 Task: Find connections with filter location Esbjerg with filter topic #aviationwith filter profile language English with filter current company House of Anita Dongre Limited with filter school Ganpat University with filter industry Sporting Goods Manufacturing with filter service category Packaging Design with filter keywords title Bank Teller
Action: Mouse moved to (658, 90)
Screenshot: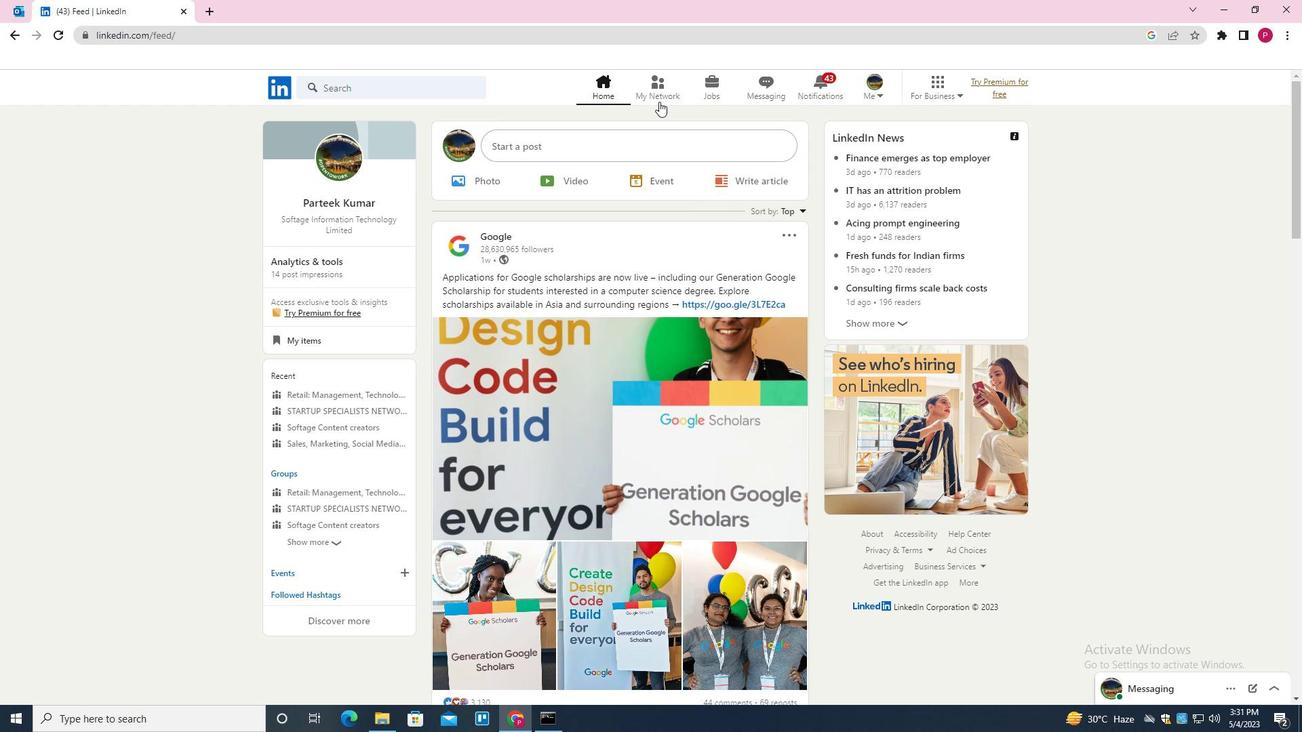 
Action: Mouse pressed left at (658, 90)
Screenshot: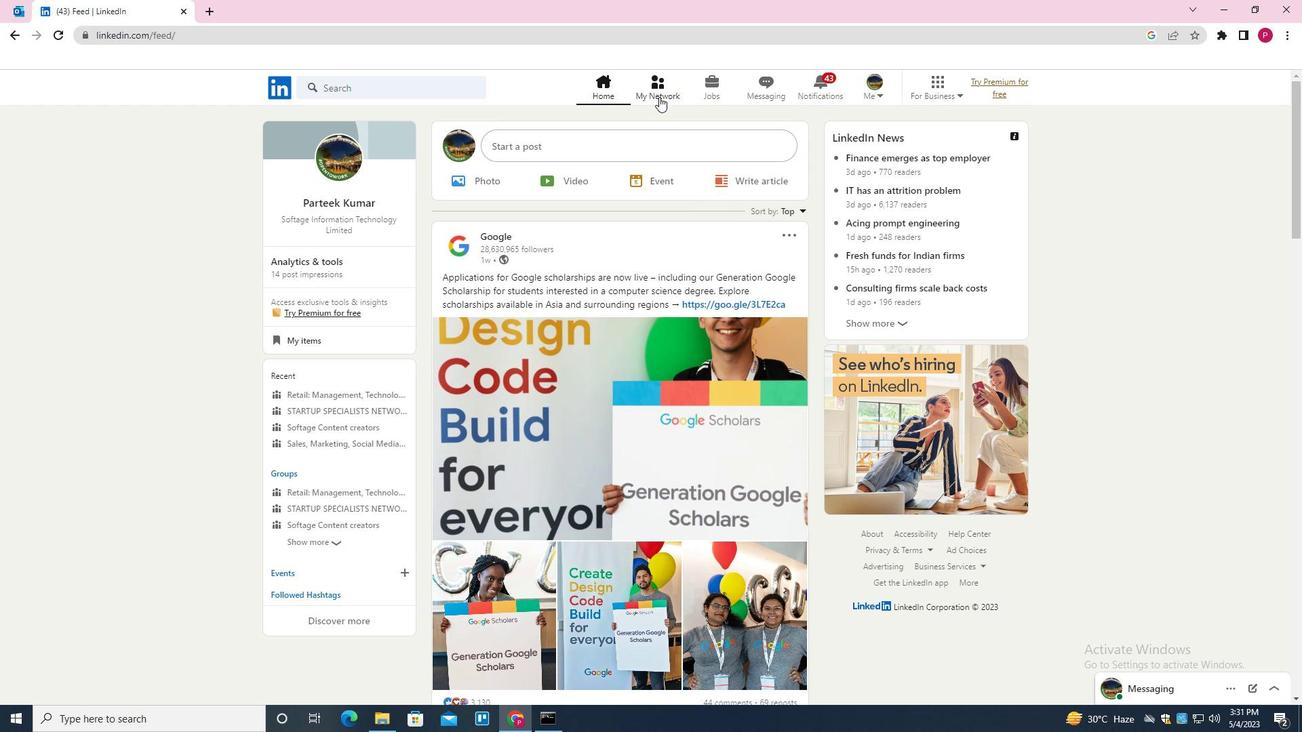 
Action: Mouse moved to (433, 159)
Screenshot: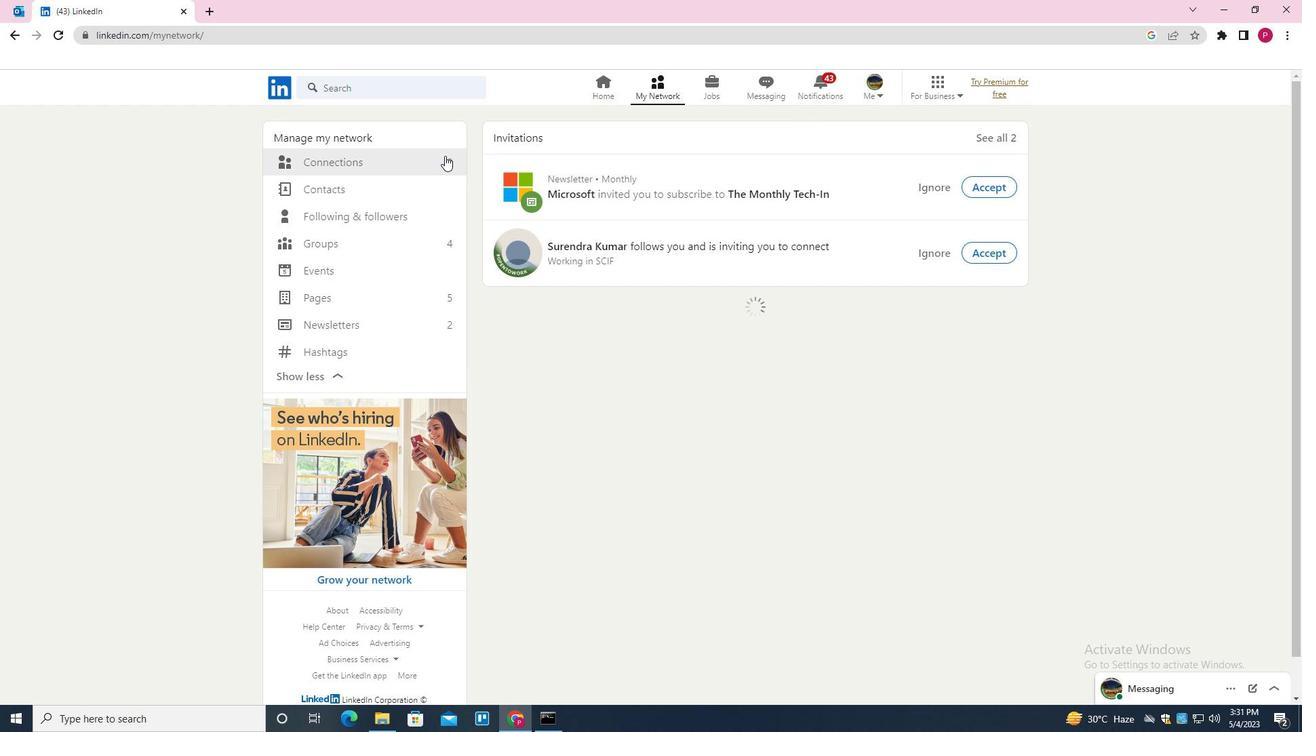 
Action: Mouse pressed left at (433, 159)
Screenshot: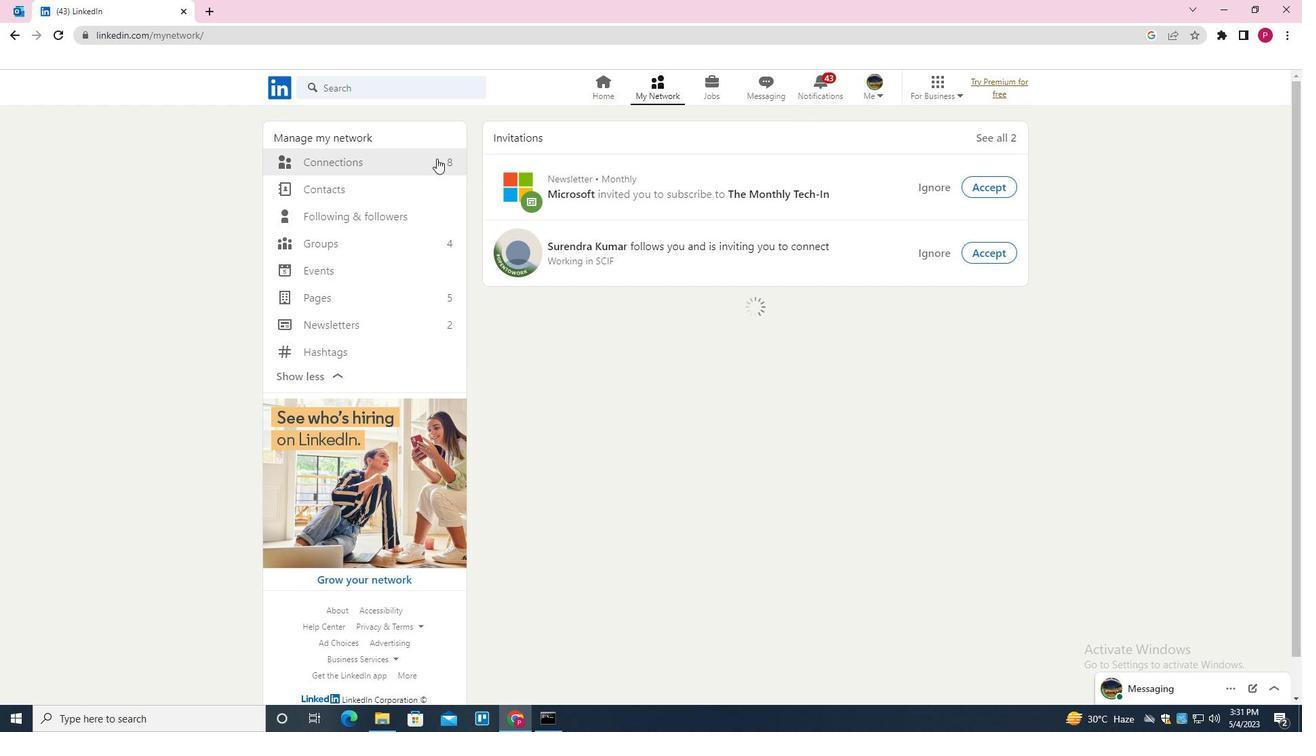 
Action: Mouse moved to (732, 167)
Screenshot: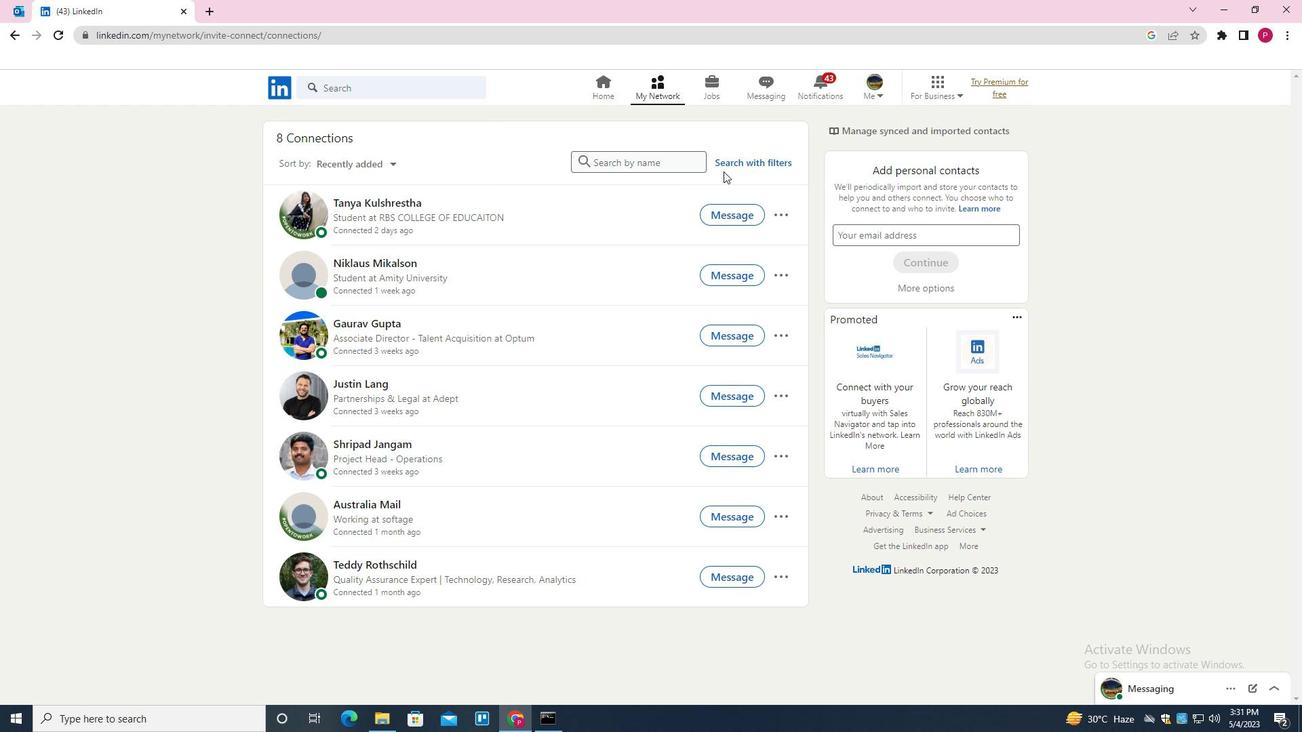 
Action: Mouse pressed left at (732, 167)
Screenshot: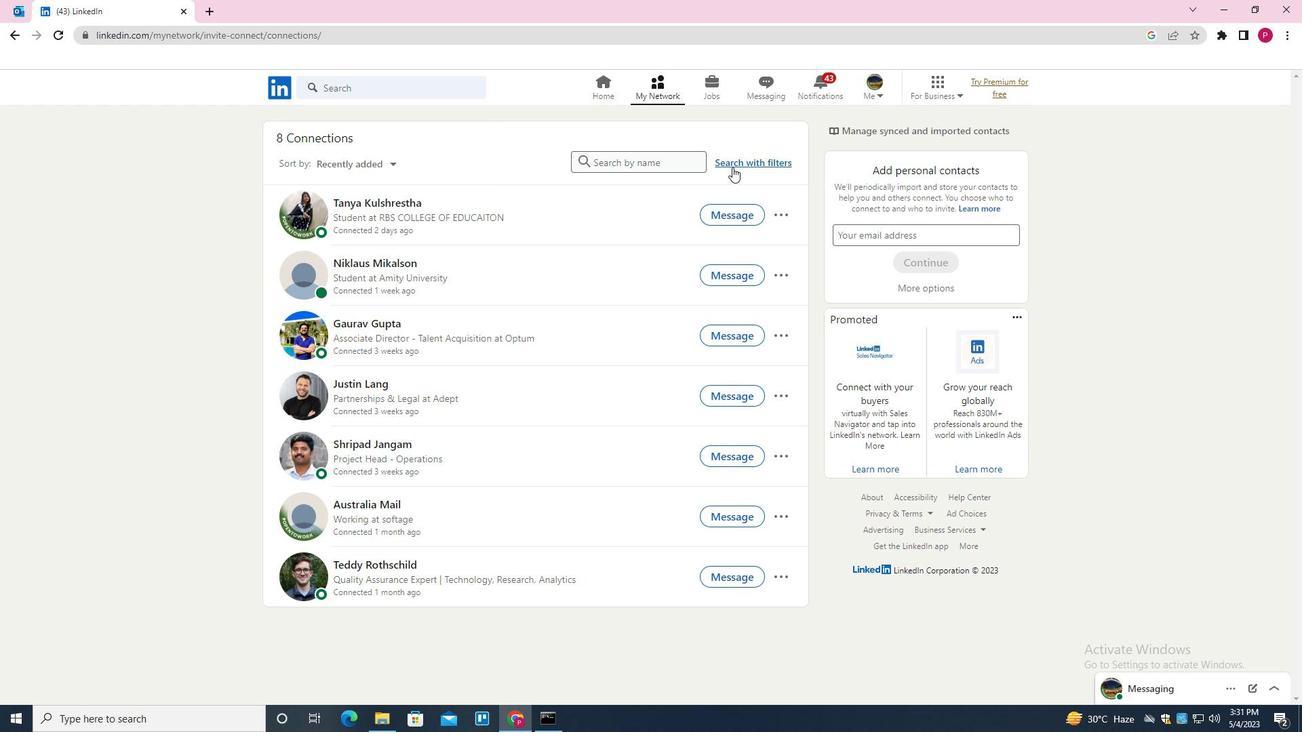 
Action: Mouse moved to (693, 127)
Screenshot: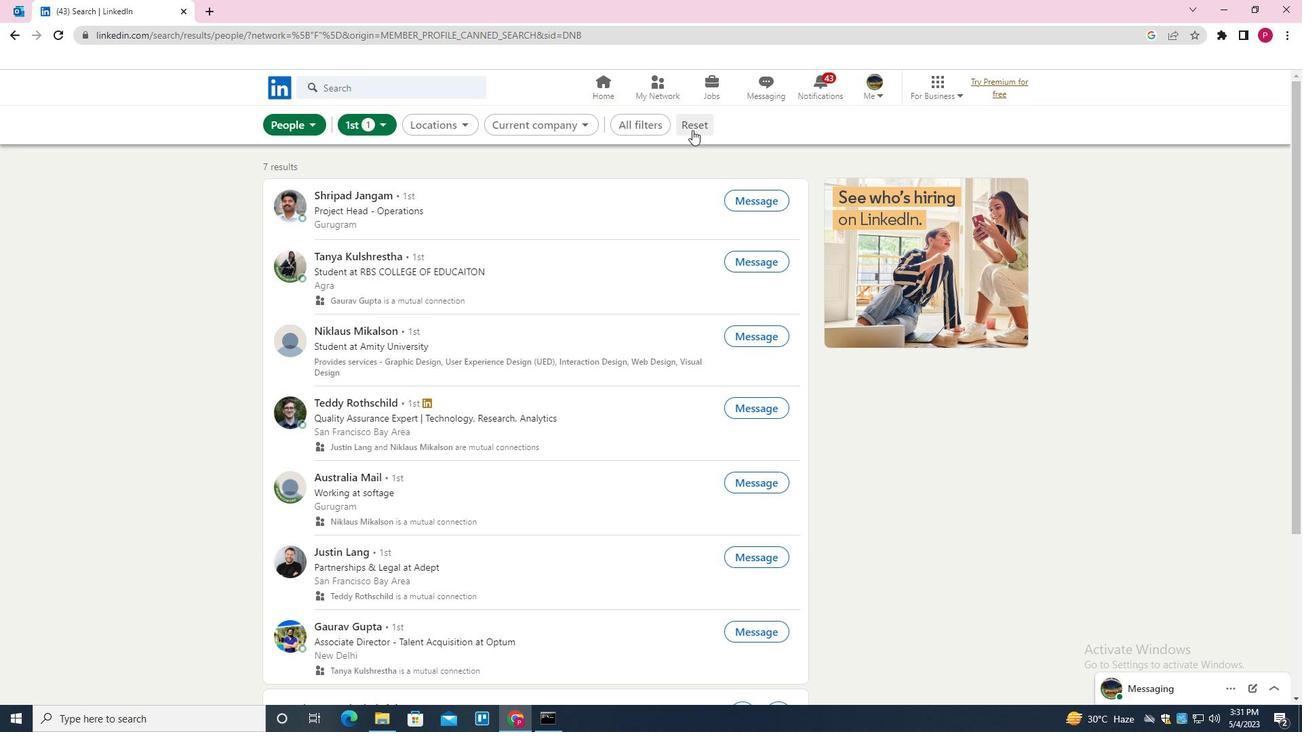 
Action: Mouse pressed left at (693, 127)
Screenshot: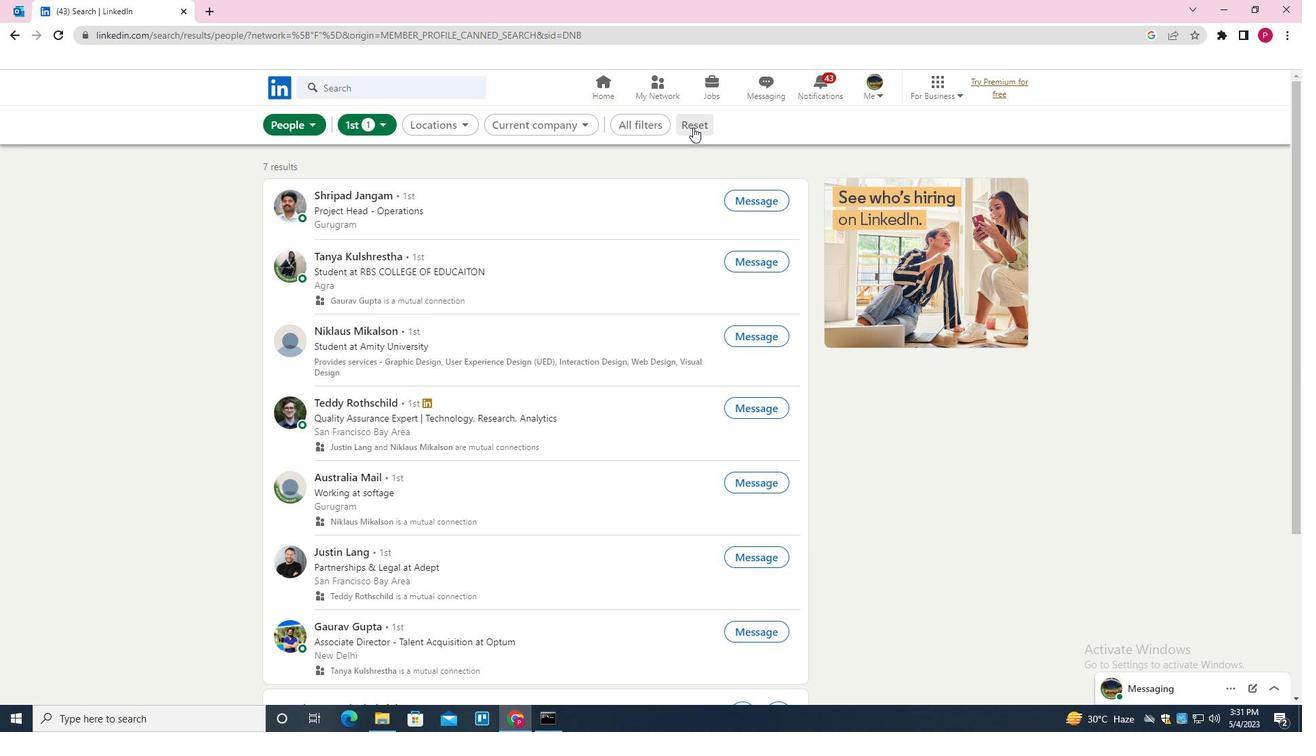 
Action: Mouse moved to (679, 128)
Screenshot: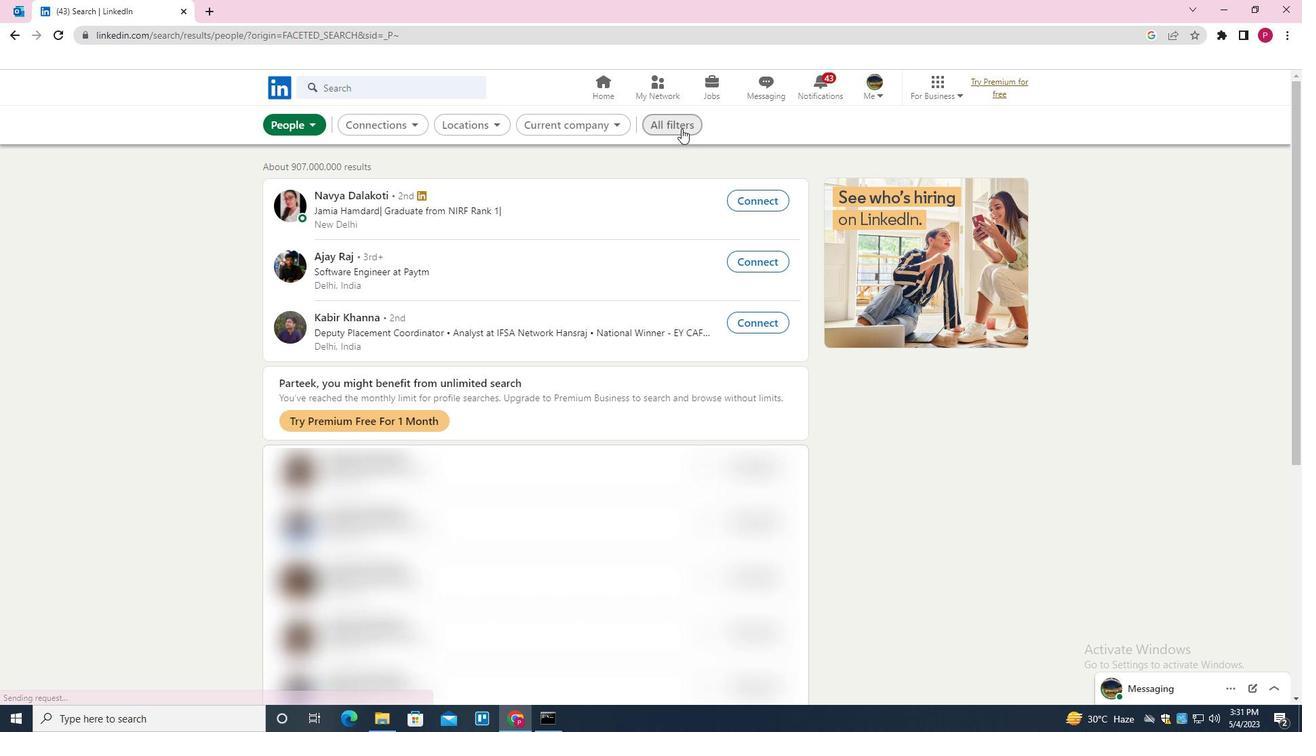 
Action: Mouse pressed left at (679, 128)
Screenshot: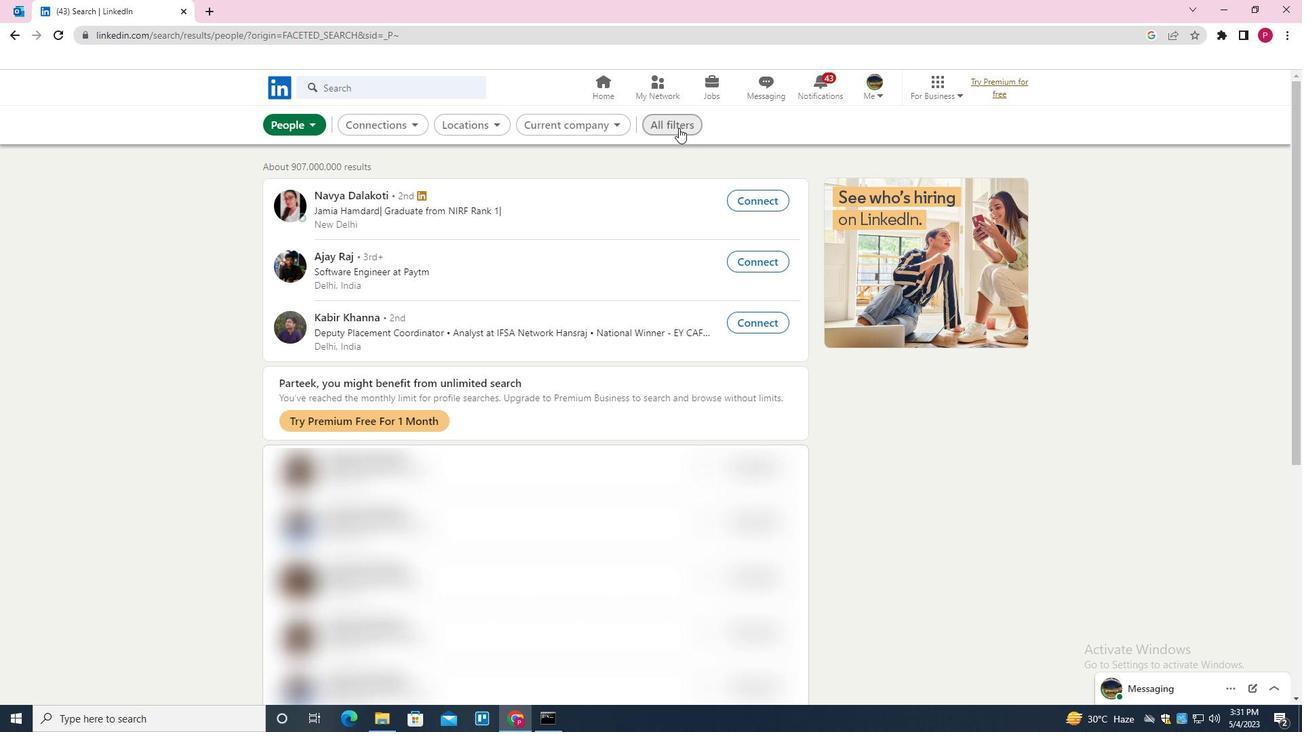 
Action: Mouse moved to (1029, 331)
Screenshot: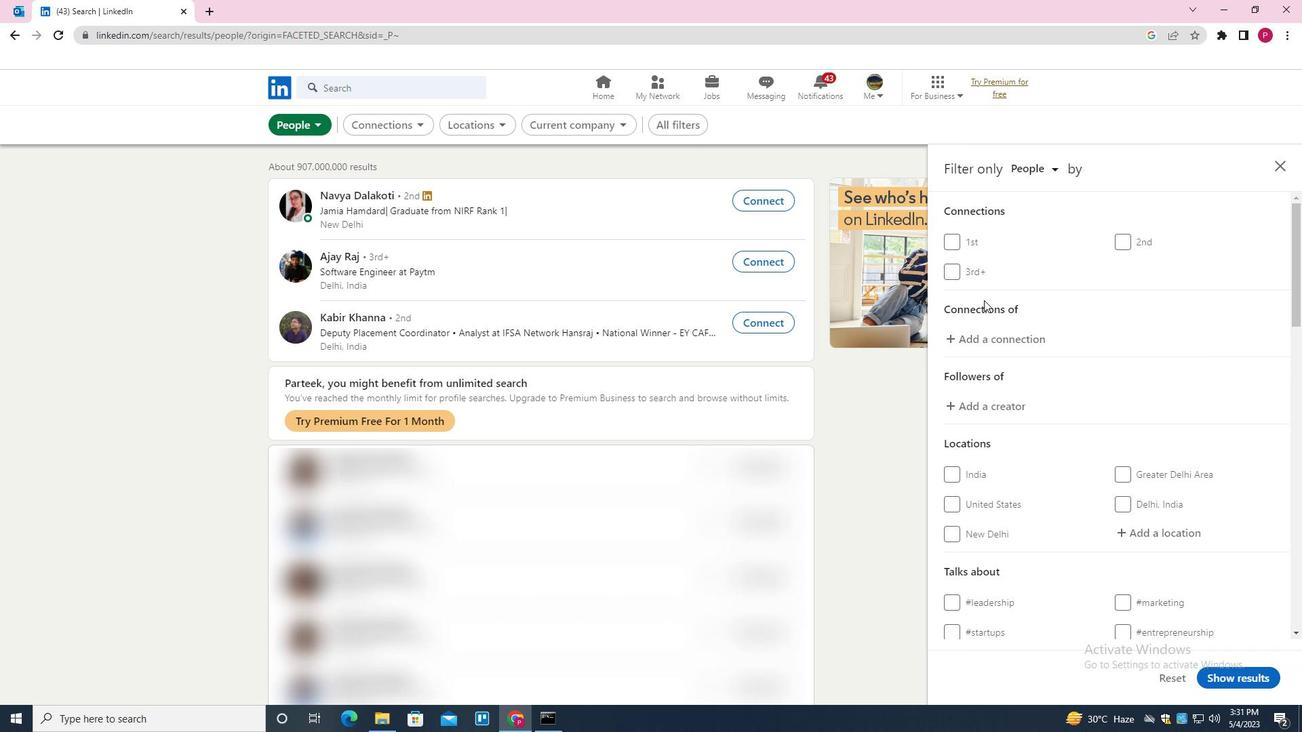 
Action: Mouse scrolled (1029, 331) with delta (0, 0)
Screenshot: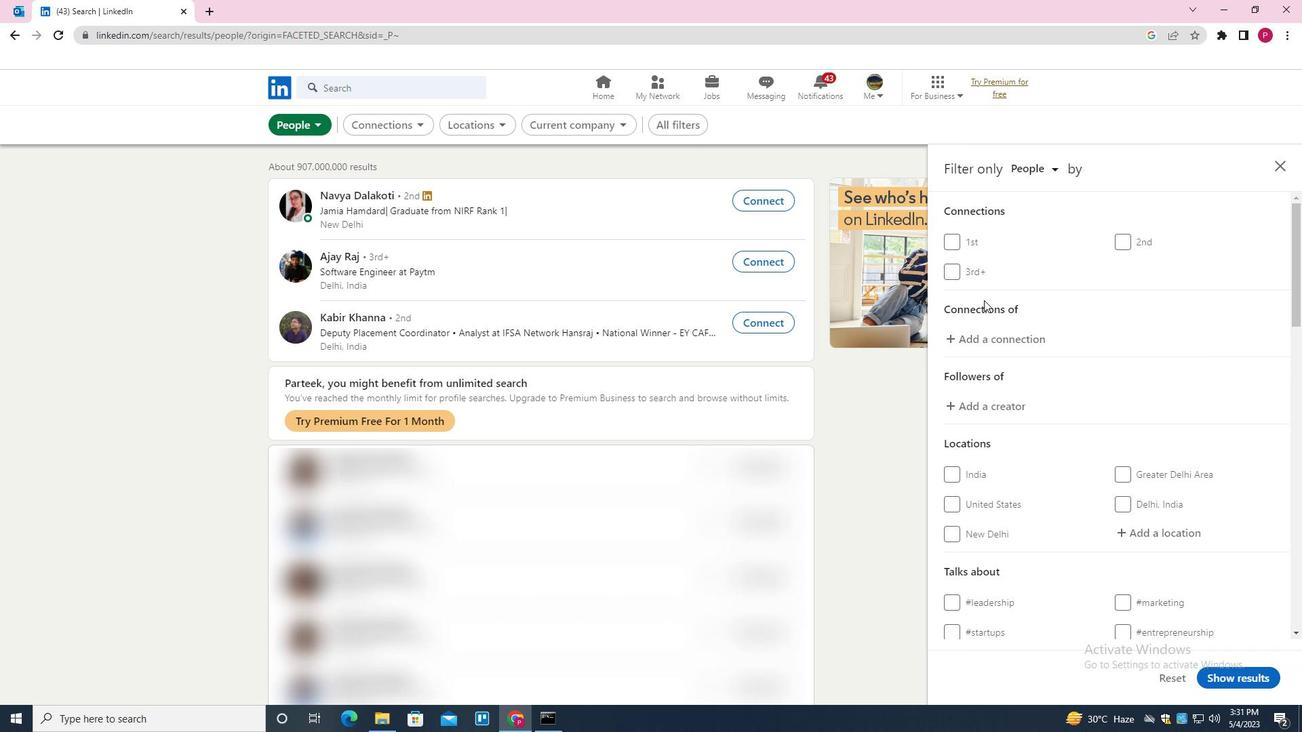 
Action: Mouse moved to (1069, 354)
Screenshot: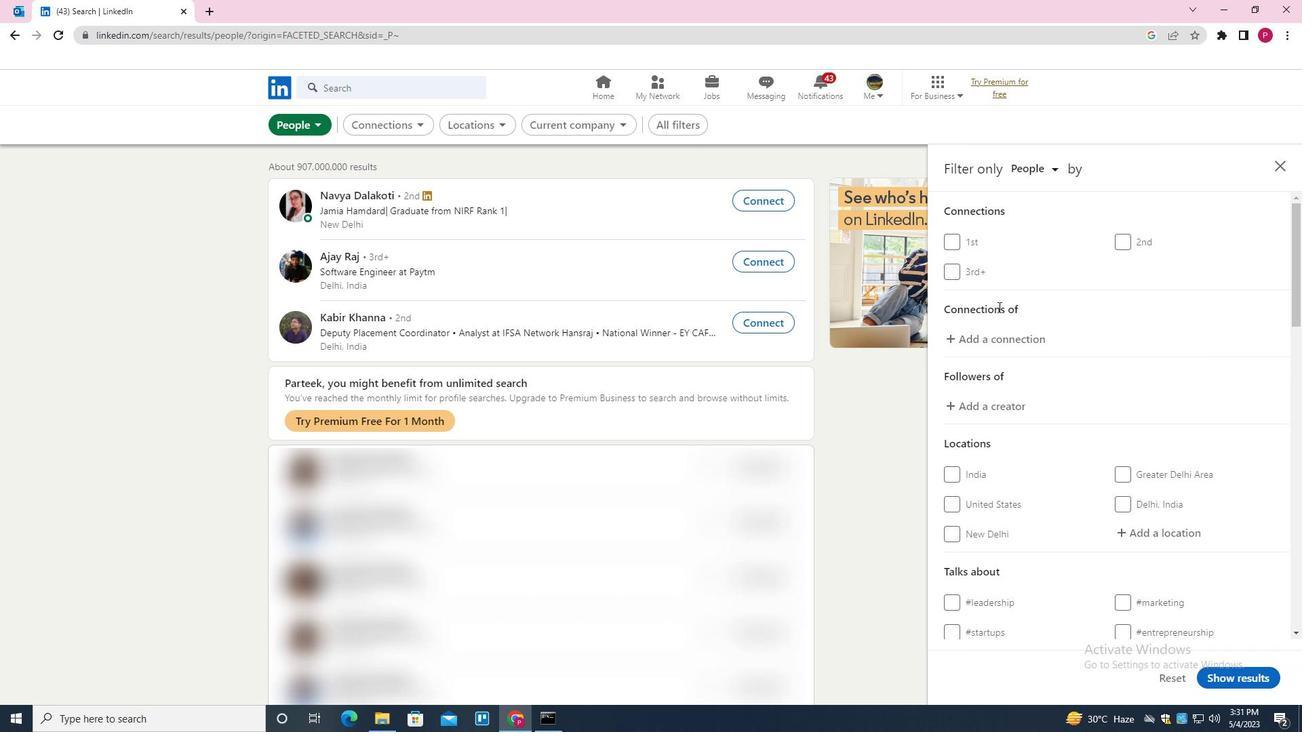 
Action: Mouse scrolled (1069, 353) with delta (0, 0)
Screenshot: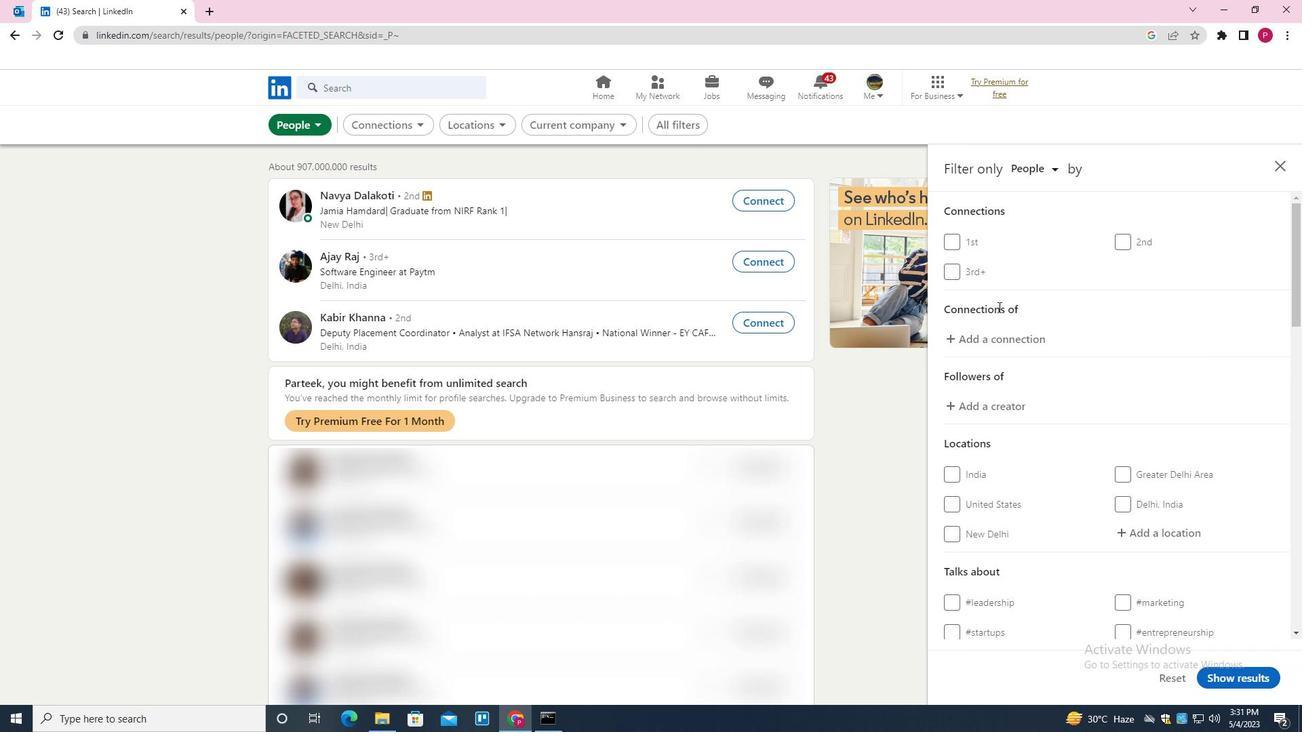 
Action: Mouse moved to (1153, 398)
Screenshot: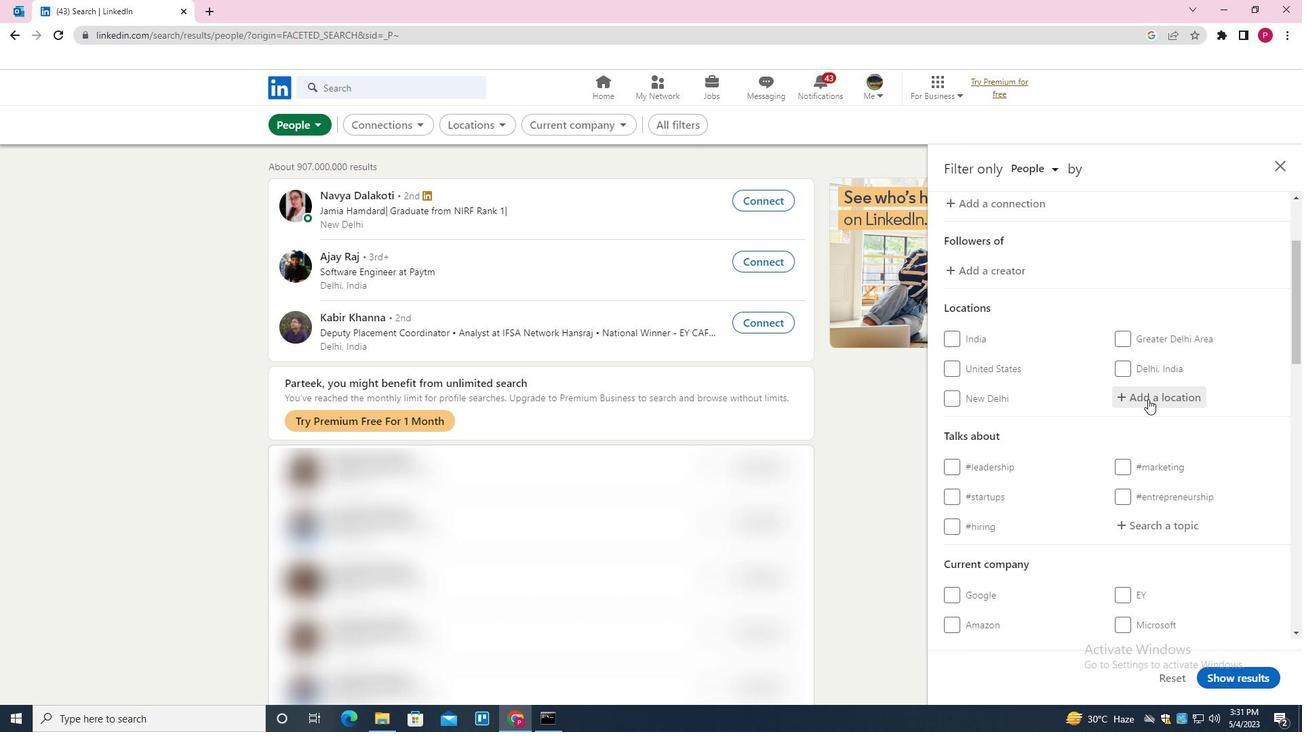 
Action: Mouse pressed left at (1153, 398)
Screenshot: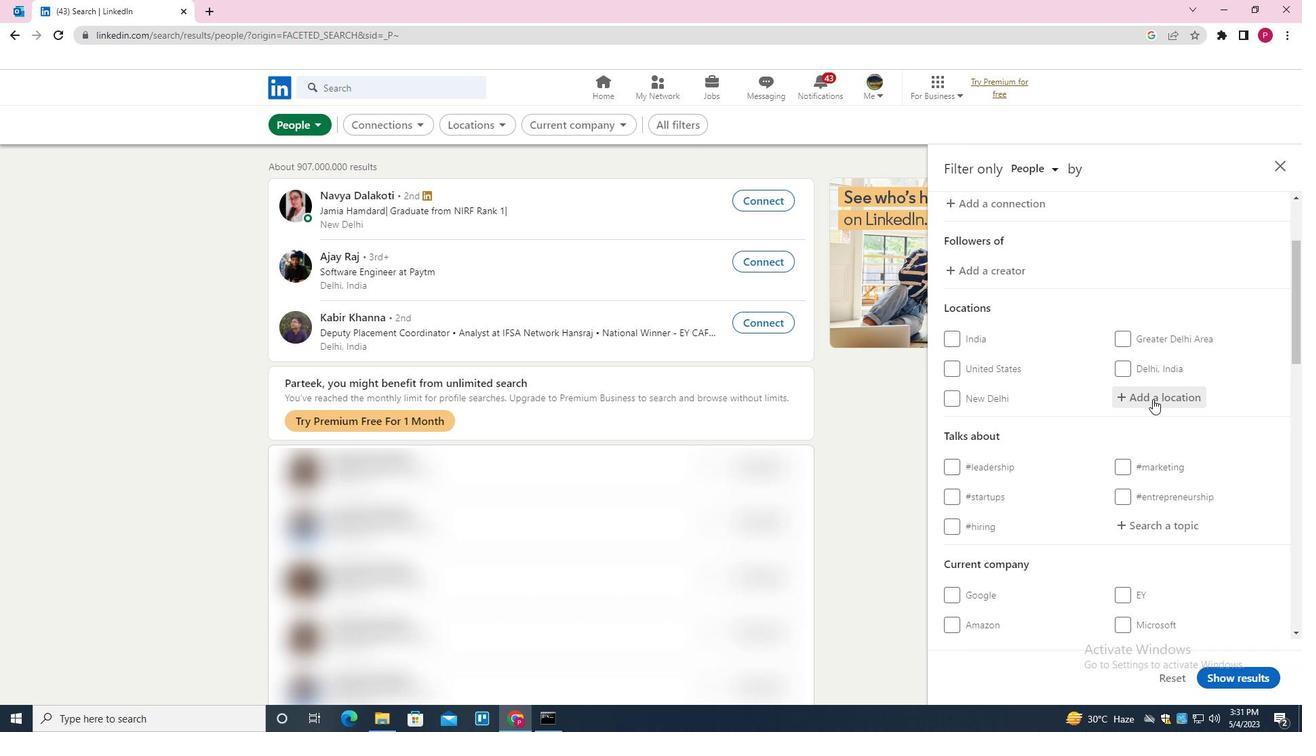 
Action: Key pressed <Key.shift><Key.shift>ESBJERG<Key.down><Key.enter>
Screenshot: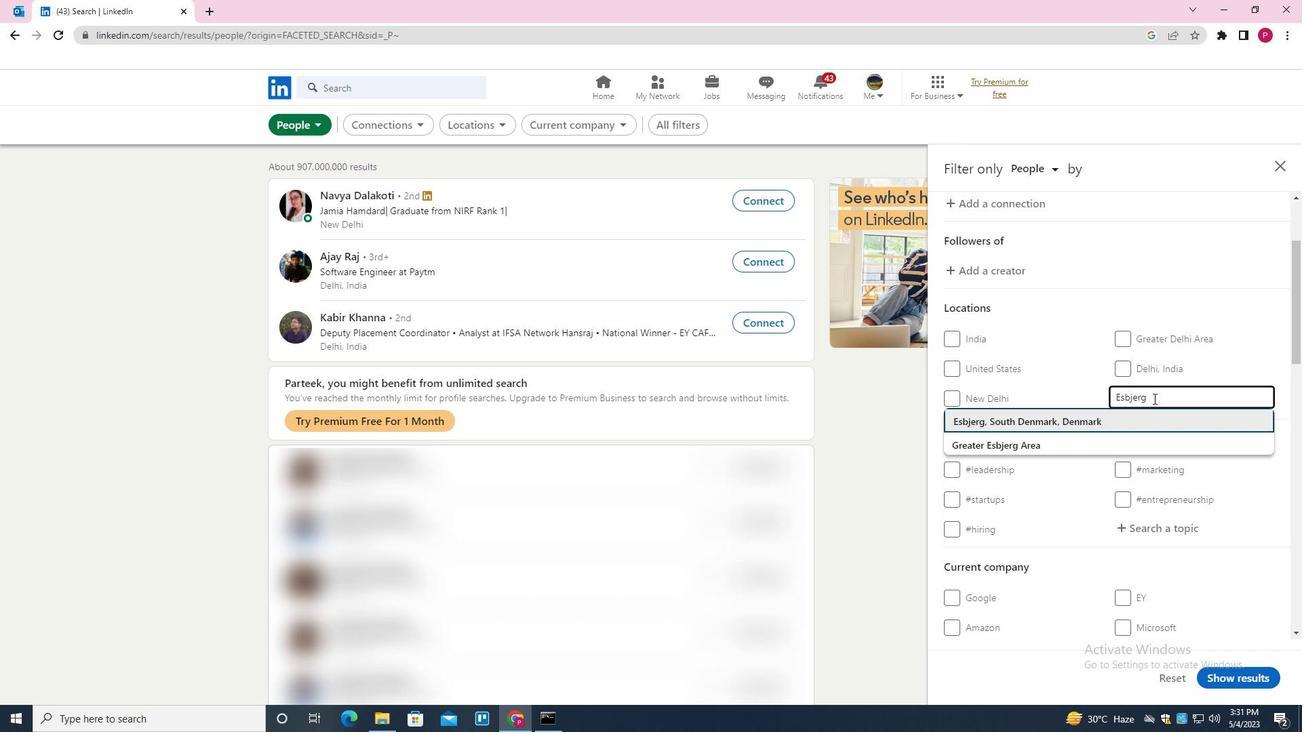 
Action: Mouse moved to (1124, 417)
Screenshot: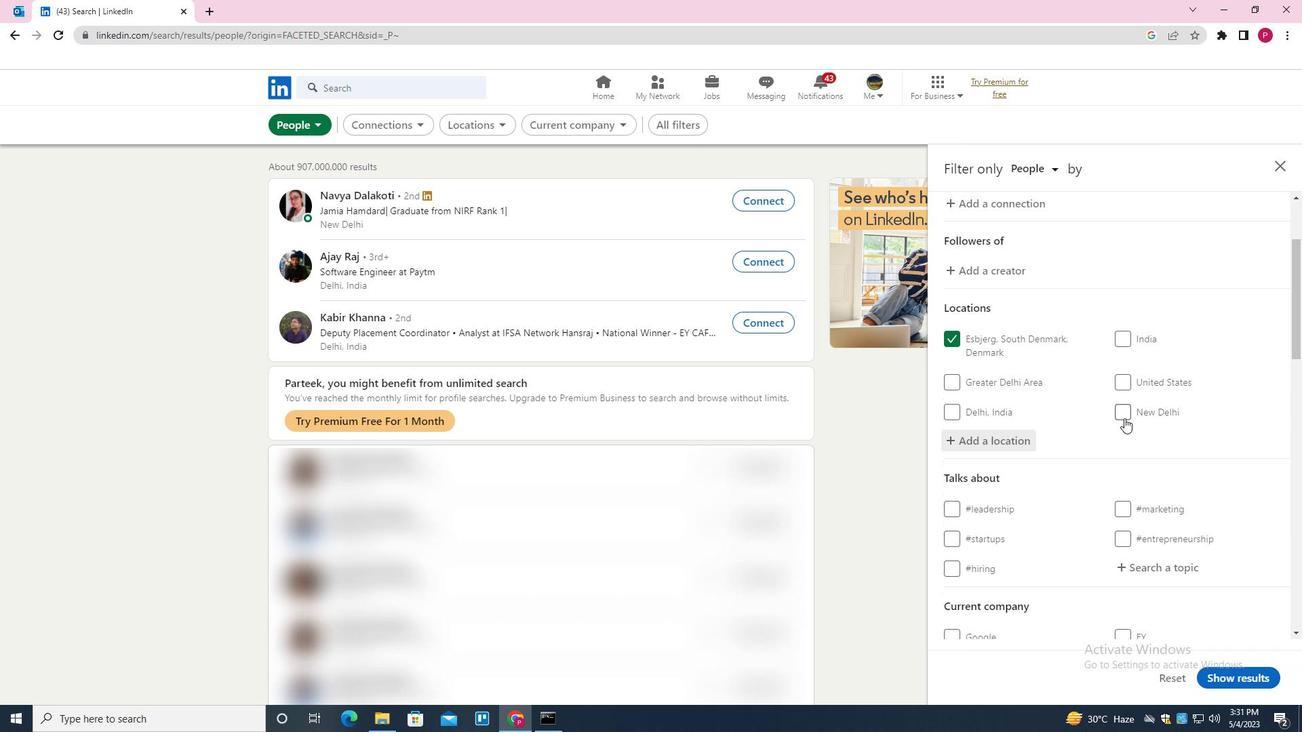 
Action: Mouse scrolled (1124, 417) with delta (0, 0)
Screenshot: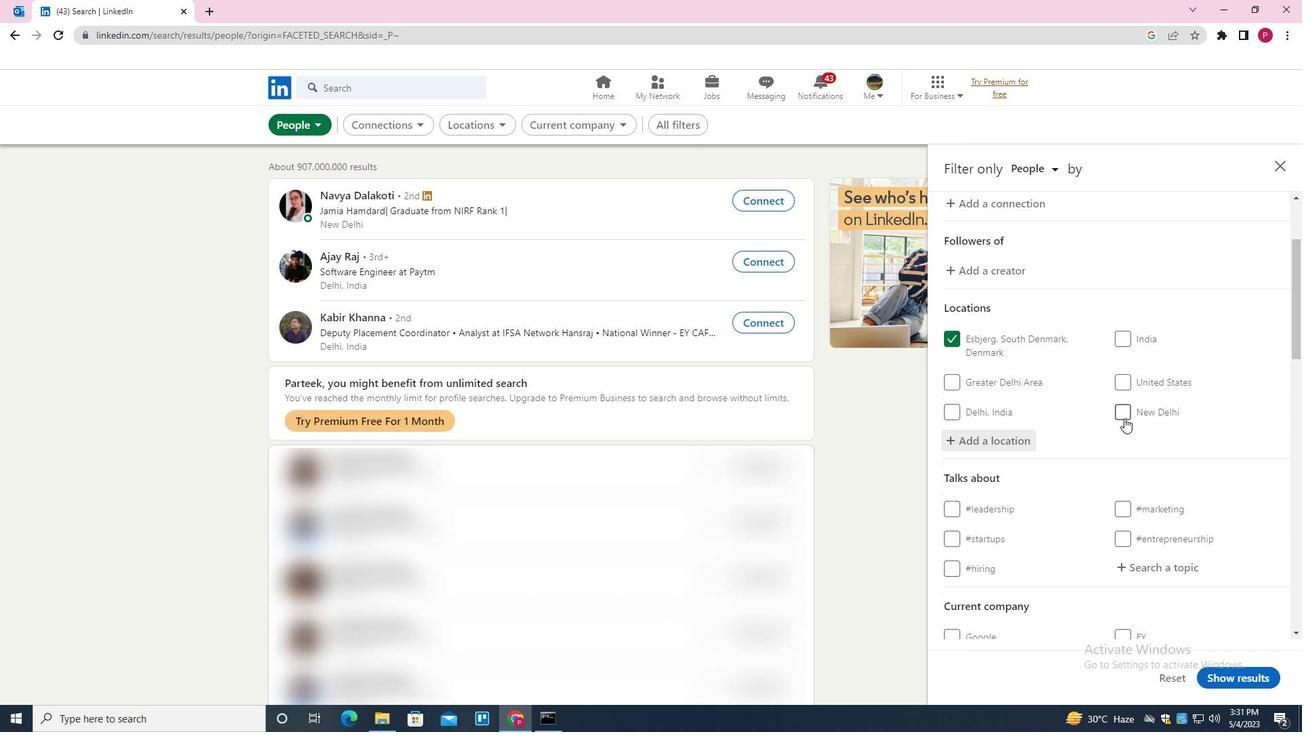 
Action: Mouse moved to (1126, 414)
Screenshot: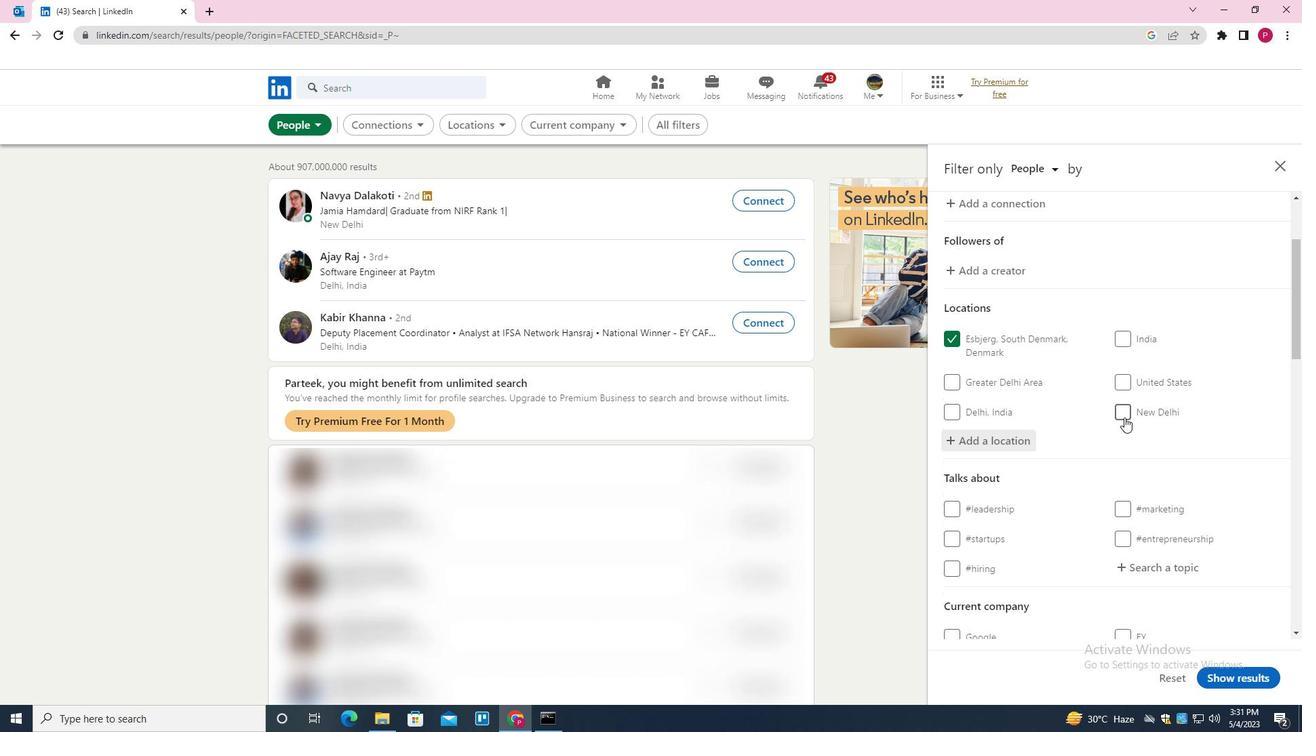 
Action: Mouse scrolled (1126, 413) with delta (0, 0)
Screenshot: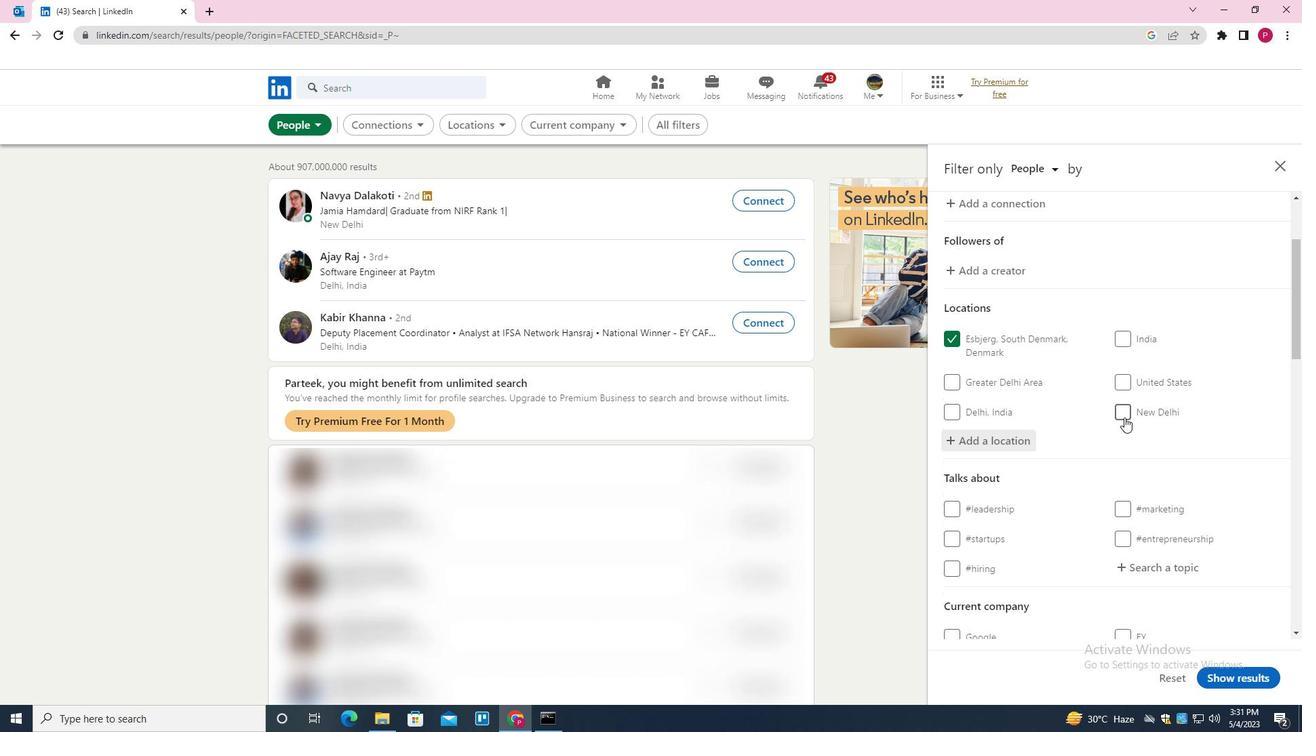 
Action: Mouse moved to (1129, 410)
Screenshot: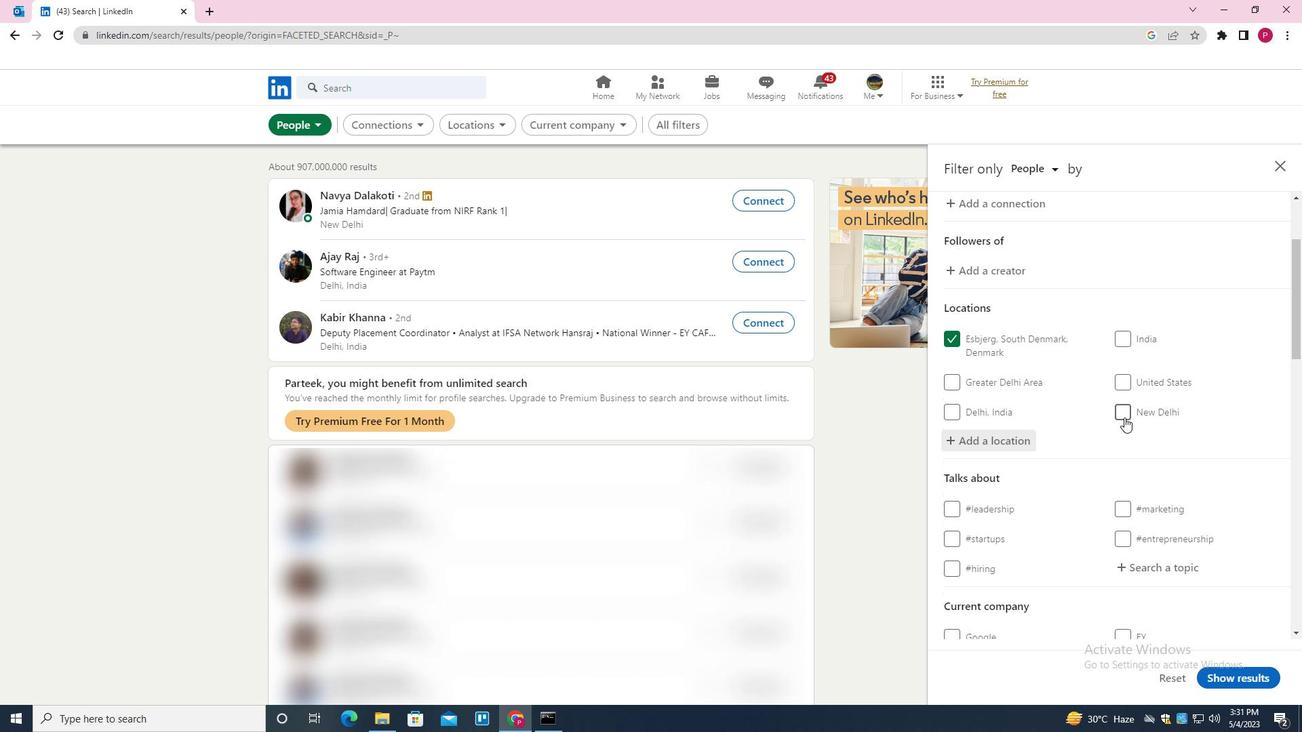 
Action: Mouse scrolled (1129, 409) with delta (0, 0)
Screenshot: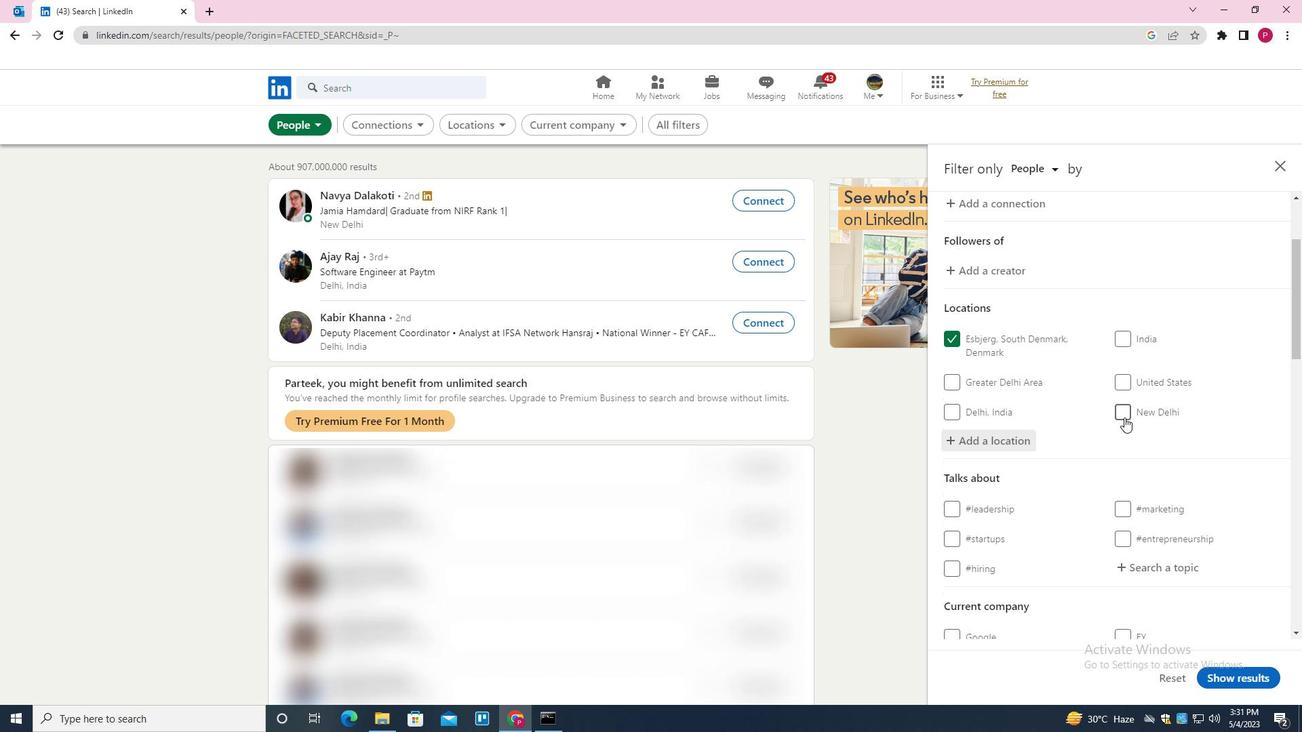 
Action: Mouse moved to (1133, 407)
Screenshot: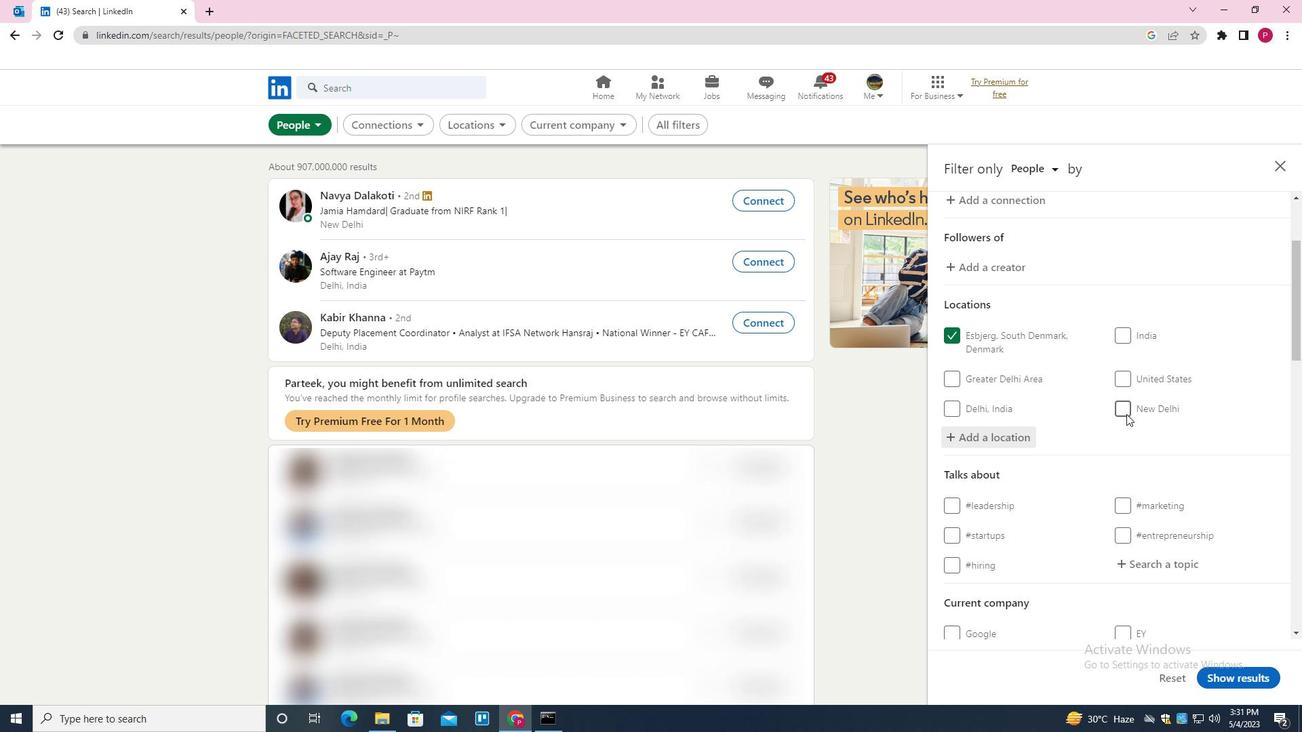 
Action: Mouse scrolled (1133, 406) with delta (0, 0)
Screenshot: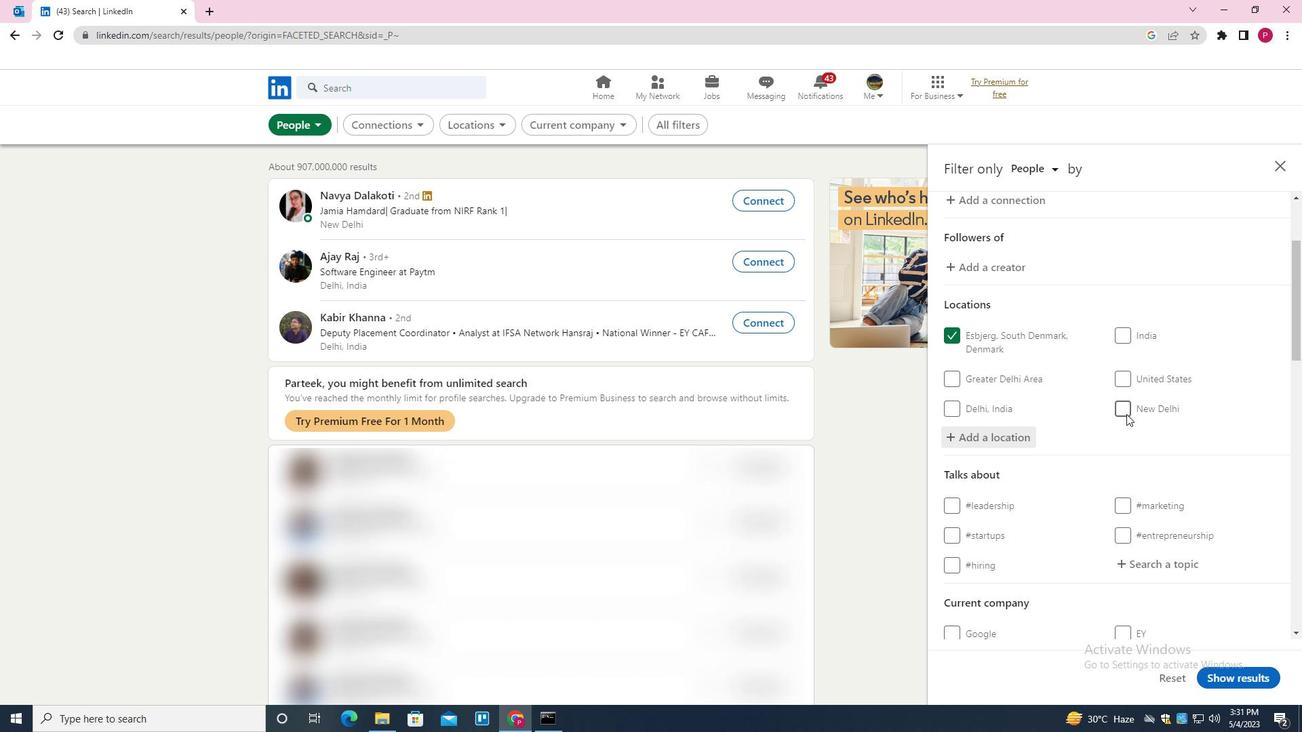
Action: Mouse moved to (1162, 299)
Screenshot: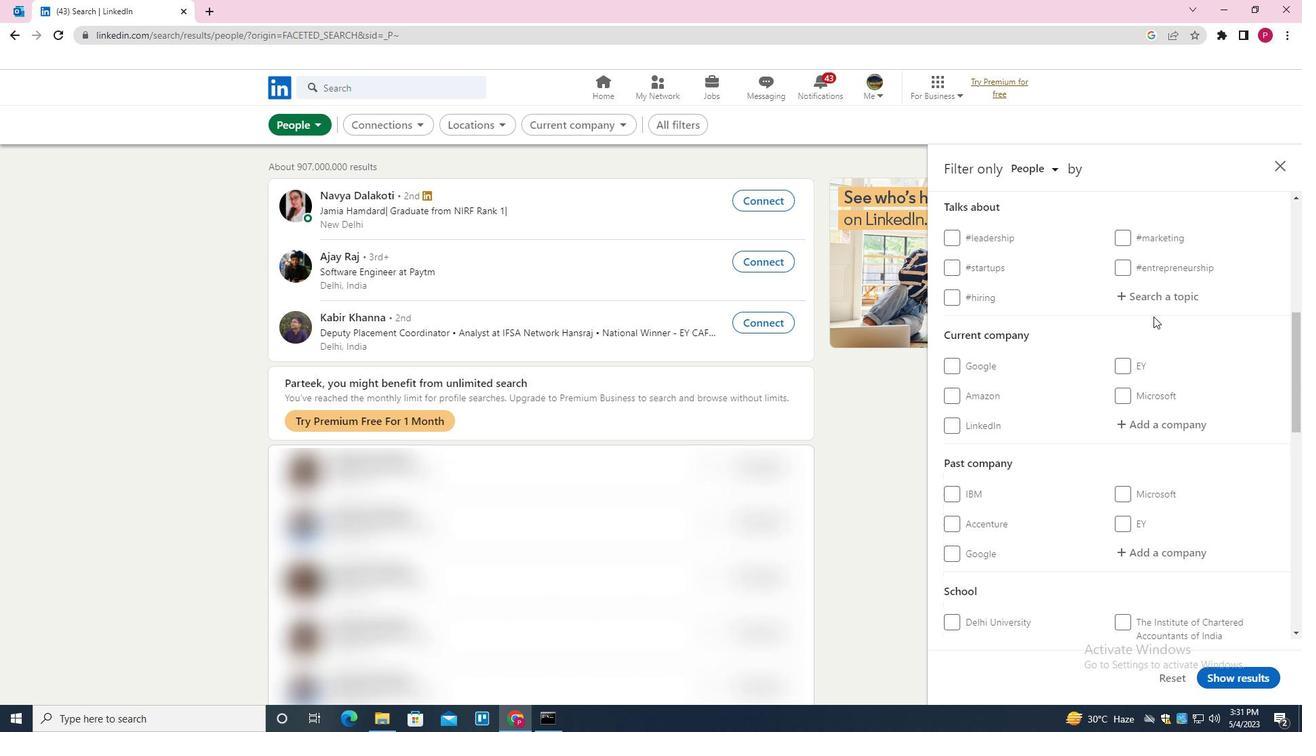 
Action: Mouse pressed left at (1162, 299)
Screenshot: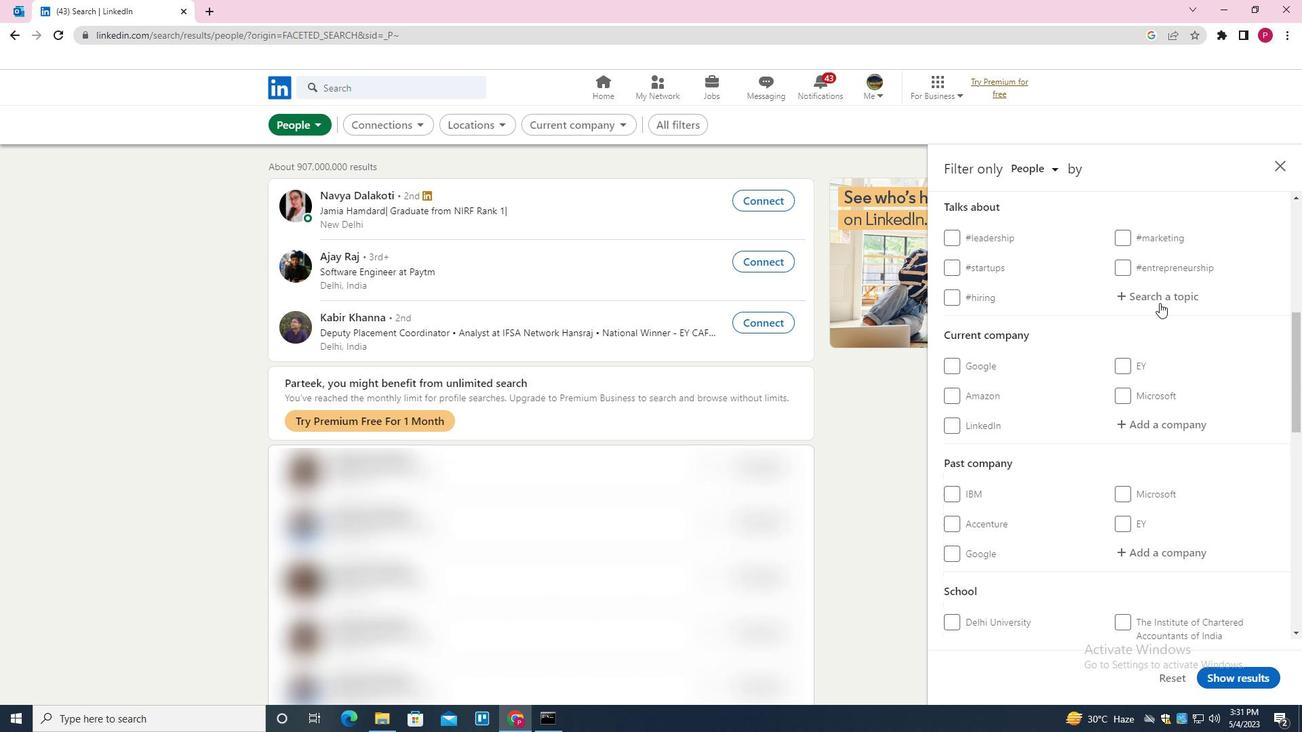 
Action: Key pressed AVIATION<Key.down><Key.enter><Key.backspace><Key.down><Key.enter>
Screenshot: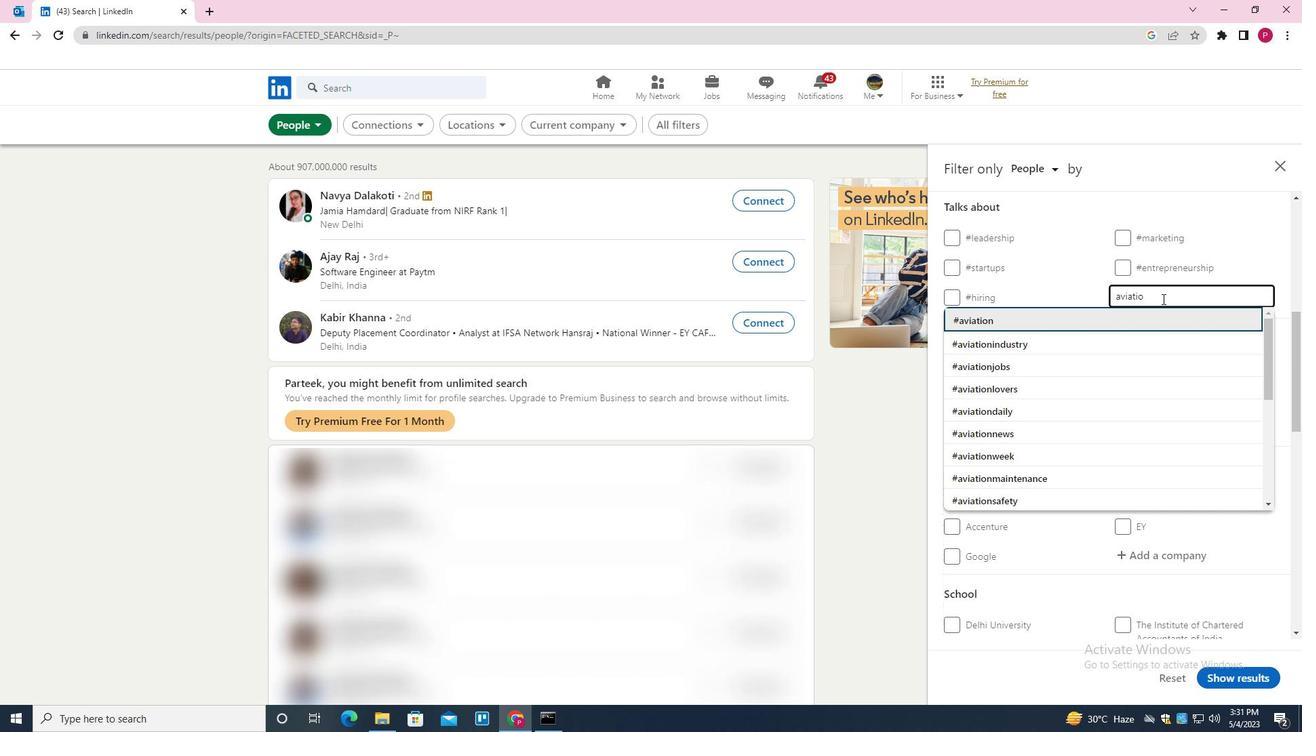 
Action: Mouse moved to (1147, 310)
Screenshot: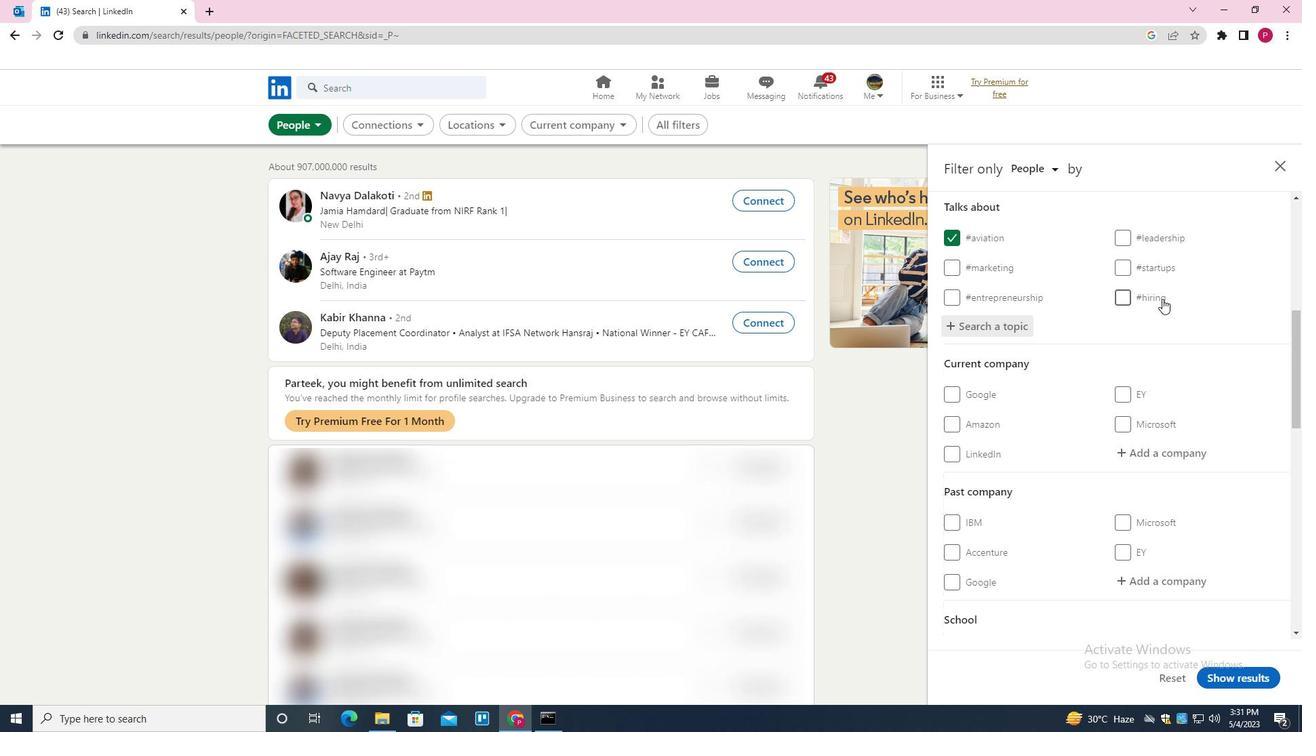 
Action: Mouse scrolled (1147, 310) with delta (0, 0)
Screenshot: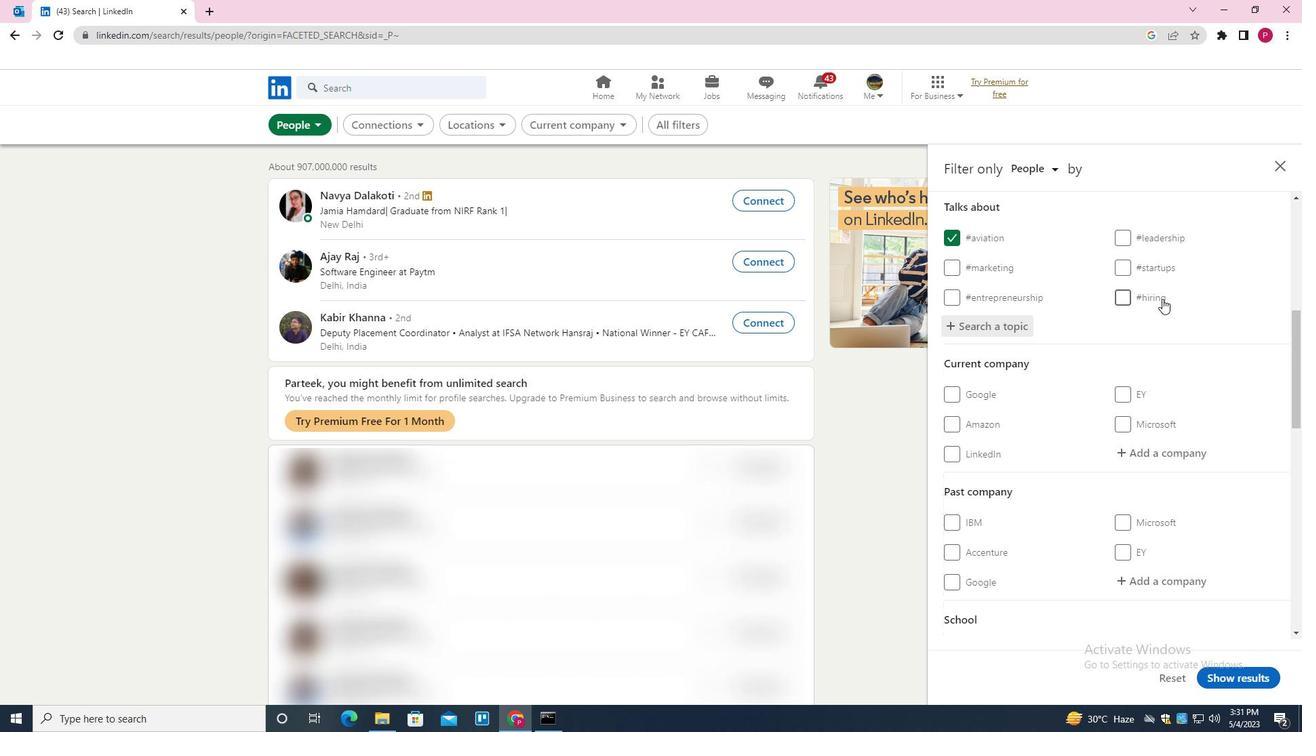 
Action: Mouse moved to (1136, 319)
Screenshot: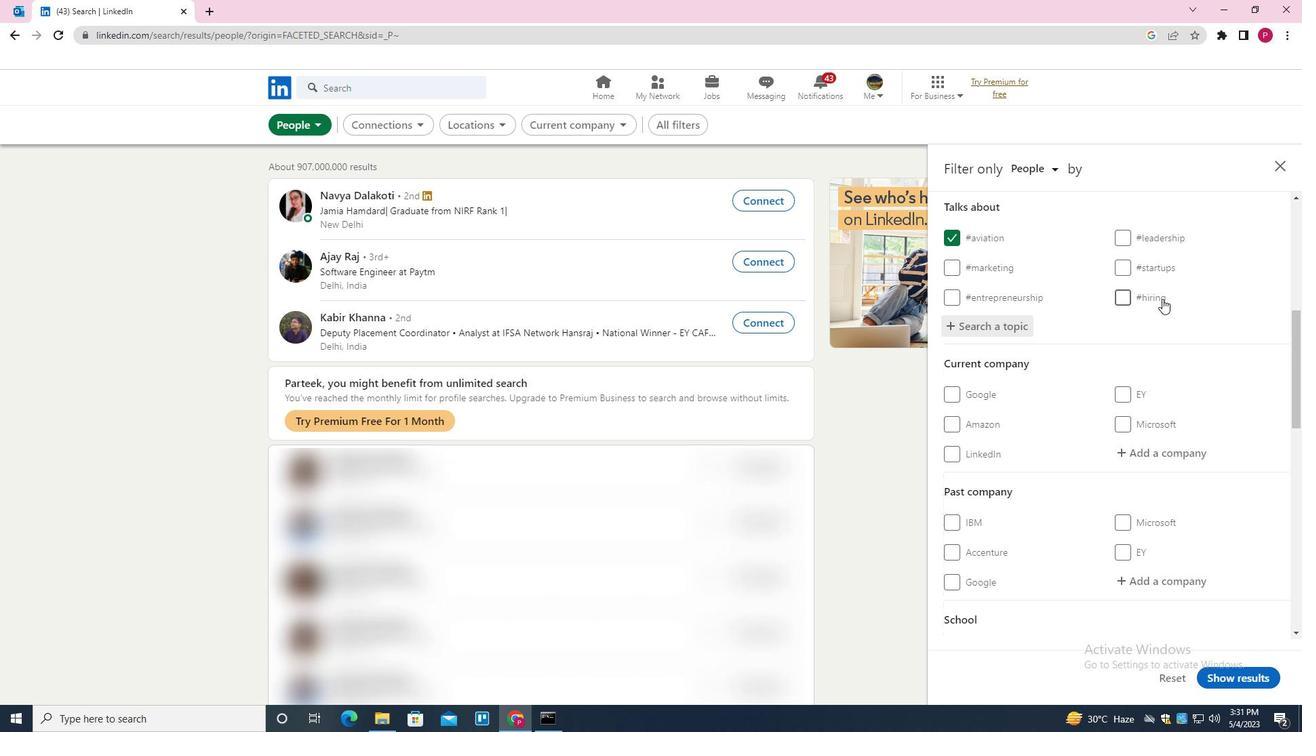 
Action: Mouse scrolled (1136, 318) with delta (0, 0)
Screenshot: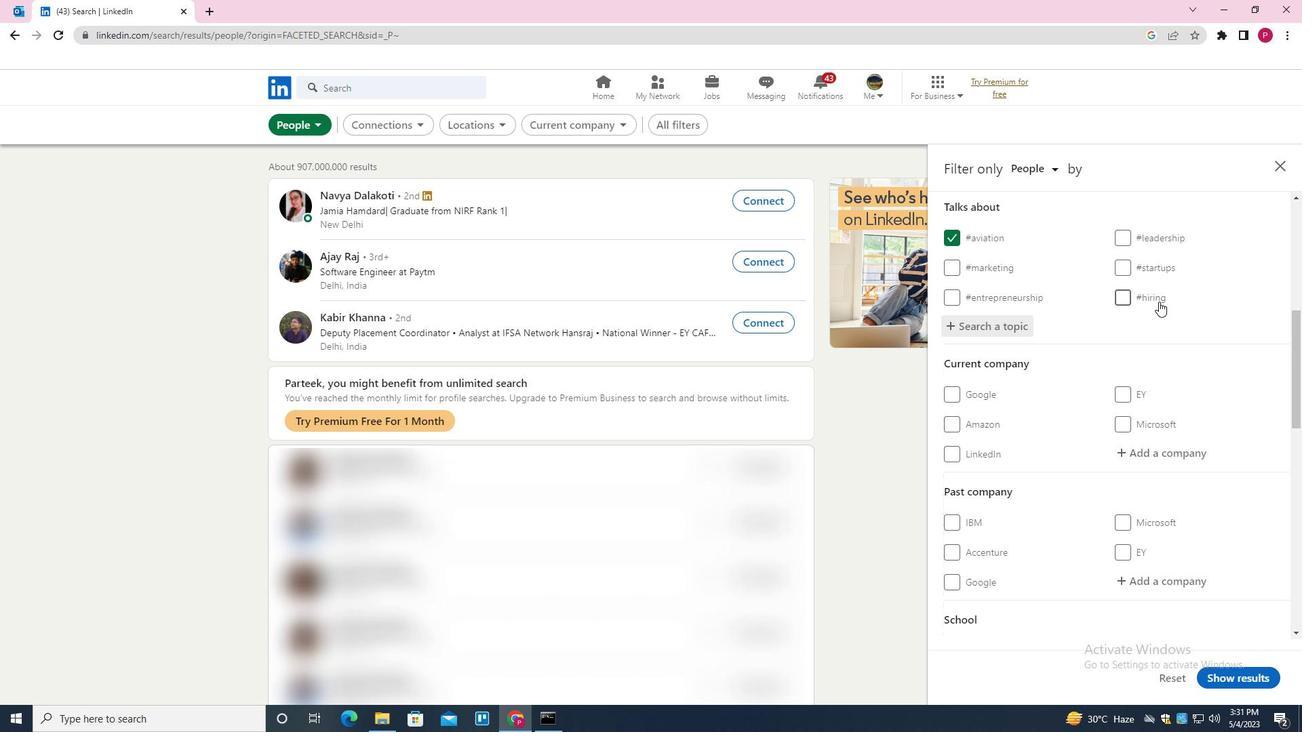 
Action: Mouse moved to (1103, 361)
Screenshot: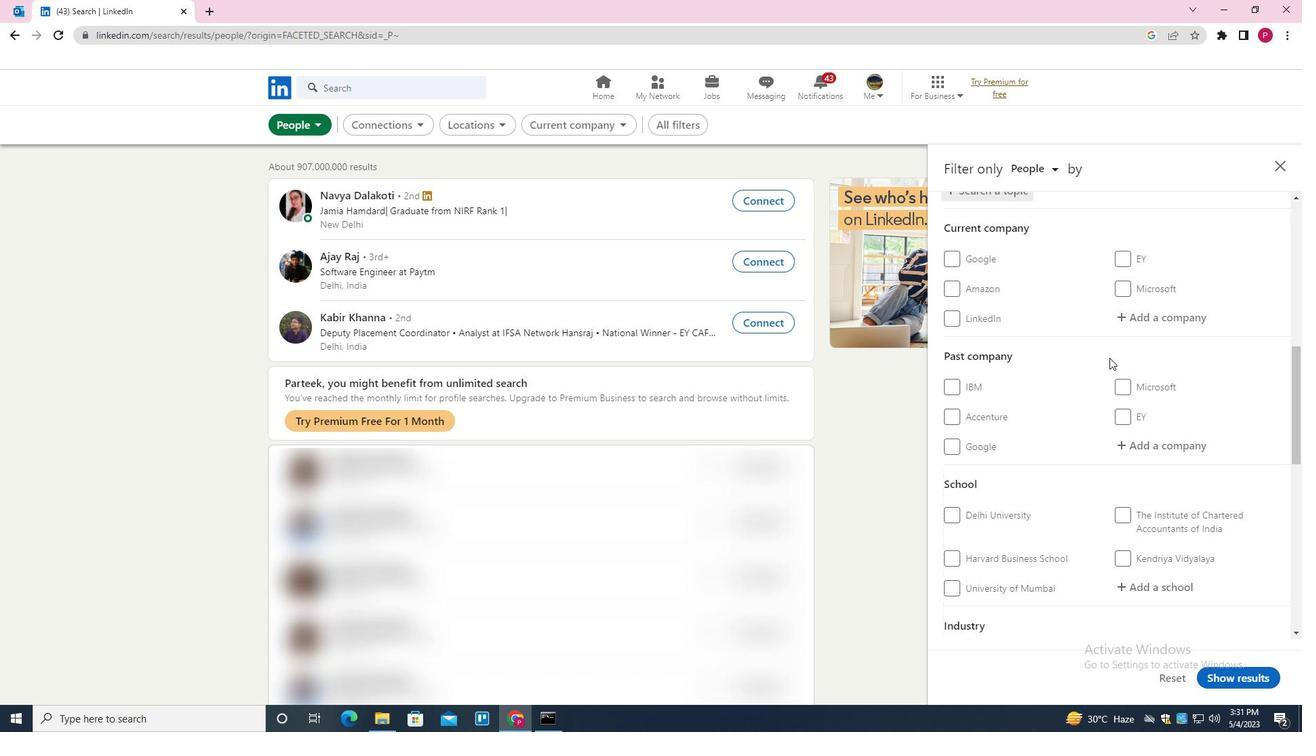 
Action: Mouse scrolled (1103, 360) with delta (0, 0)
Screenshot: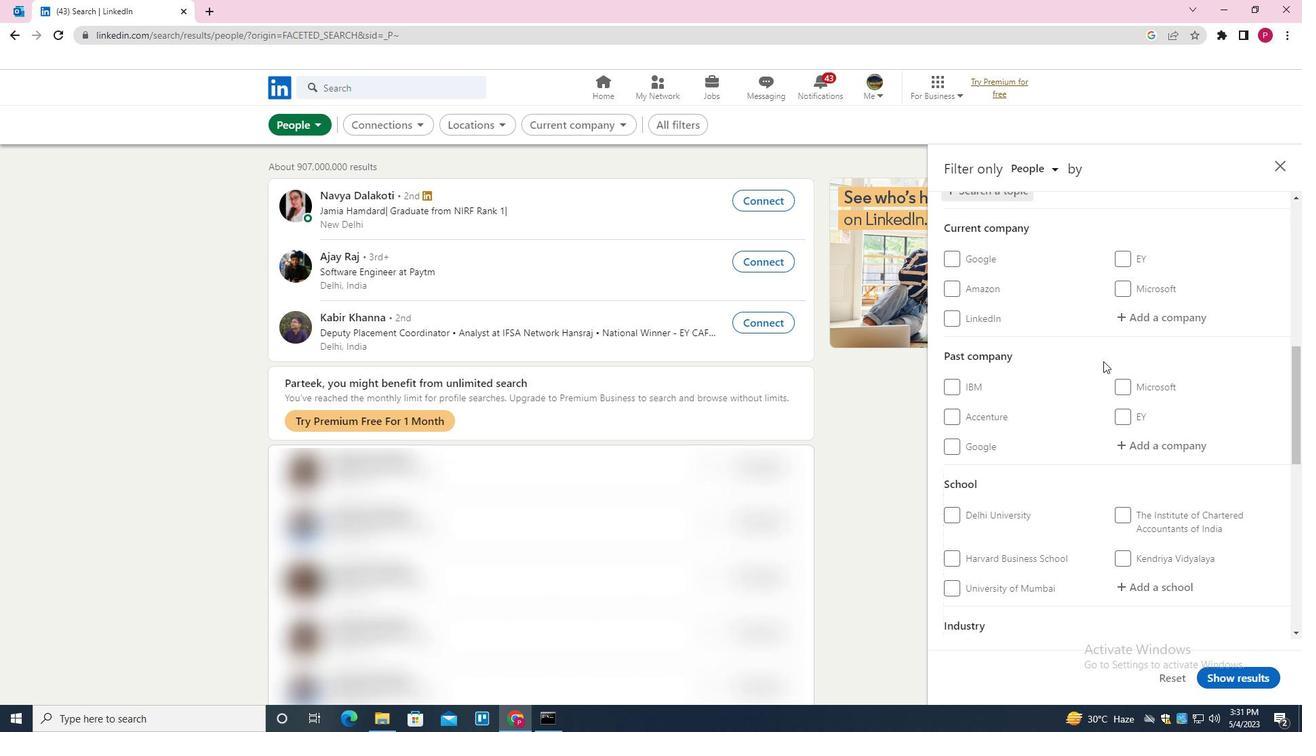 
Action: Mouse scrolled (1103, 360) with delta (0, 0)
Screenshot: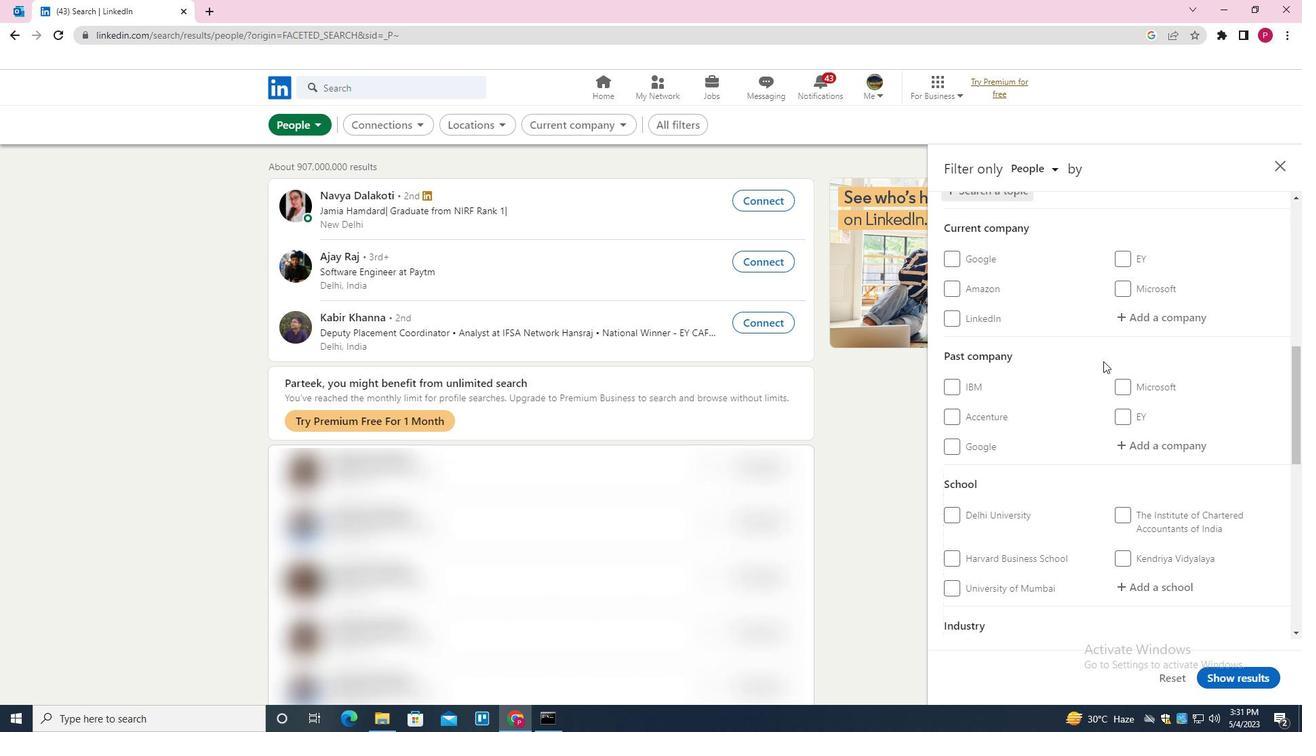 
Action: Mouse moved to (1103, 361)
Screenshot: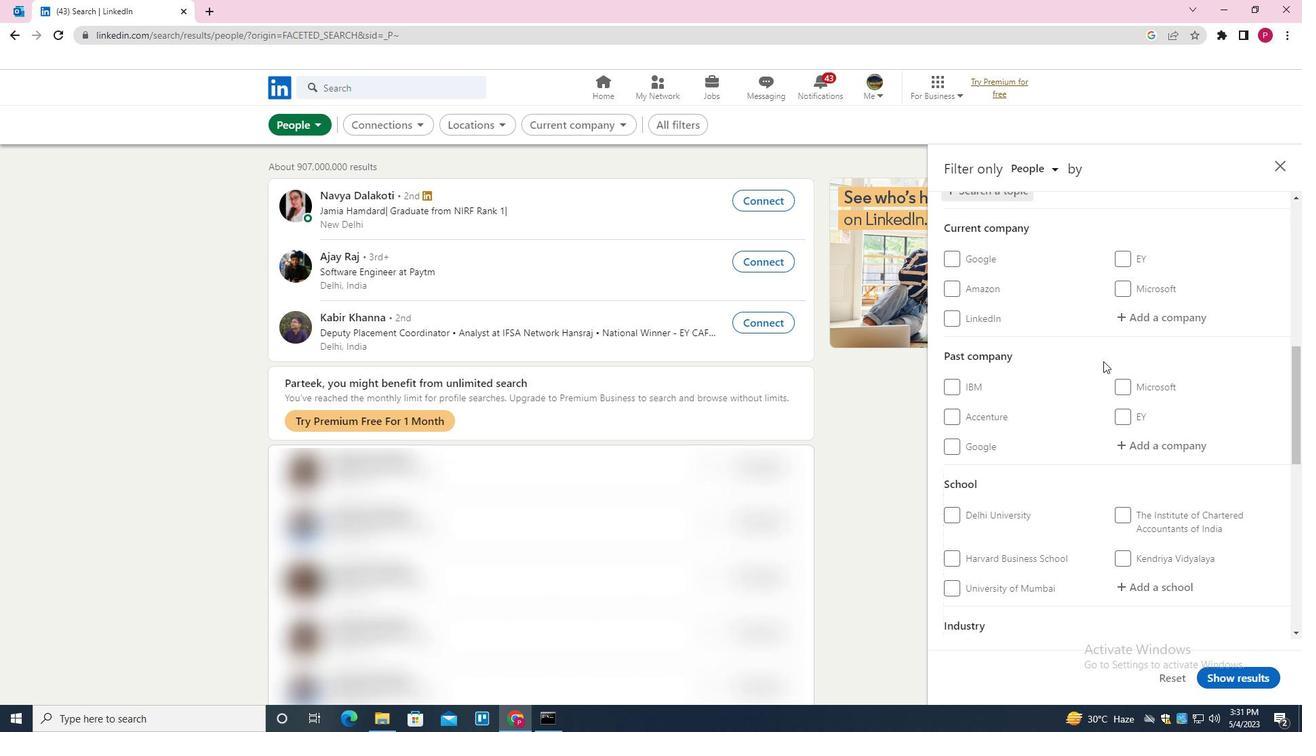 
Action: Mouse scrolled (1103, 360) with delta (0, 0)
Screenshot: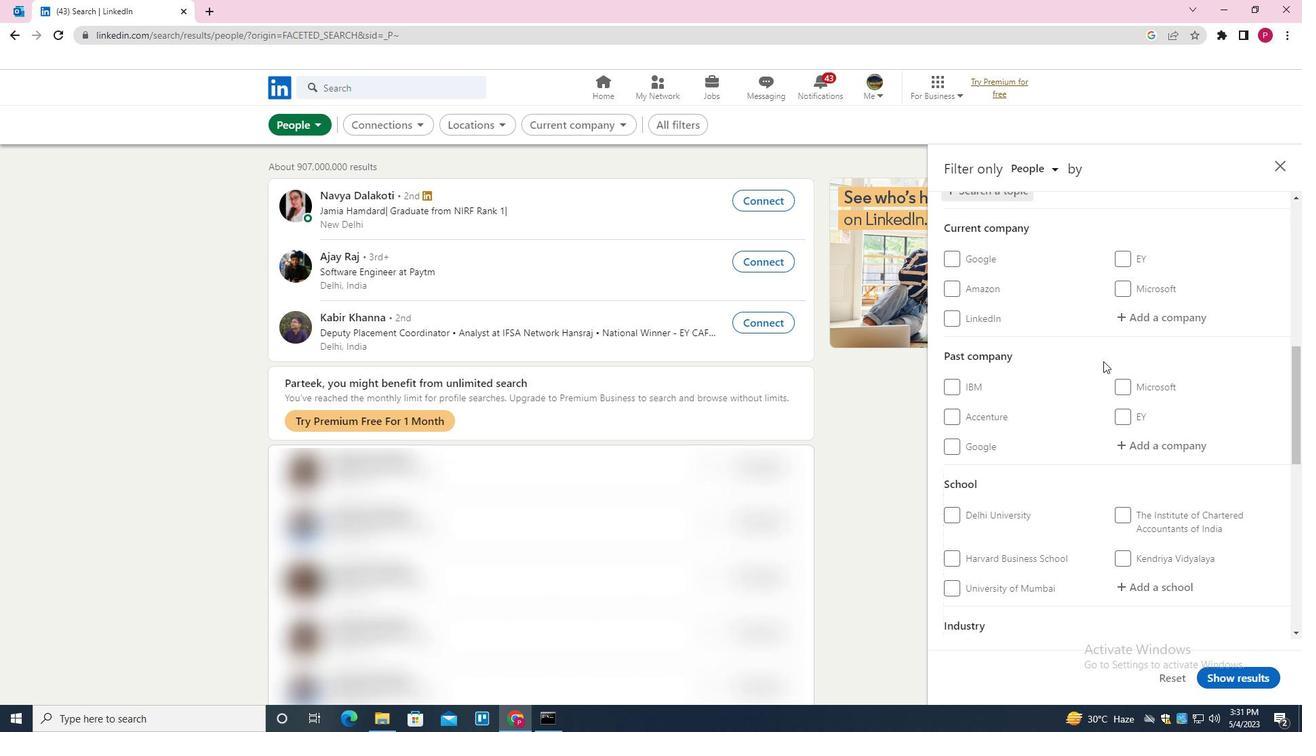 
Action: Mouse moved to (1103, 360)
Screenshot: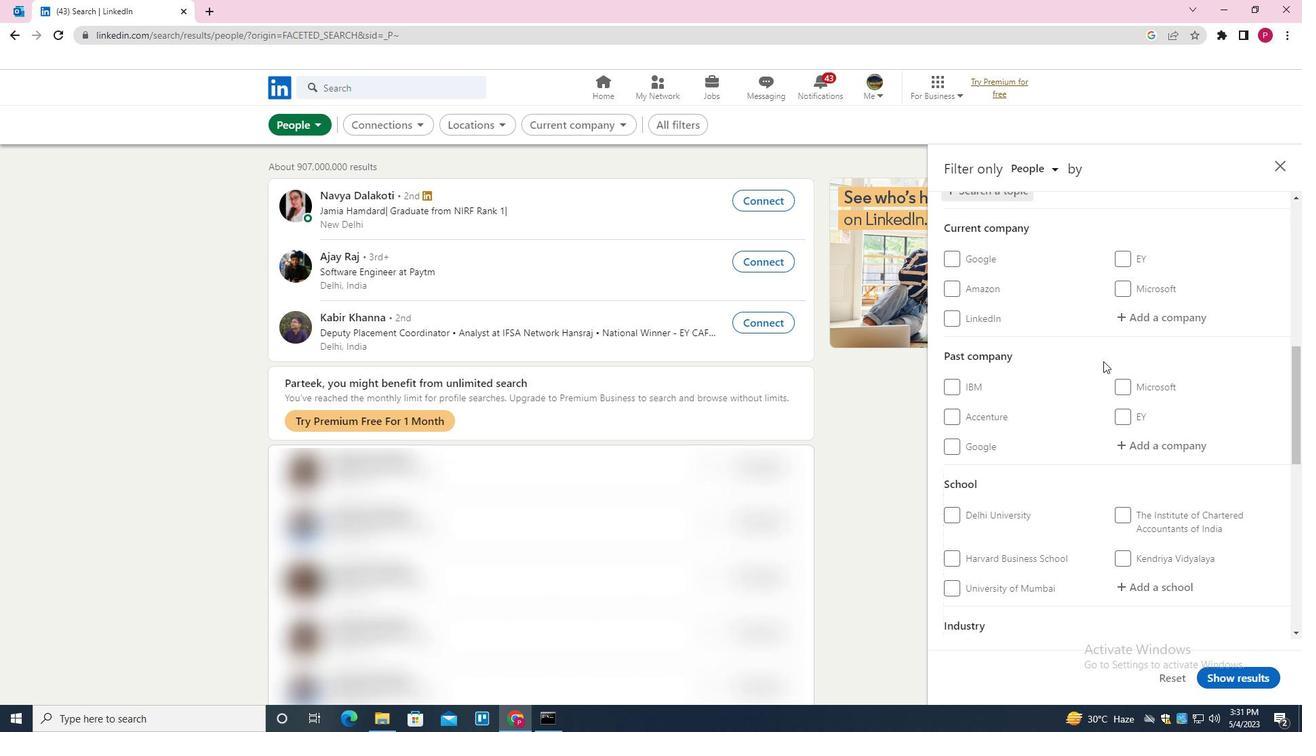 
Action: Mouse scrolled (1103, 359) with delta (0, 0)
Screenshot: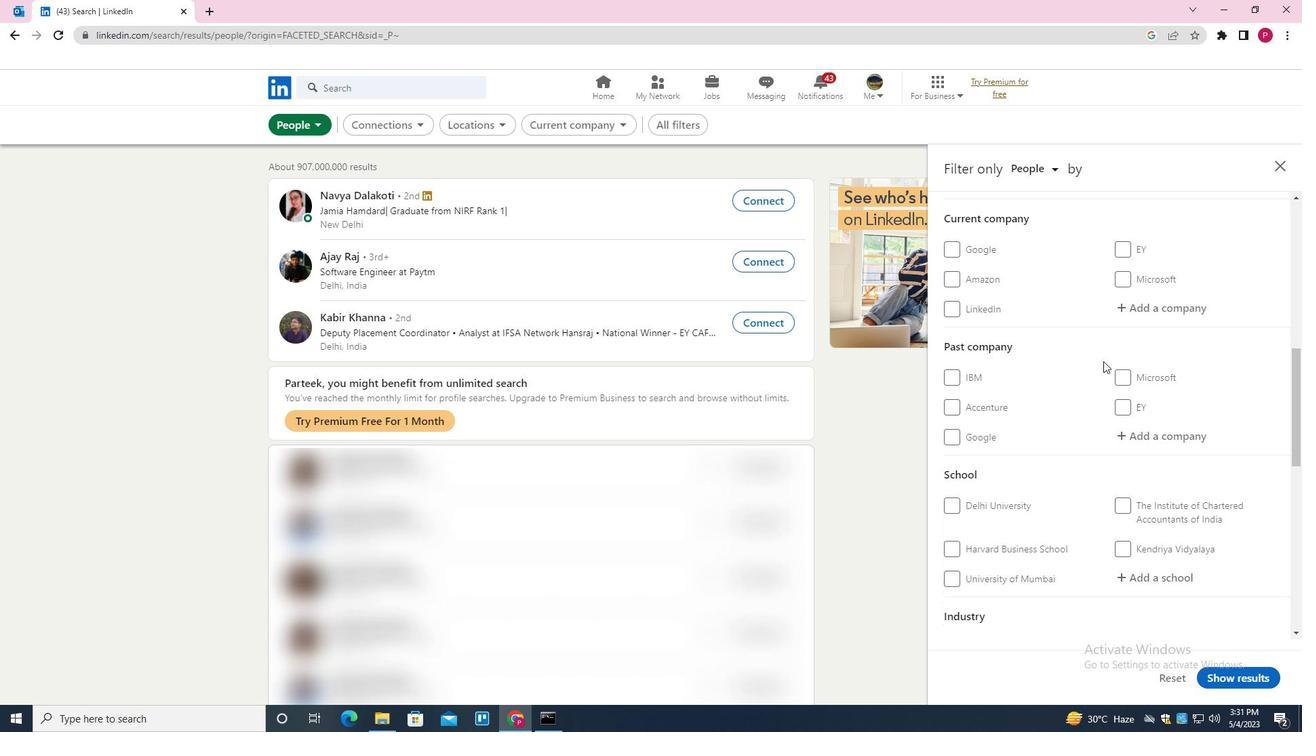
Action: Mouse scrolled (1103, 359) with delta (0, 0)
Screenshot: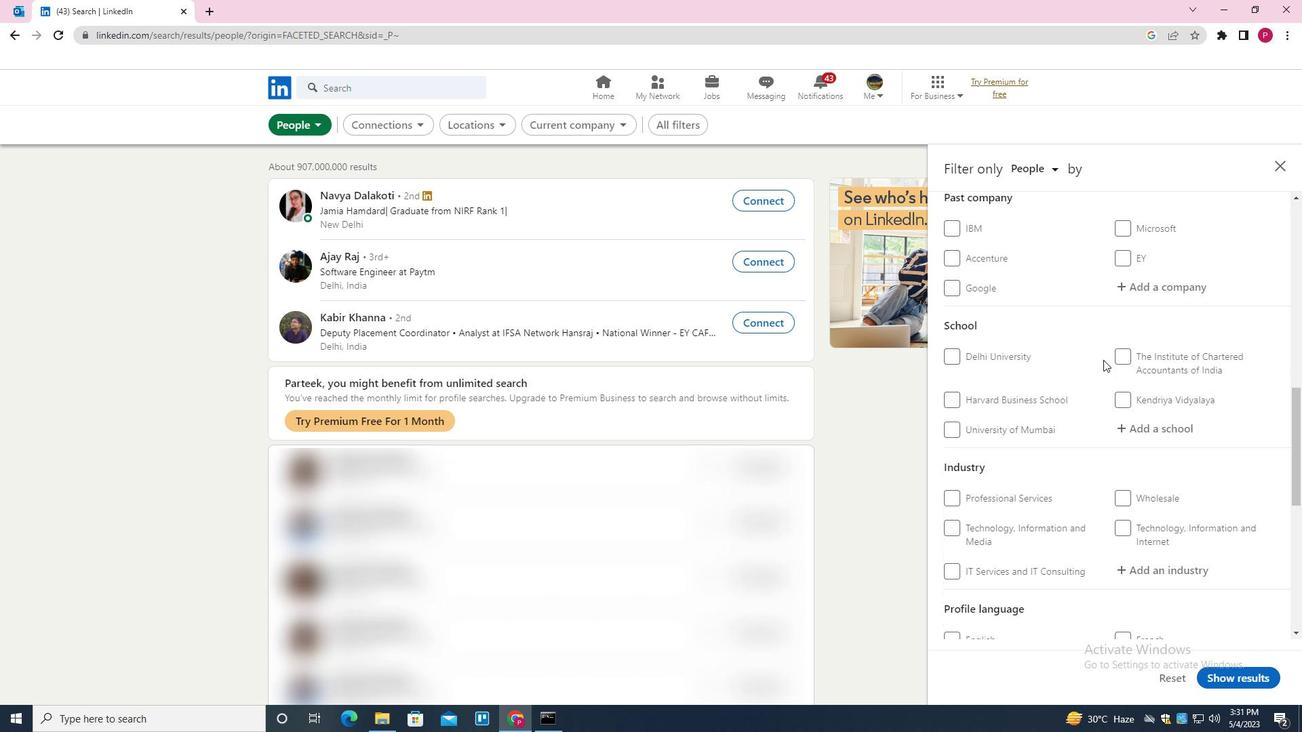 
Action: Mouse moved to (1048, 385)
Screenshot: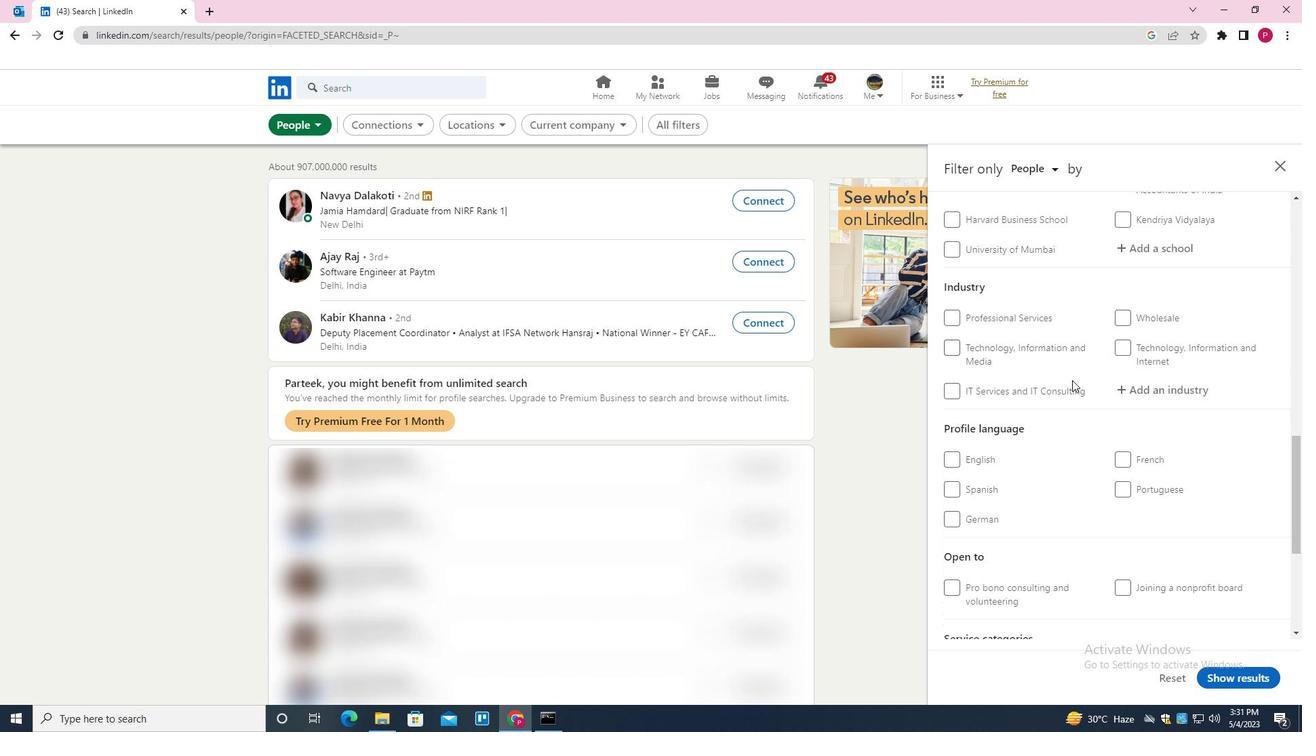
Action: Mouse scrolled (1048, 385) with delta (0, 0)
Screenshot: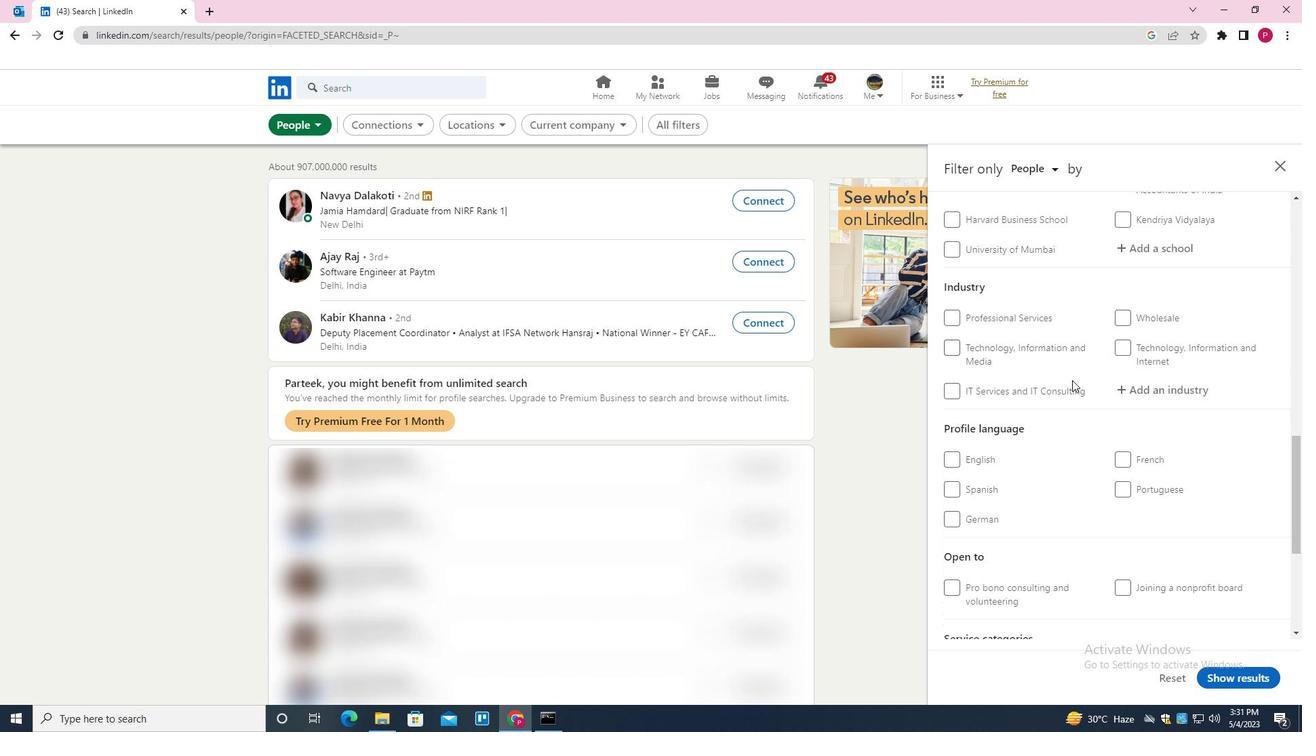 
Action: Mouse moved to (1048, 387)
Screenshot: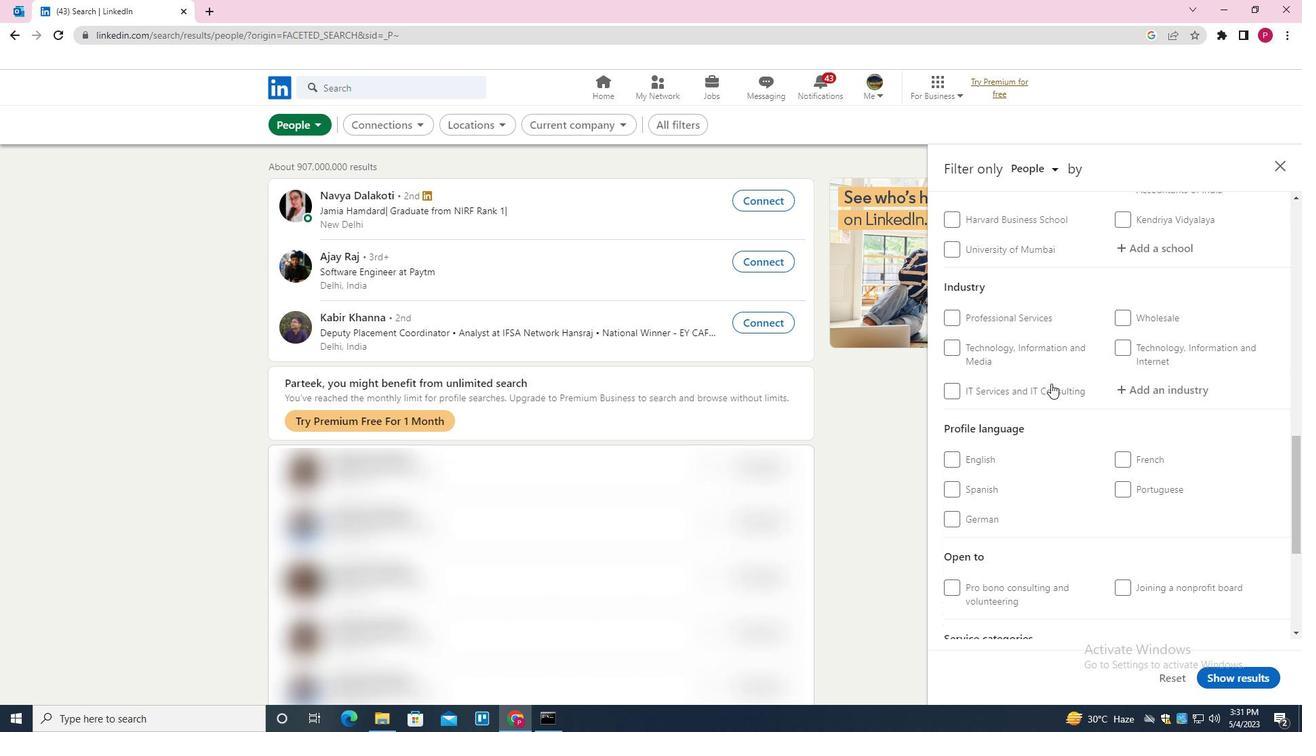 
Action: Mouse scrolled (1048, 386) with delta (0, 0)
Screenshot: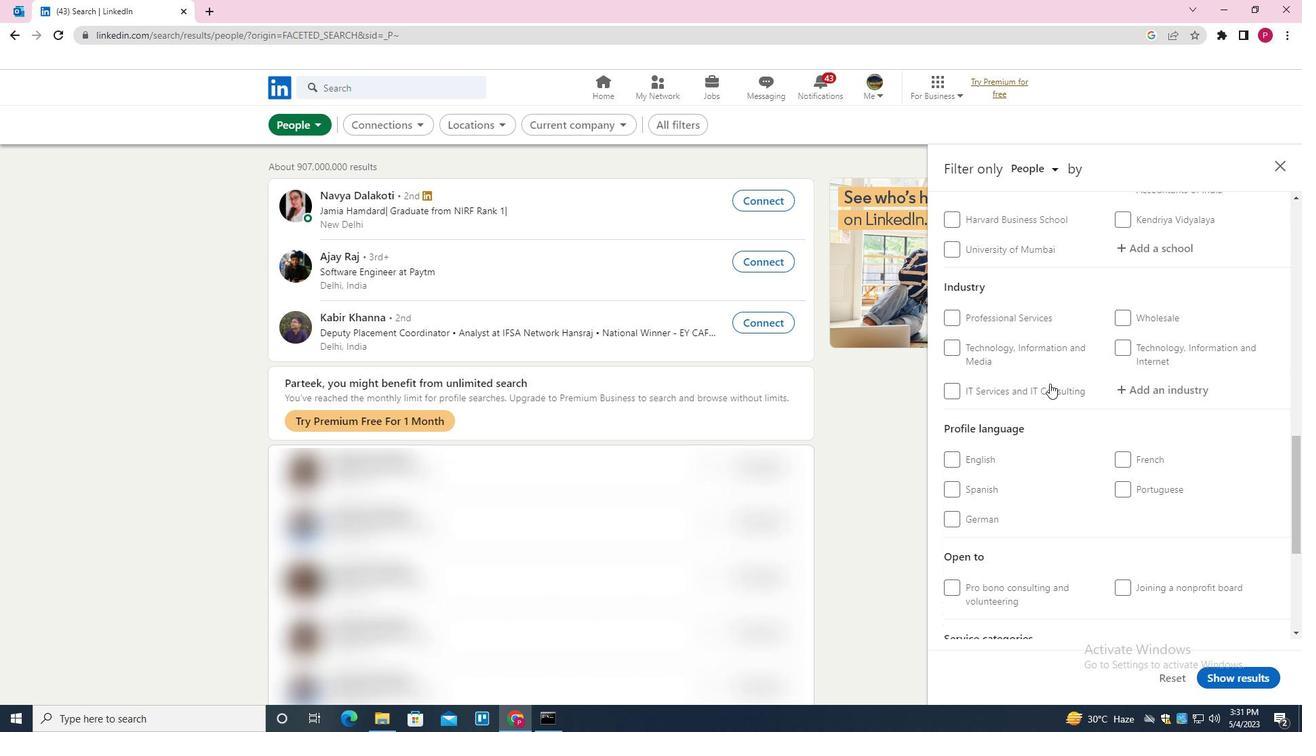 
Action: Mouse moved to (955, 321)
Screenshot: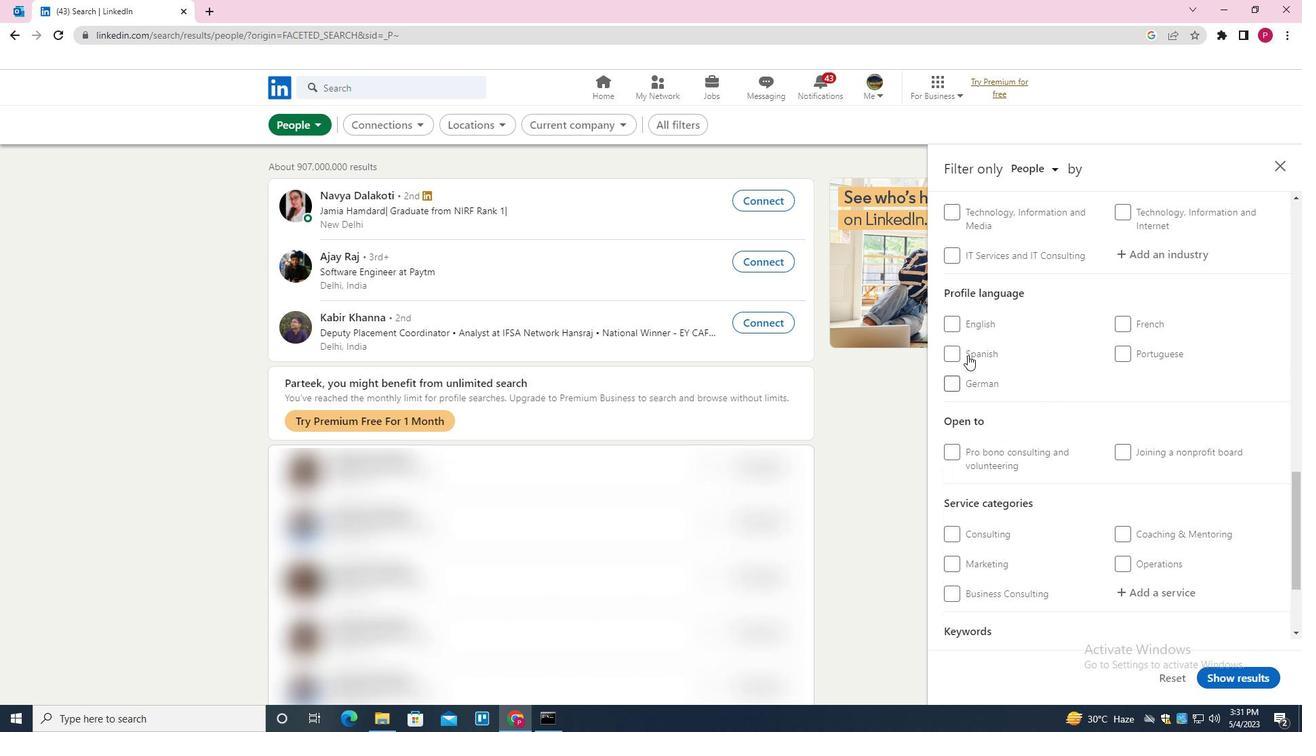 
Action: Mouse pressed left at (955, 321)
Screenshot: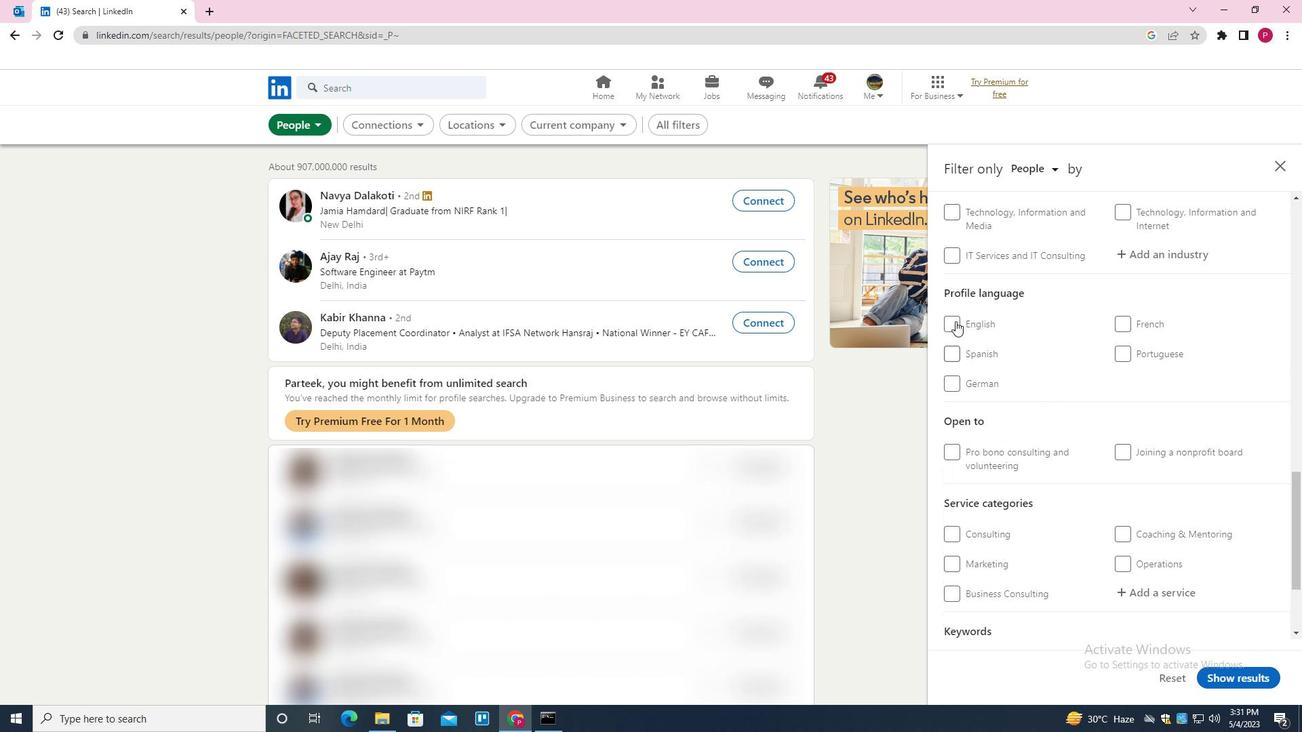 
Action: Mouse moved to (1024, 382)
Screenshot: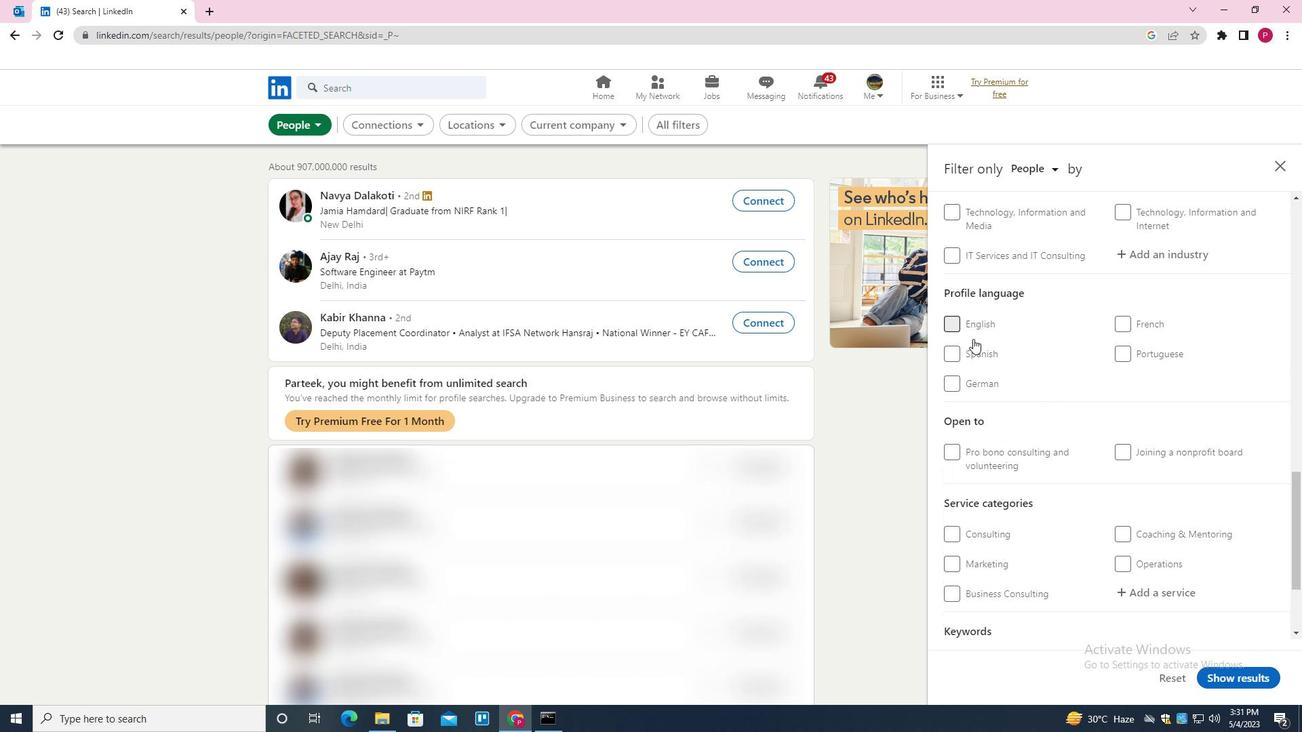 
Action: Mouse scrolled (1024, 383) with delta (0, 0)
Screenshot: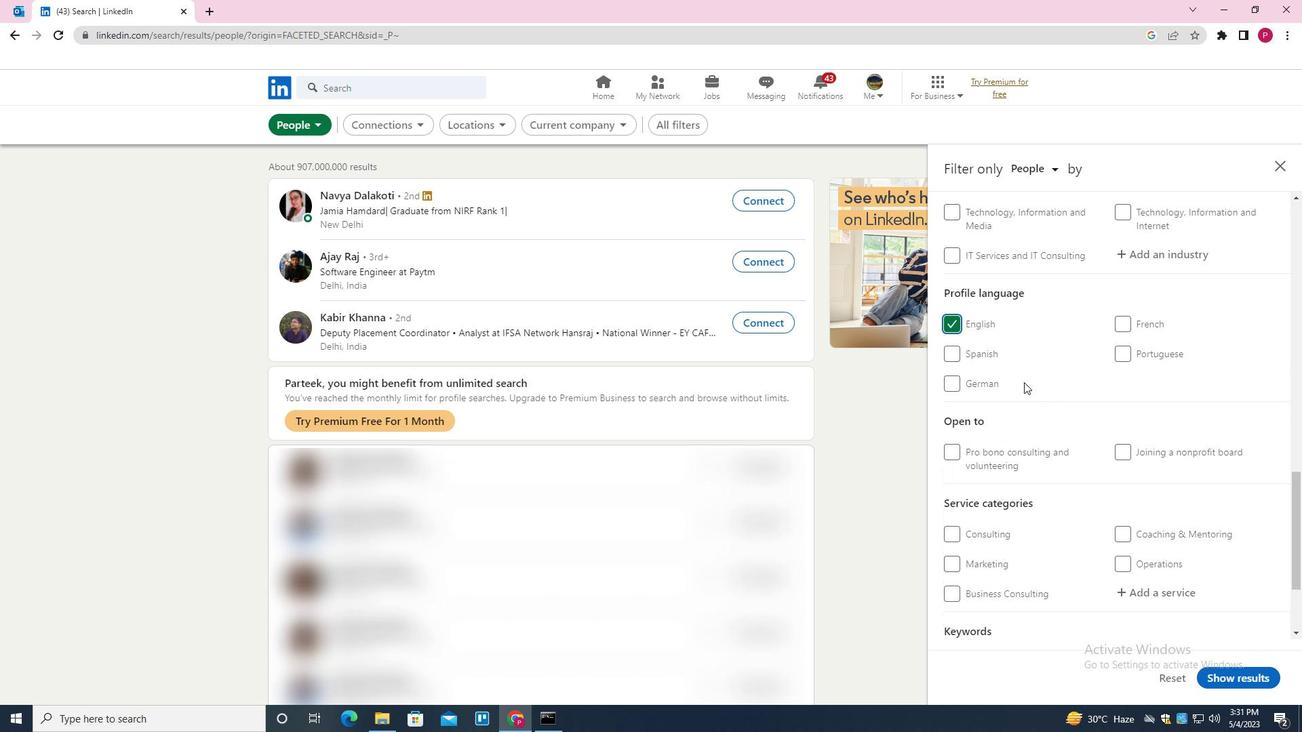 
Action: Mouse scrolled (1024, 383) with delta (0, 0)
Screenshot: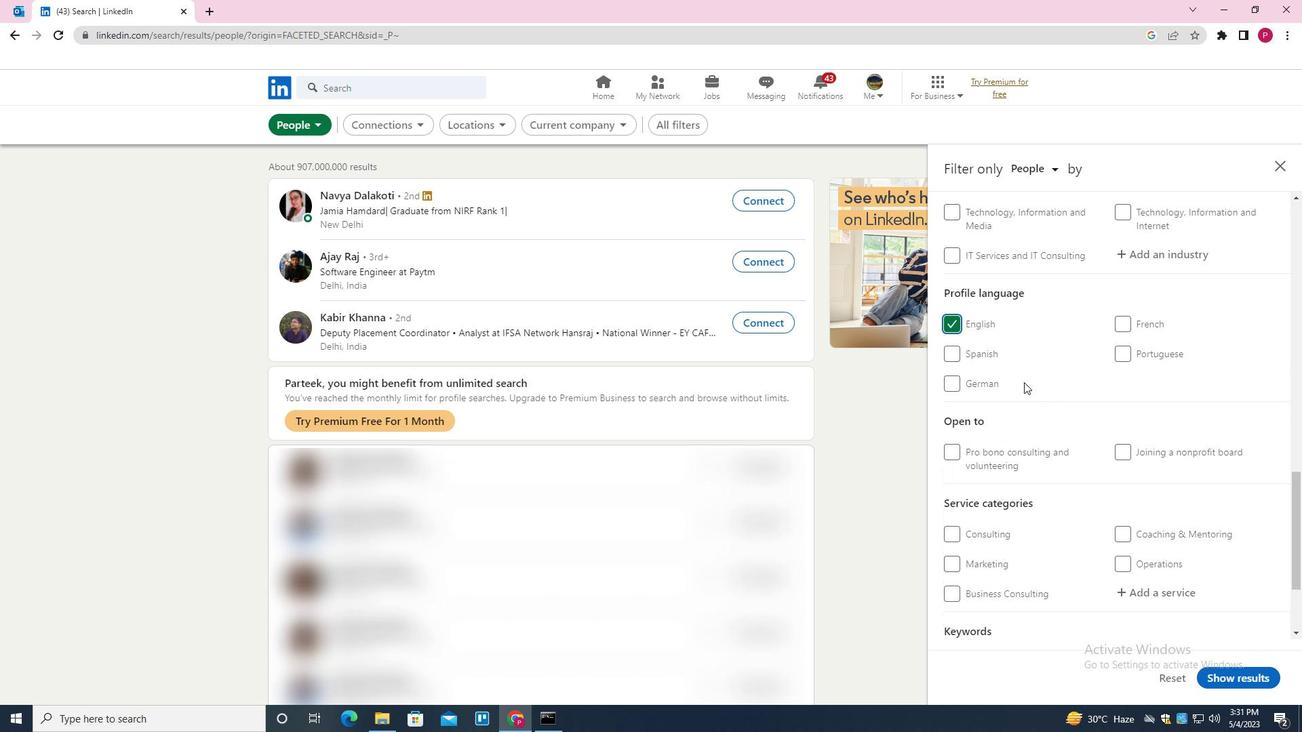 
Action: Mouse scrolled (1024, 383) with delta (0, 0)
Screenshot: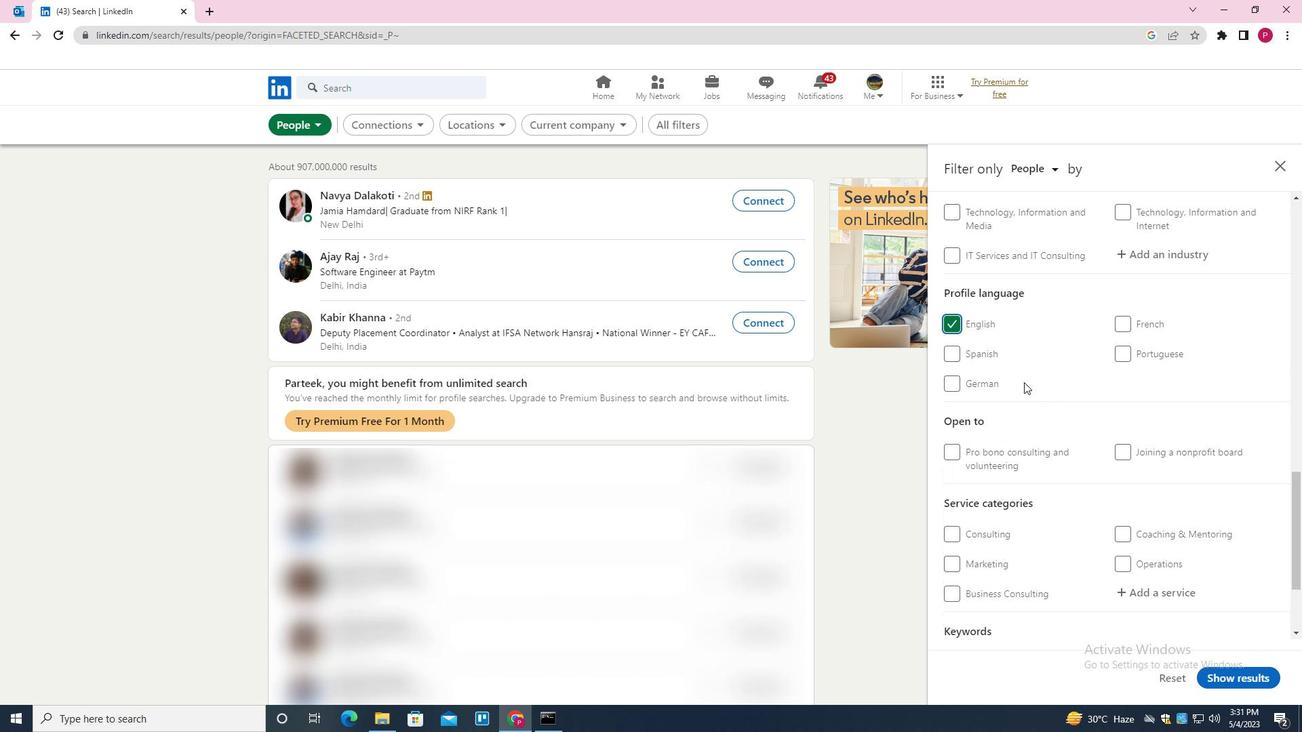 
Action: Mouse scrolled (1024, 383) with delta (0, 0)
Screenshot: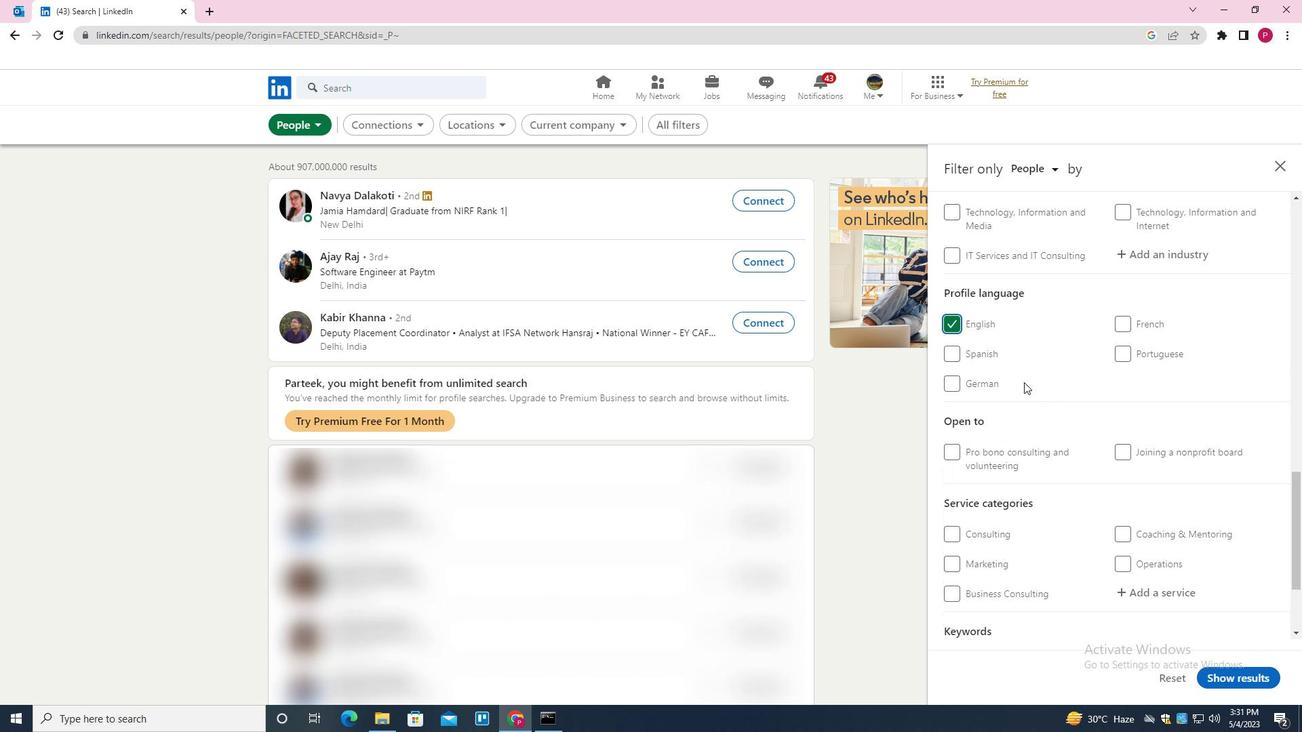 
Action: Mouse scrolled (1024, 383) with delta (0, 0)
Screenshot: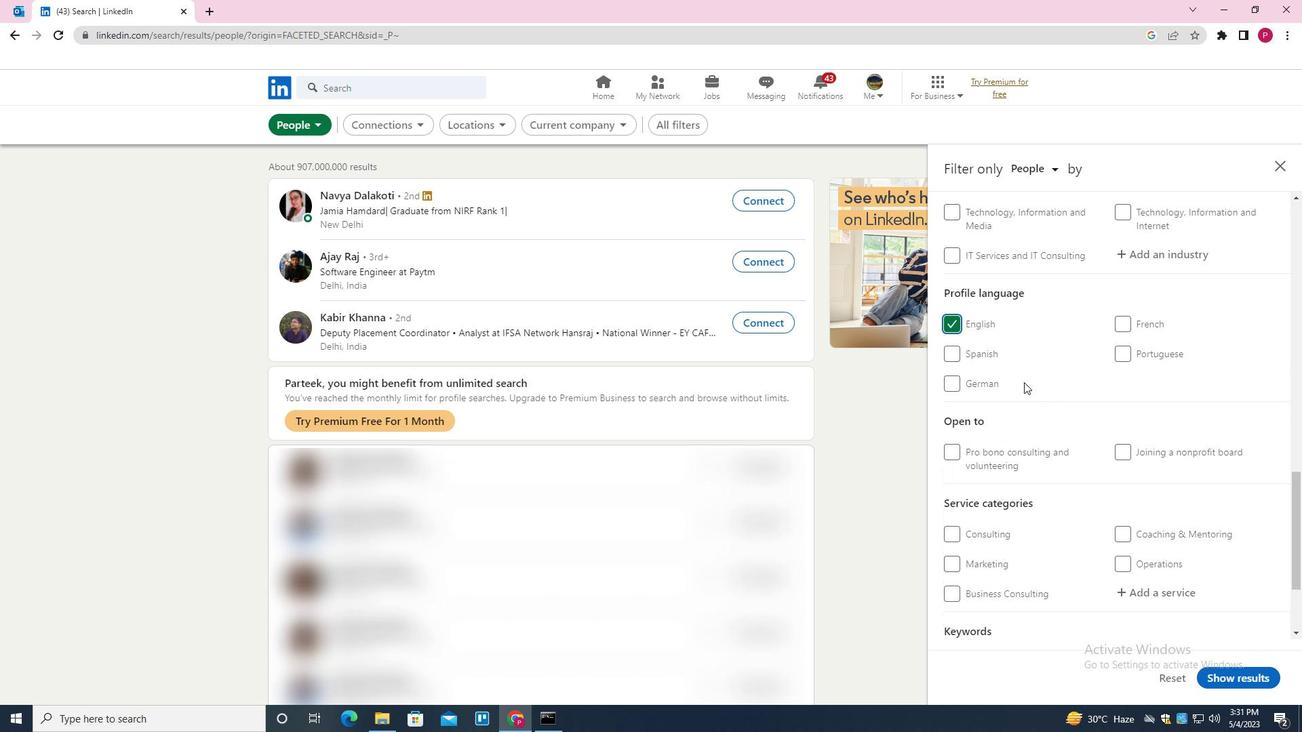 
Action: Mouse scrolled (1024, 383) with delta (0, 0)
Screenshot: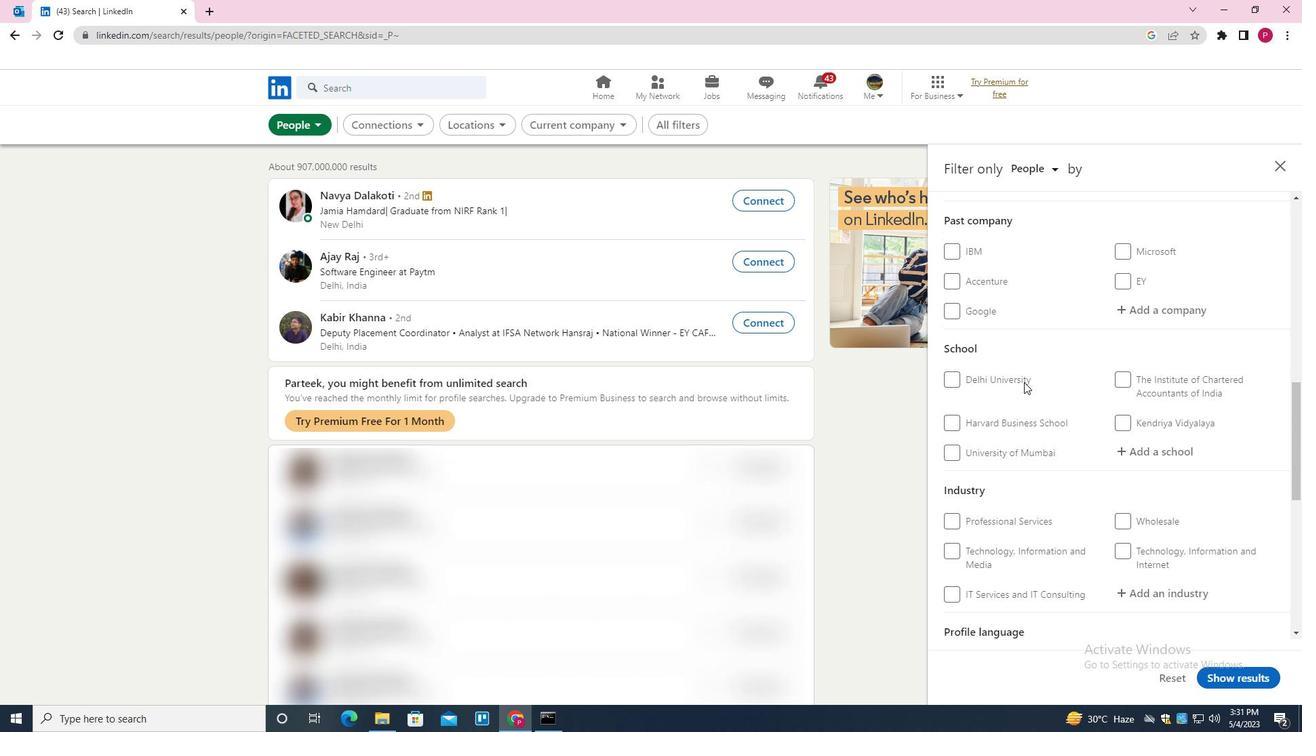 
Action: Mouse scrolled (1024, 383) with delta (0, 0)
Screenshot: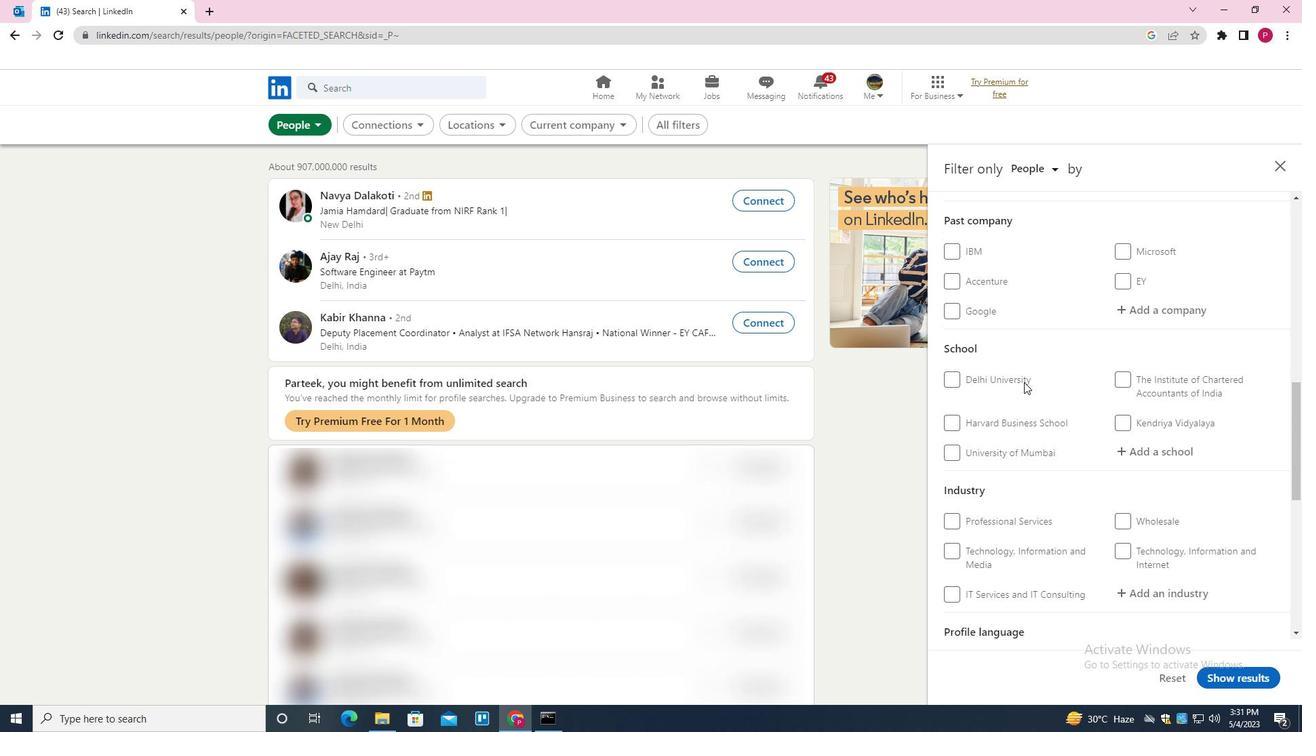 
Action: Mouse moved to (1174, 311)
Screenshot: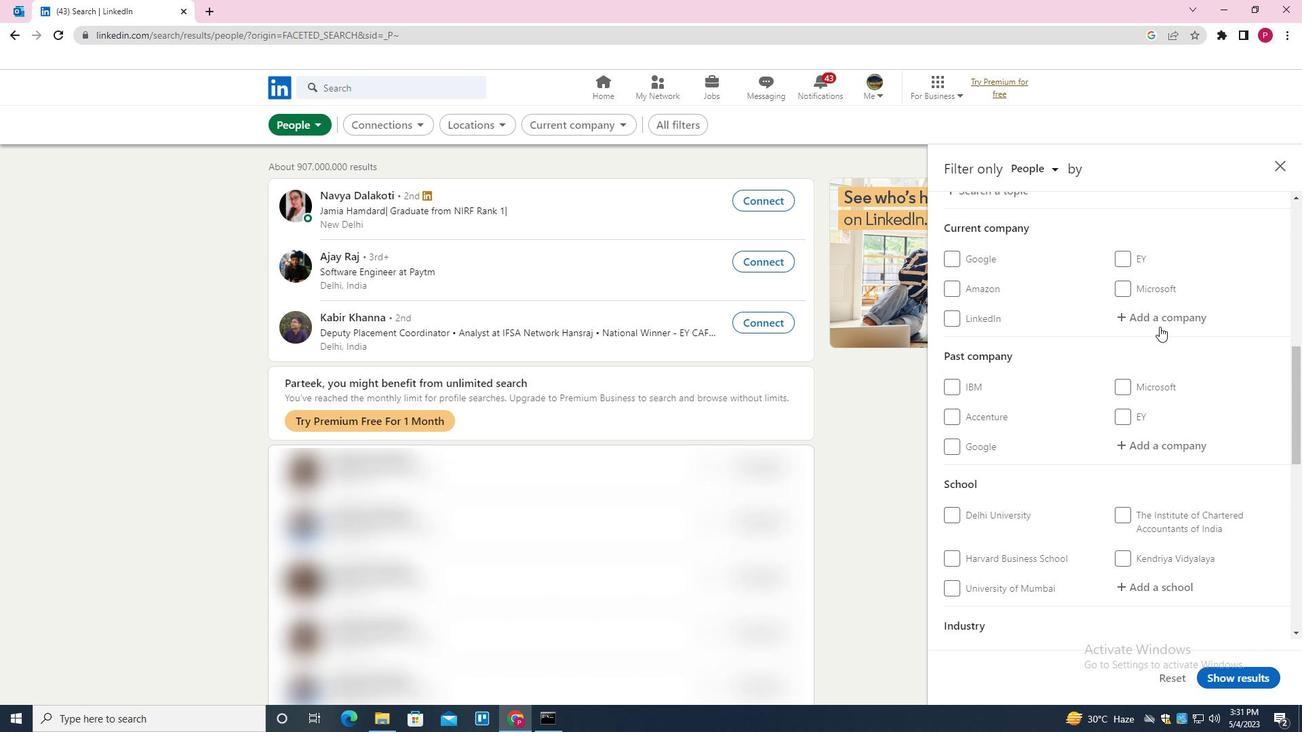 
Action: Mouse pressed left at (1174, 311)
Screenshot: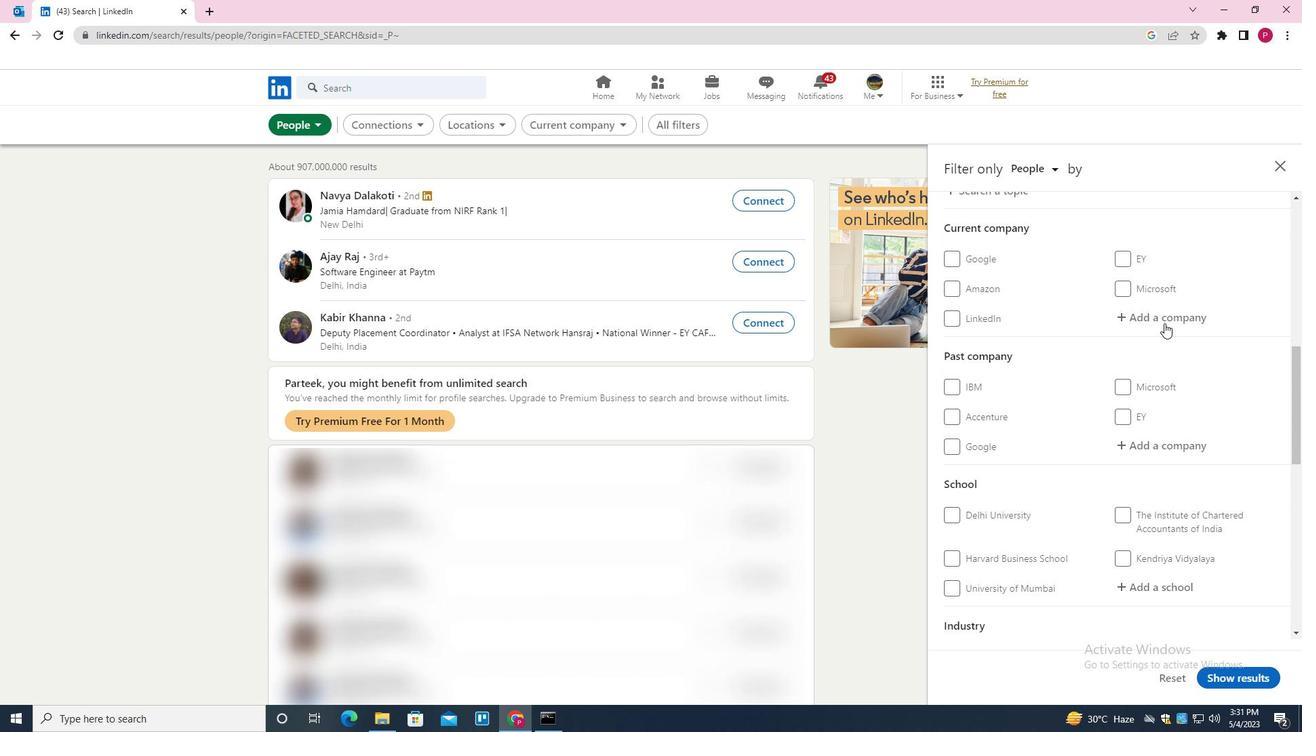 
Action: Mouse moved to (1175, 311)
Screenshot: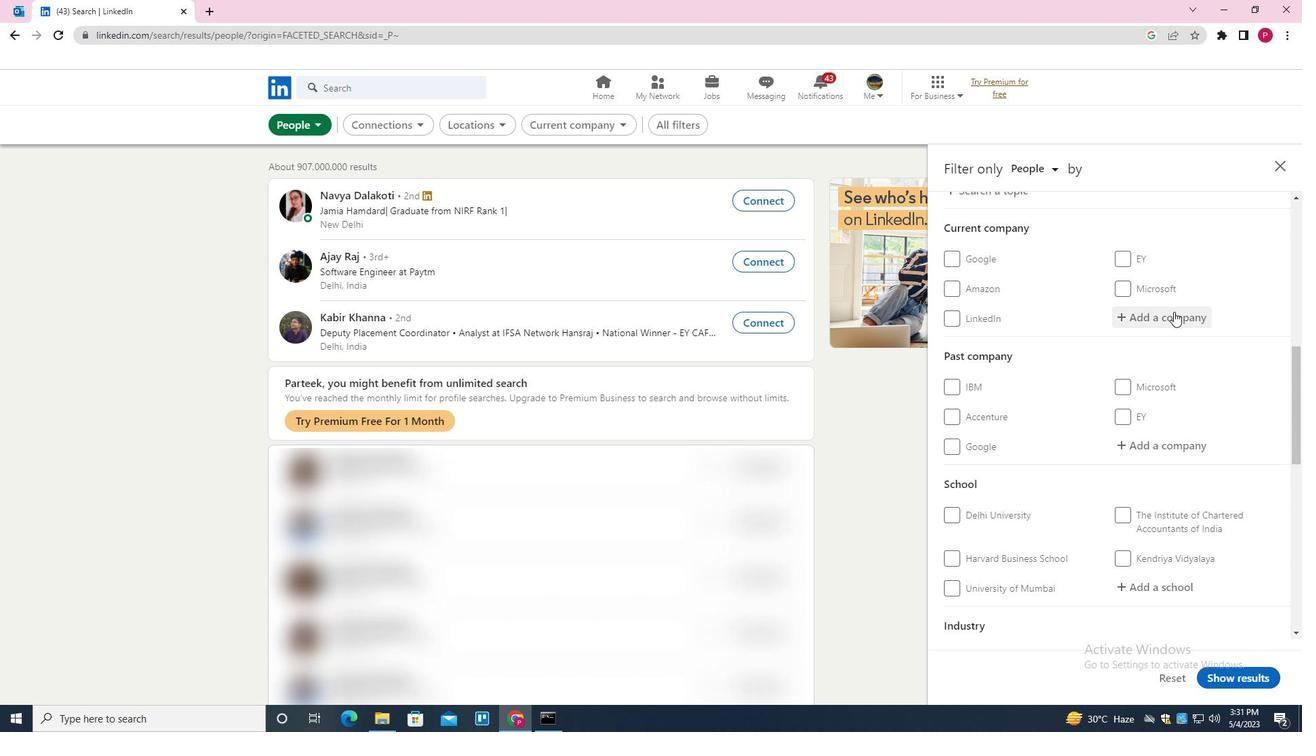 
Action: Key pressed <Key.shift>HOUSE<Key.space>OF<Key.space><Key.shift>ANITA<Key.space><Key.shift><Key.shift><Key.shift><Key.shift><Key.shift><Key.shift><Key.shift>DONGRE<Key.down><Key.enter>
Screenshot: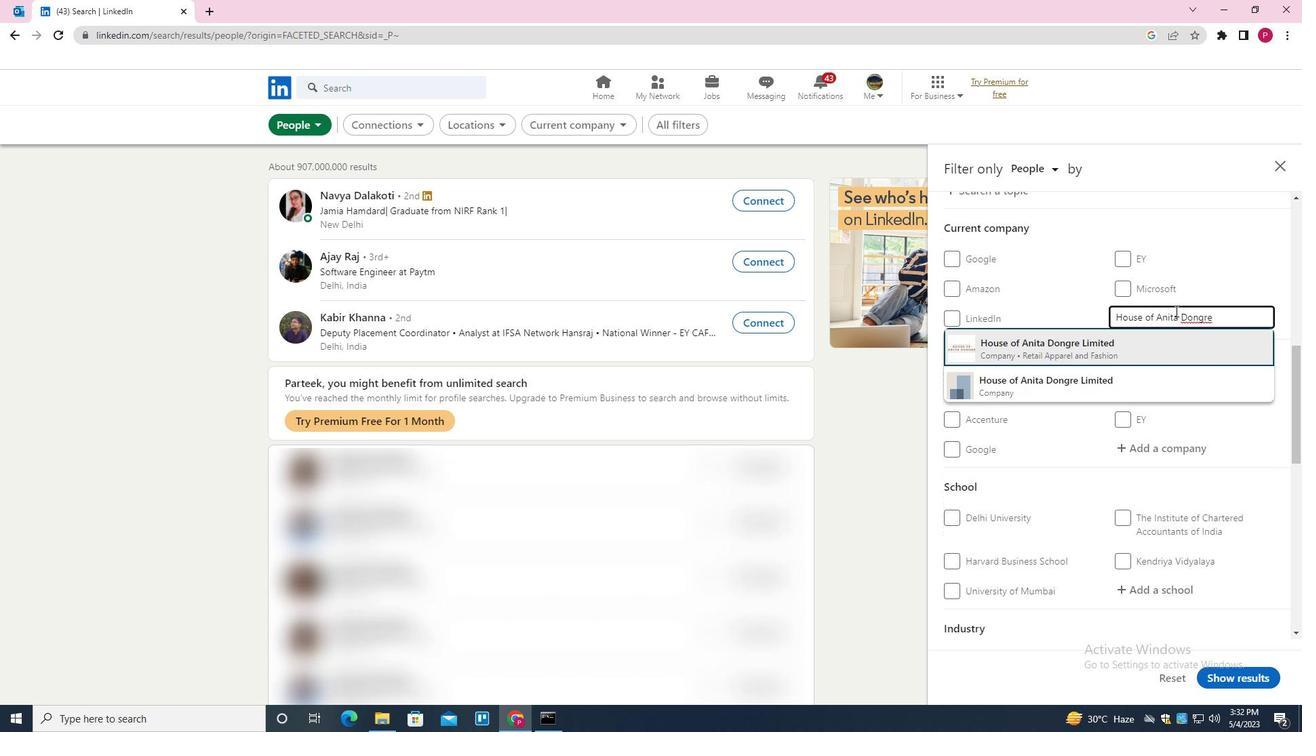 
Action: Mouse moved to (1103, 353)
Screenshot: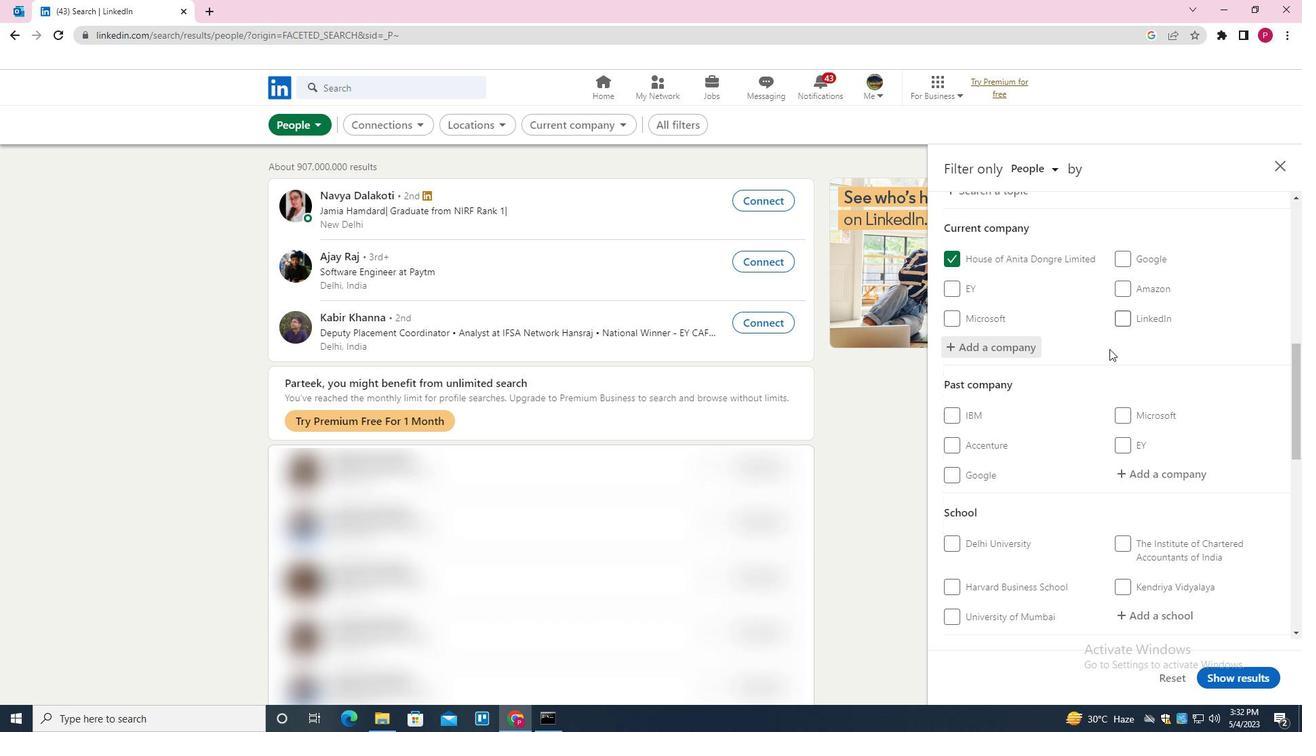 
Action: Mouse scrolled (1103, 352) with delta (0, 0)
Screenshot: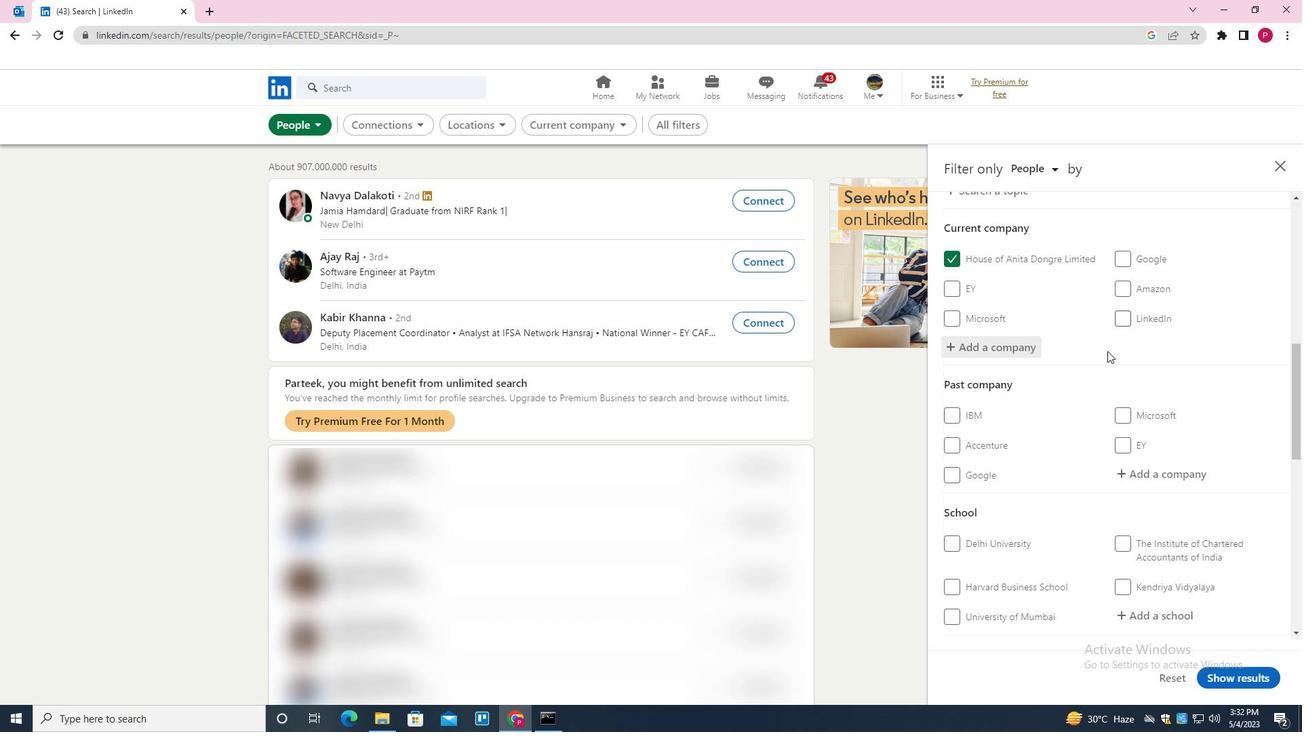 
Action: Mouse scrolled (1103, 352) with delta (0, 0)
Screenshot: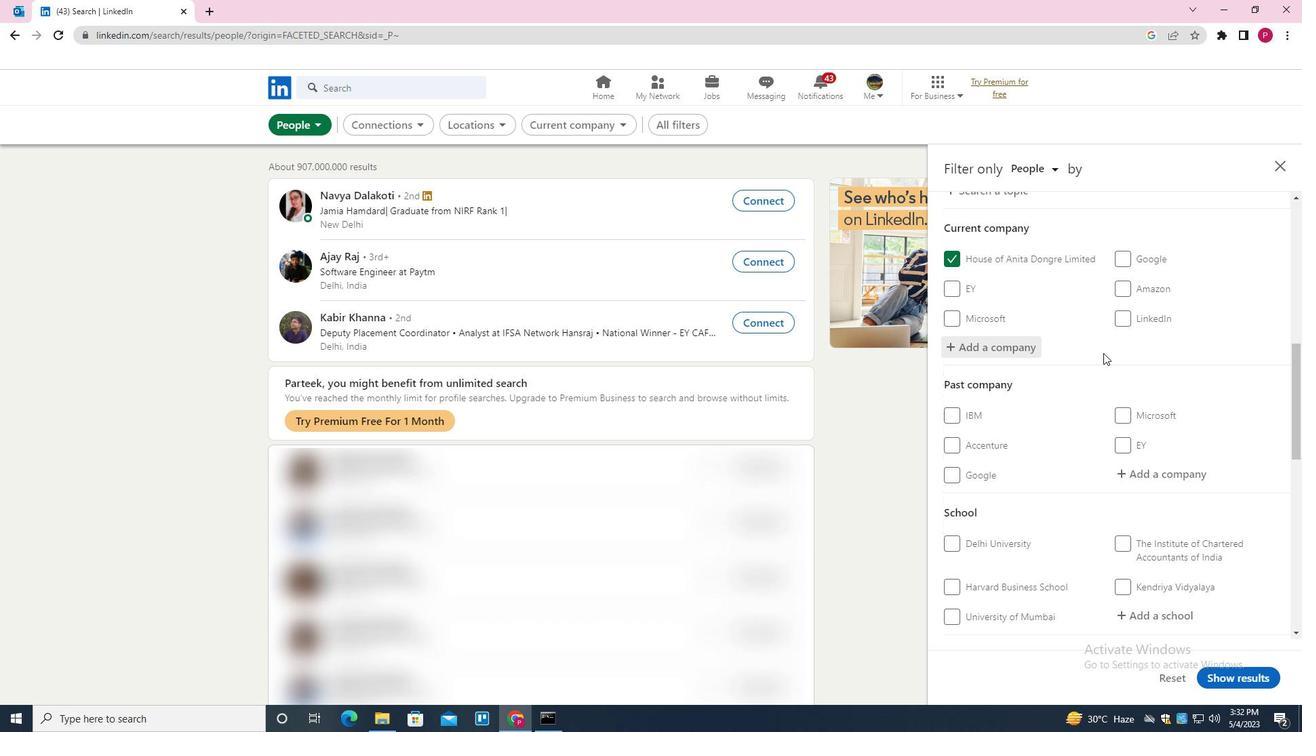 
Action: Mouse moved to (1102, 354)
Screenshot: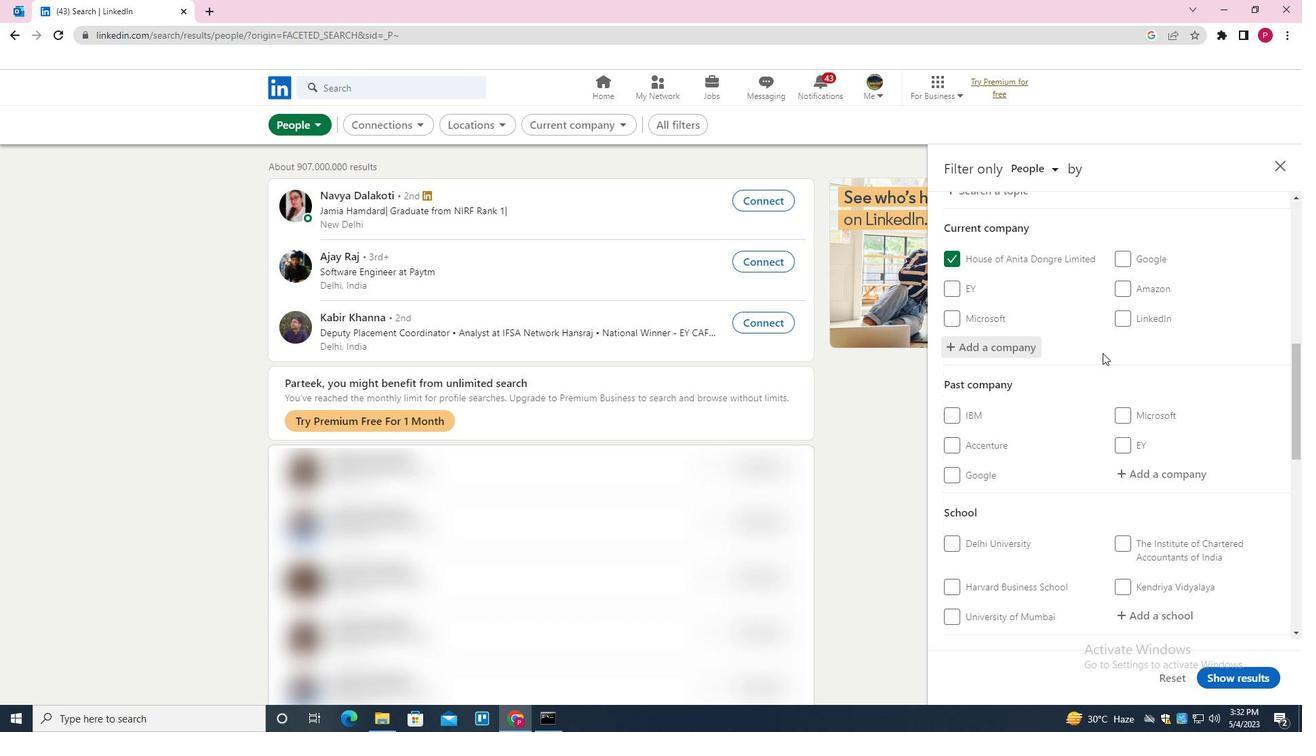 
Action: Mouse scrolled (1102, 353) with delta (0, 0)
Screenshot: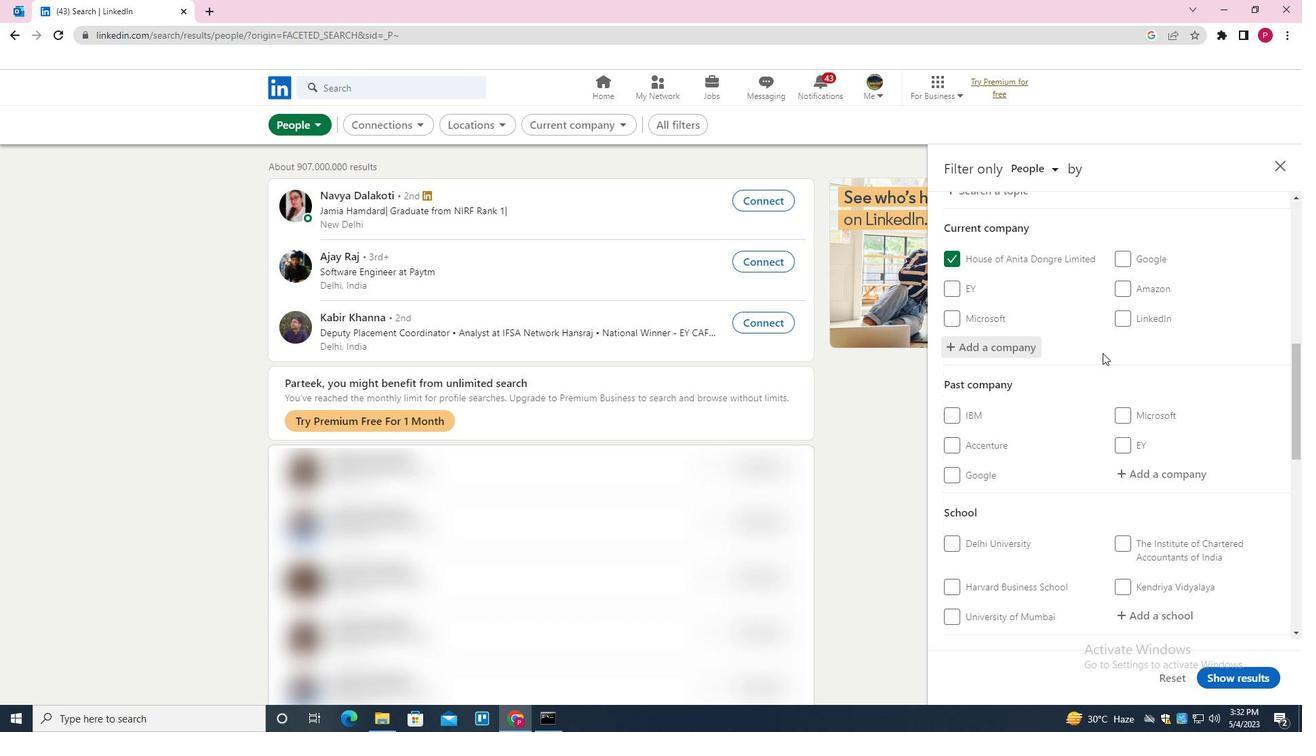 
Action: Mouse scrolled (1102, 353) with delta (0, 0)
Screenshot: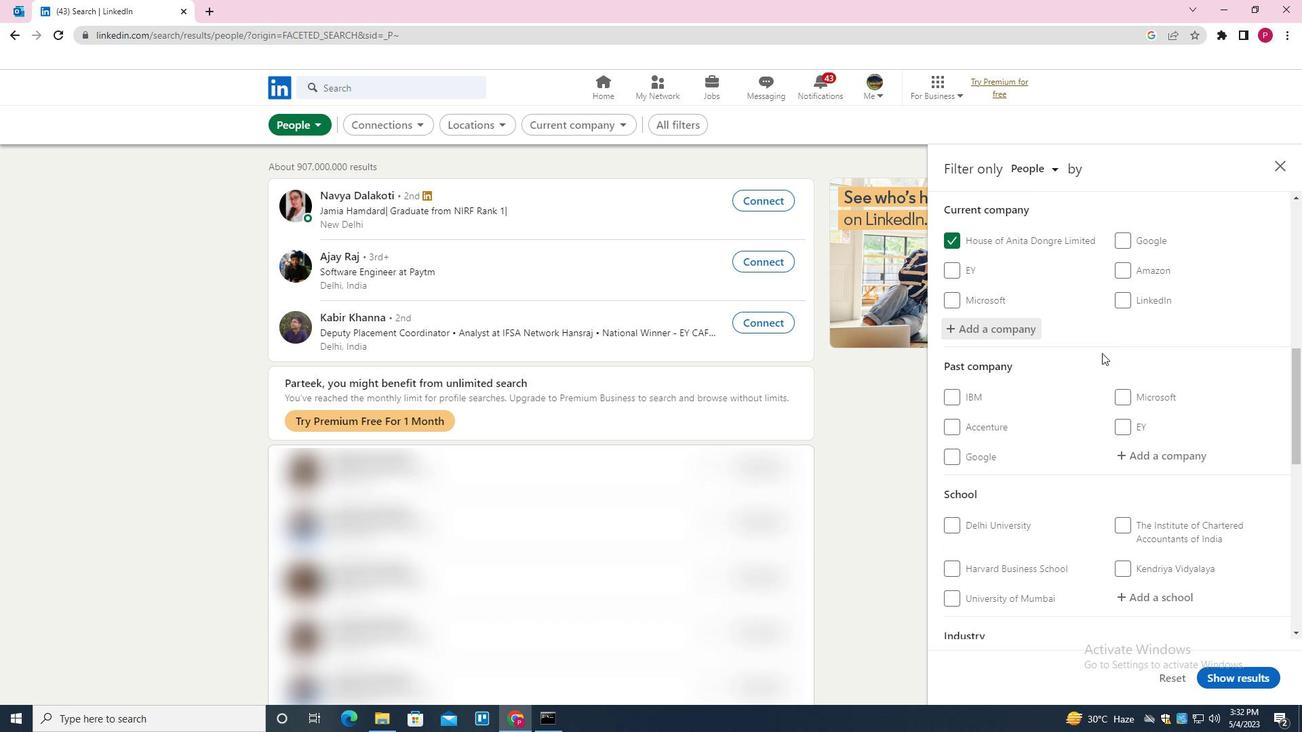 
Action: Mouse scrolled (1102, 353) with delta (0, 0)
Screenshot: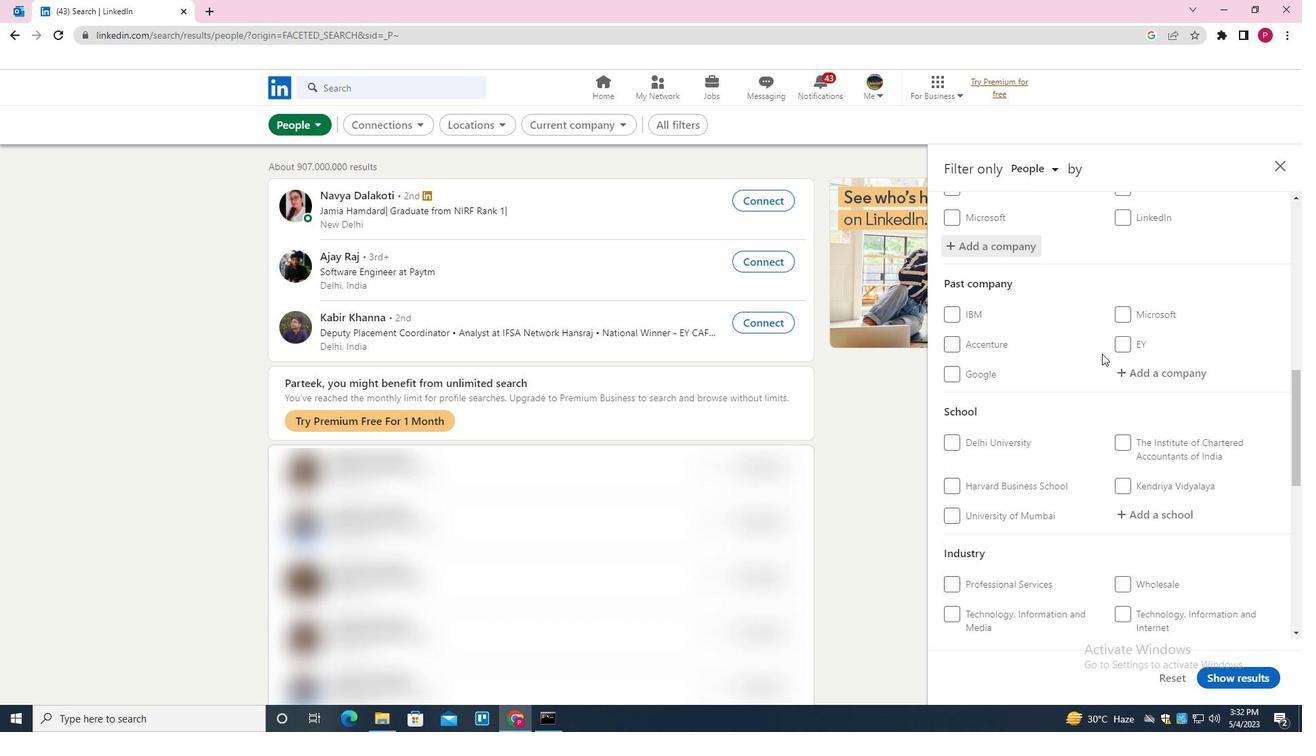 
Action: Mouse moved to (1151, 276)
Screenshot: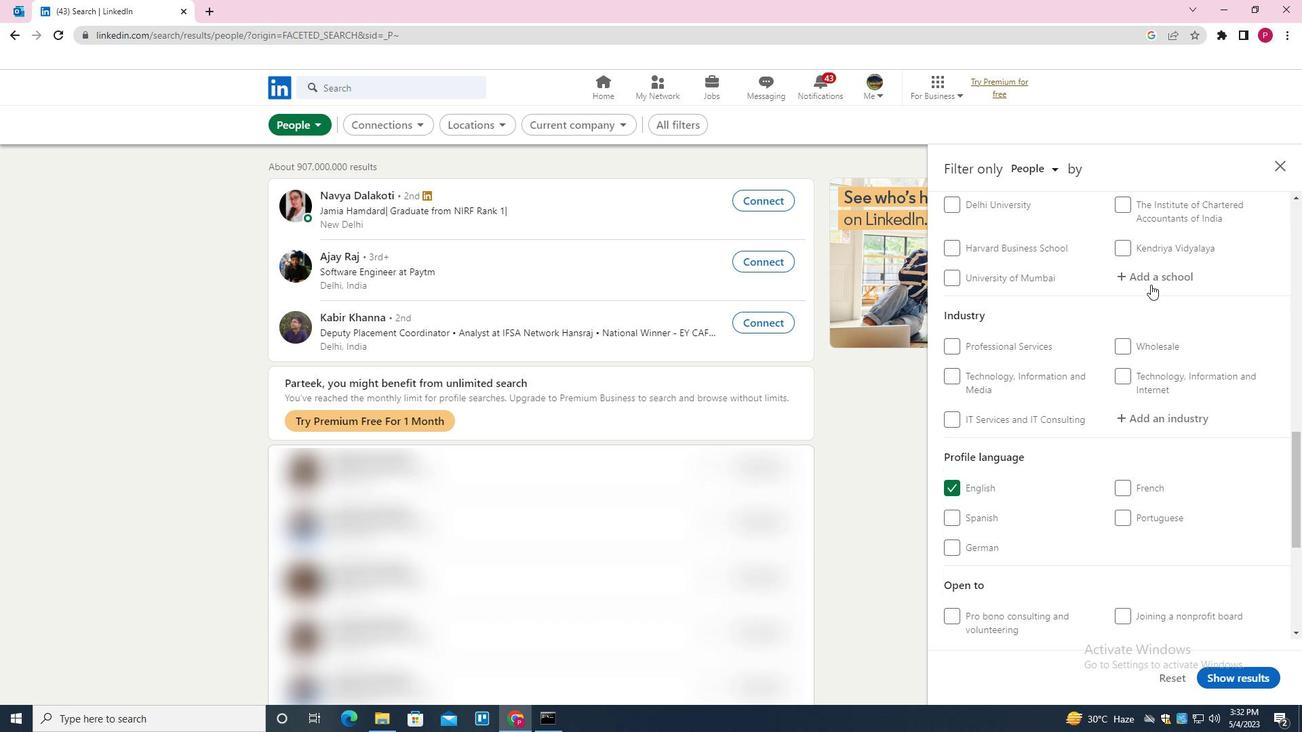
Action: Mouse pressed left at (1151, 276)
Screenshot: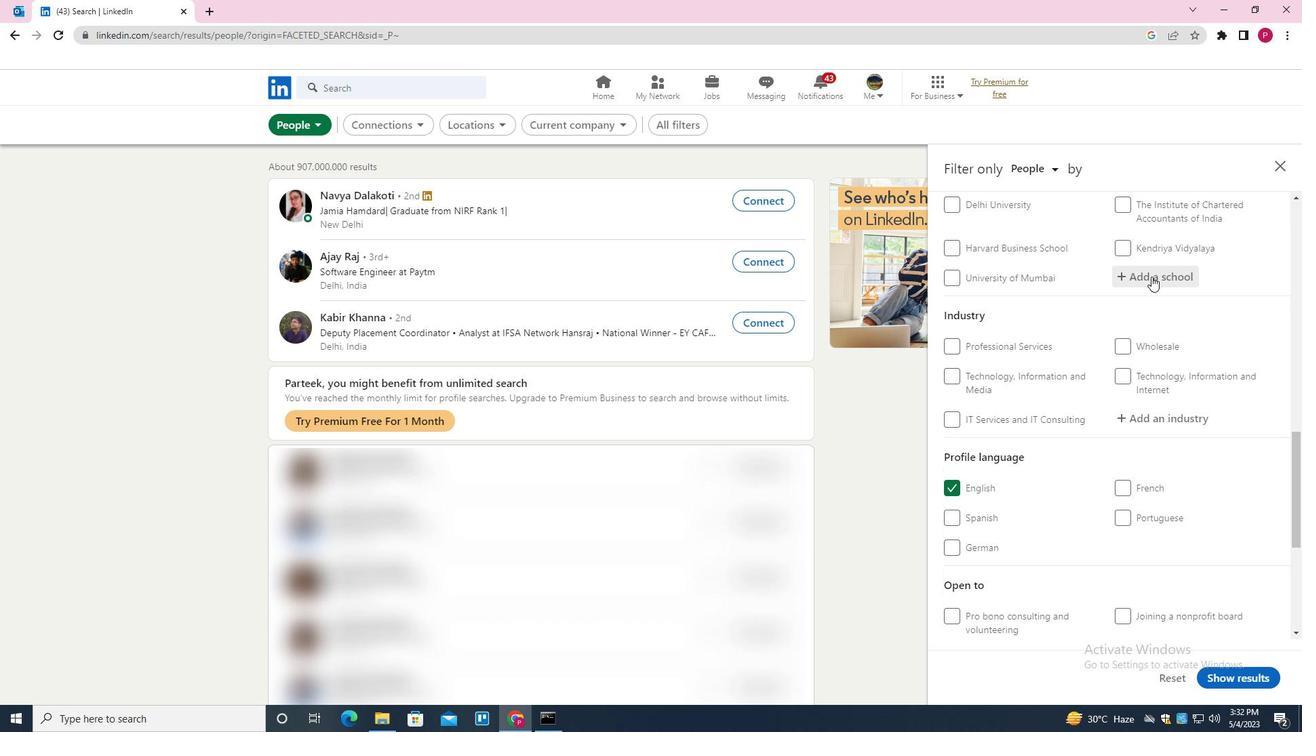 
Action: Key pressed <Key.shift><Key.shift><Key.shift><Key.shift><Key.shift><Key.shift><Key.shift><Key.shift>GANPAT<Key.space><Key.shift>UNIVERSITY<Key.space><Key.down><Key.enter>
Screenshot: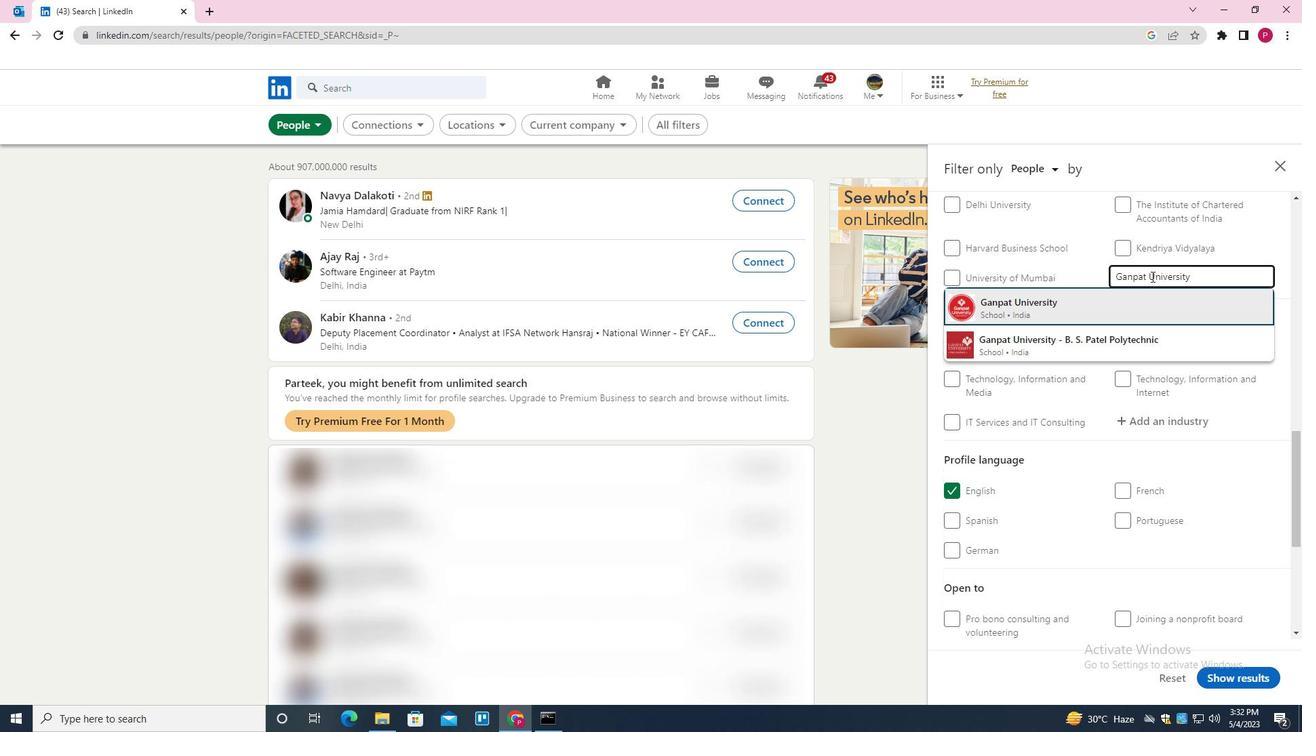 
Action: Mouse moved to (1096, 319)
Screenshot: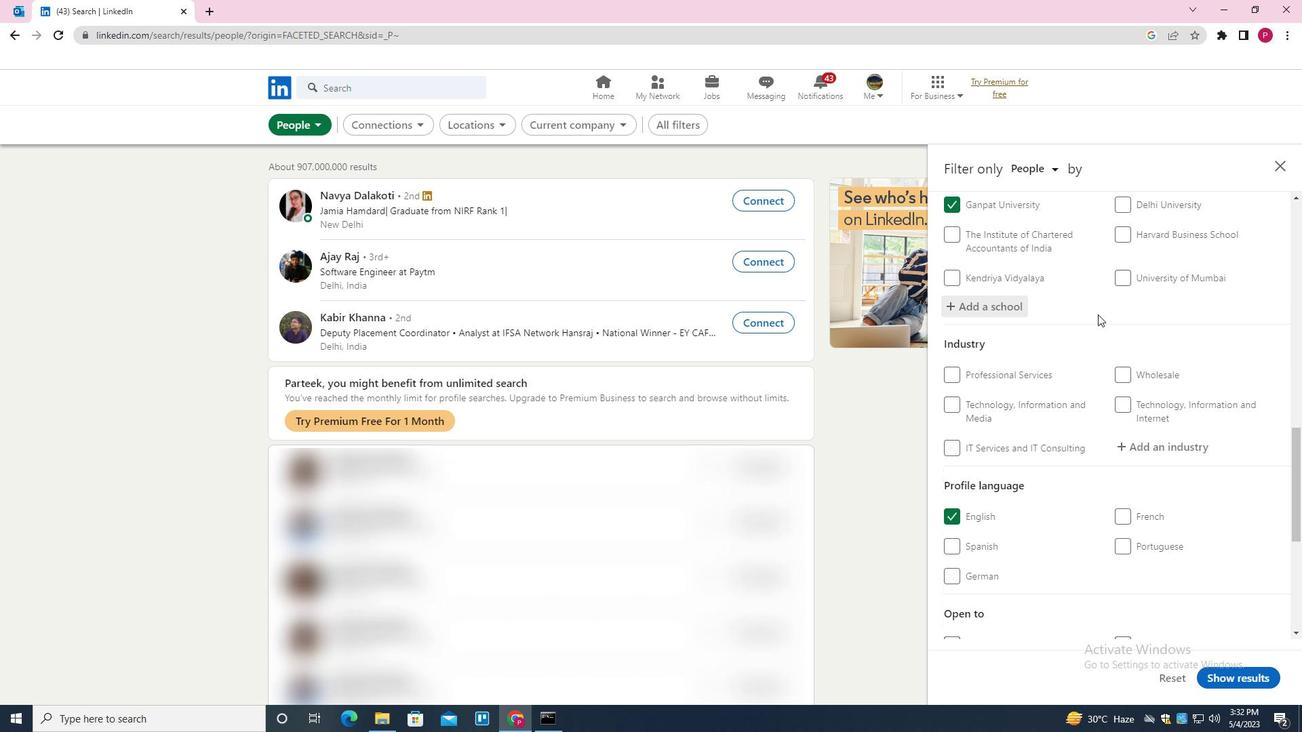 
Action: Mouse scrolled (1096, 318) with delta (0, 0)
Screenshot: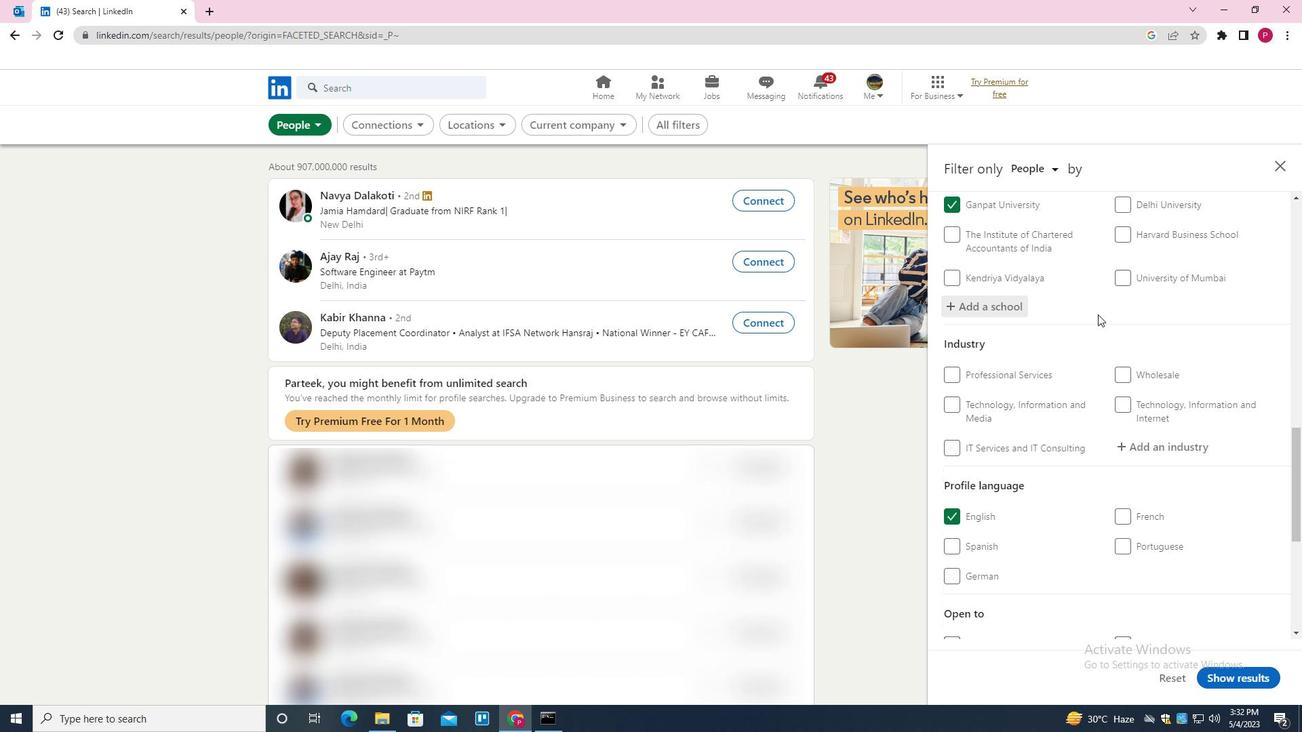
Action: Mouse moved to (1098, 322)
Screenshot: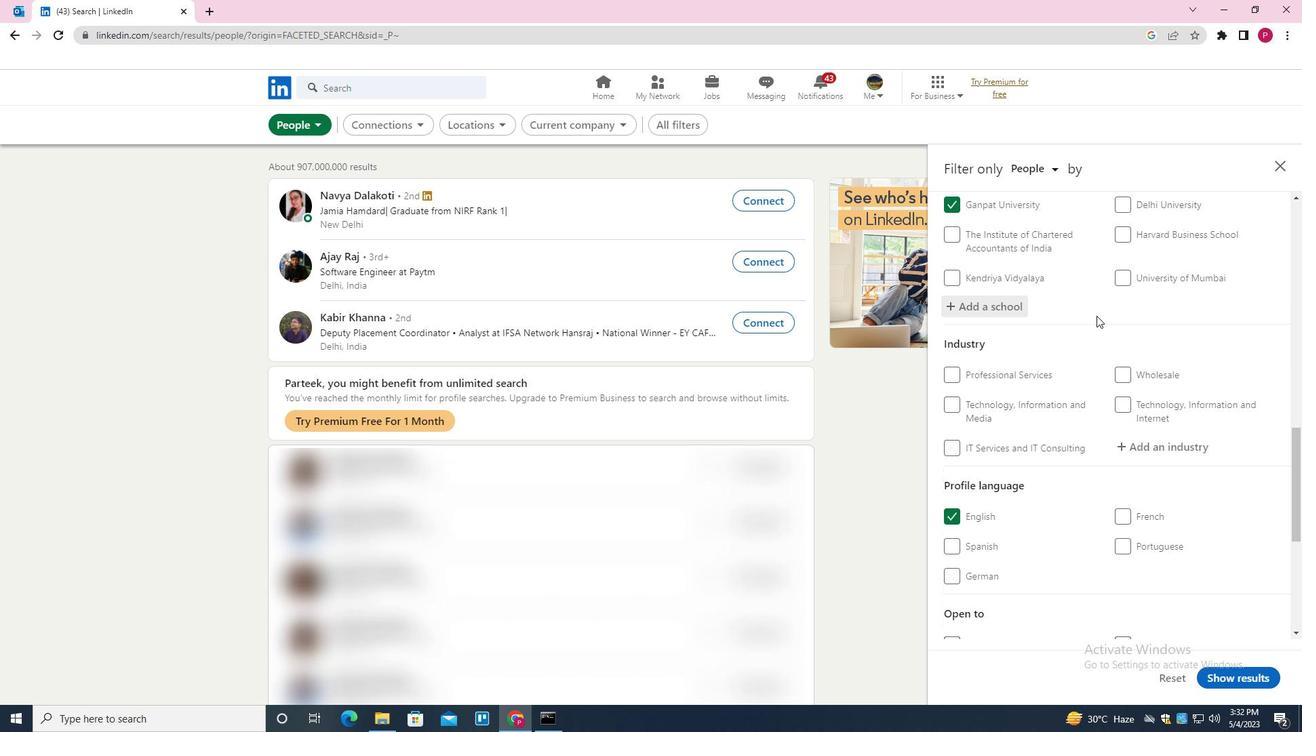 
Action: Mouse scrolled (1098, 321) with delta (0, 0)
Screenshot: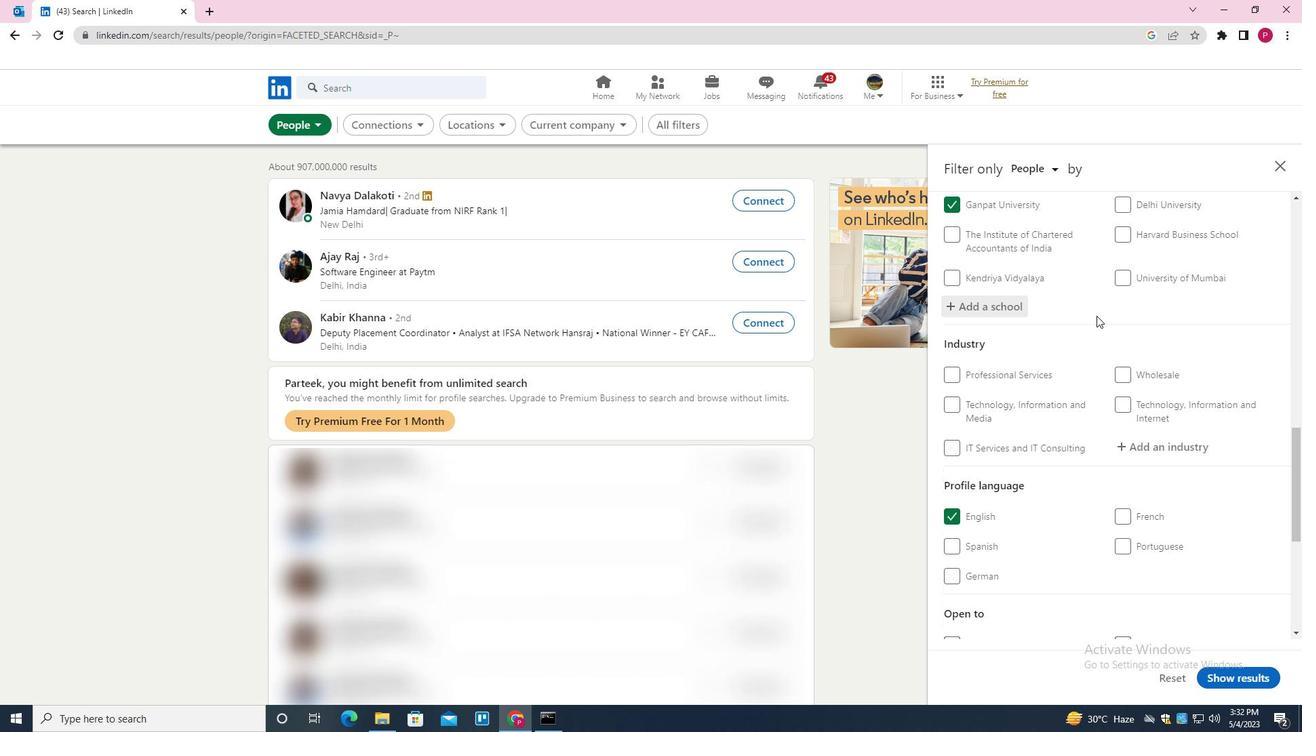 
Action: Mouse moved to (1175, 316)
Screenshot: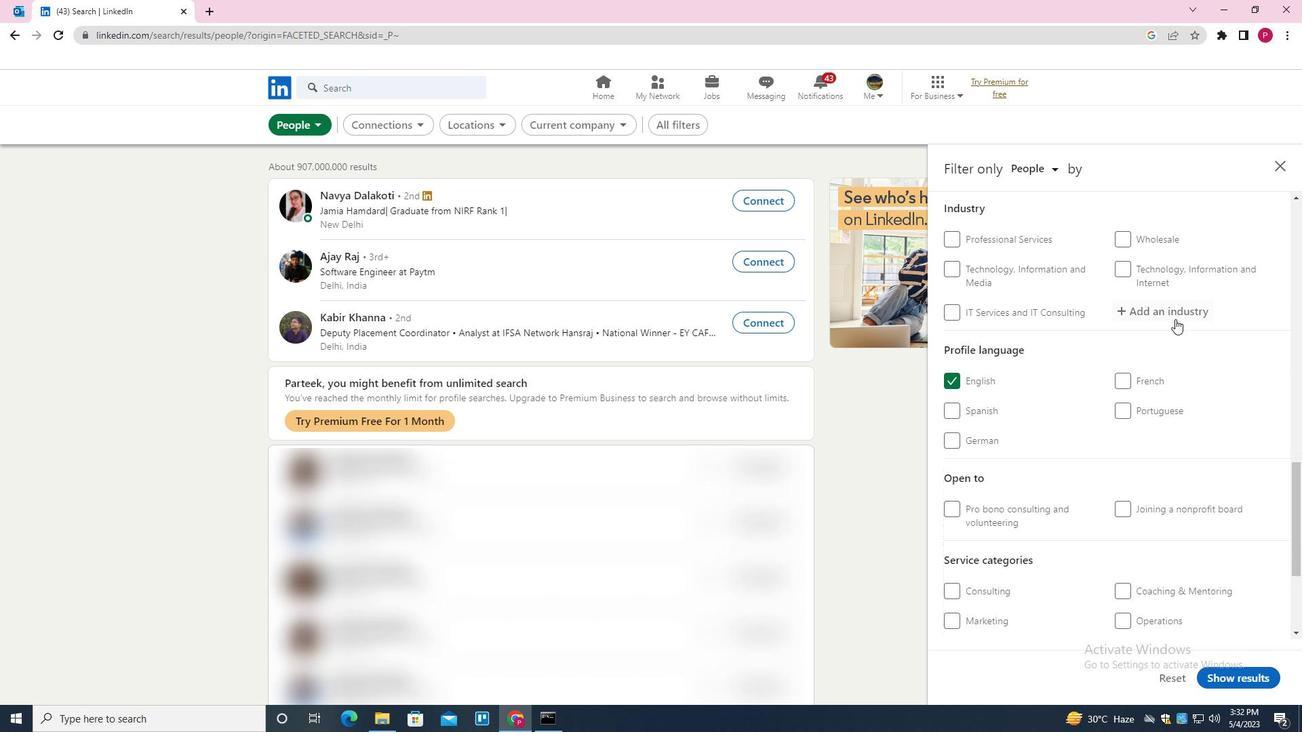 
Action: Mouse pressed left at (1175, 316)
Screenshot: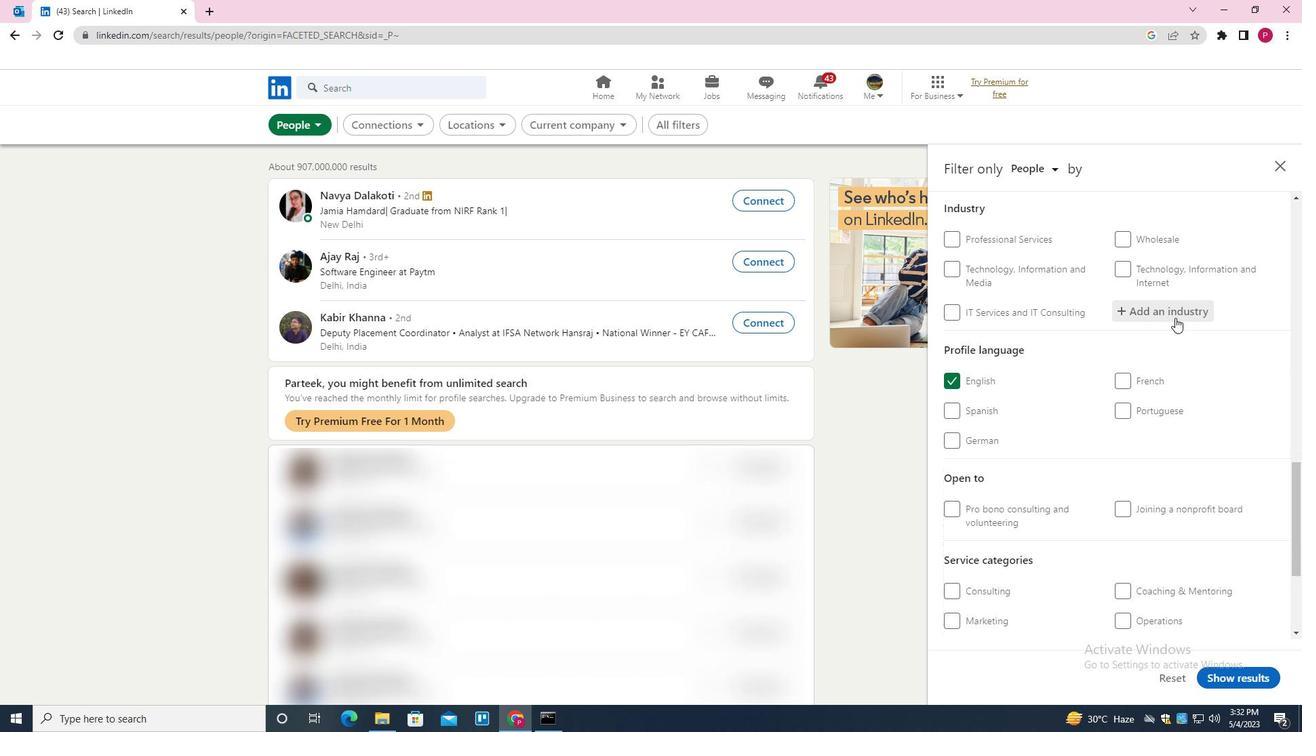 
Action: Mouse moved to (1175, 316)
Screenshot: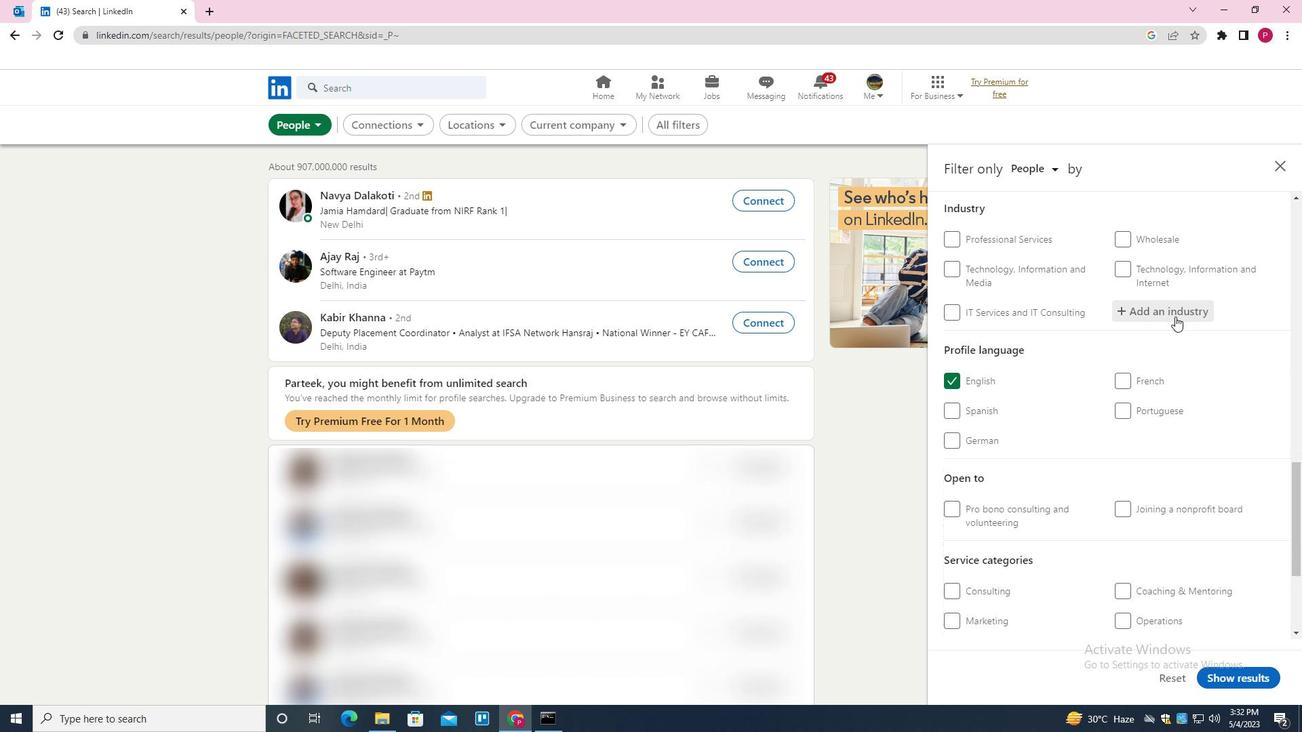 
Action: Key pressed <Key.shift>SPORTING<Key.space><Key.shift><Key.shift><Key.shift><Key.shift><Key.shift><Key.shift><Key.shift><Key.shift><Key.shift>GOODS<Key.space><Key.shift>MANUFACTURING<Key.down><Key.enter>
Screenshot: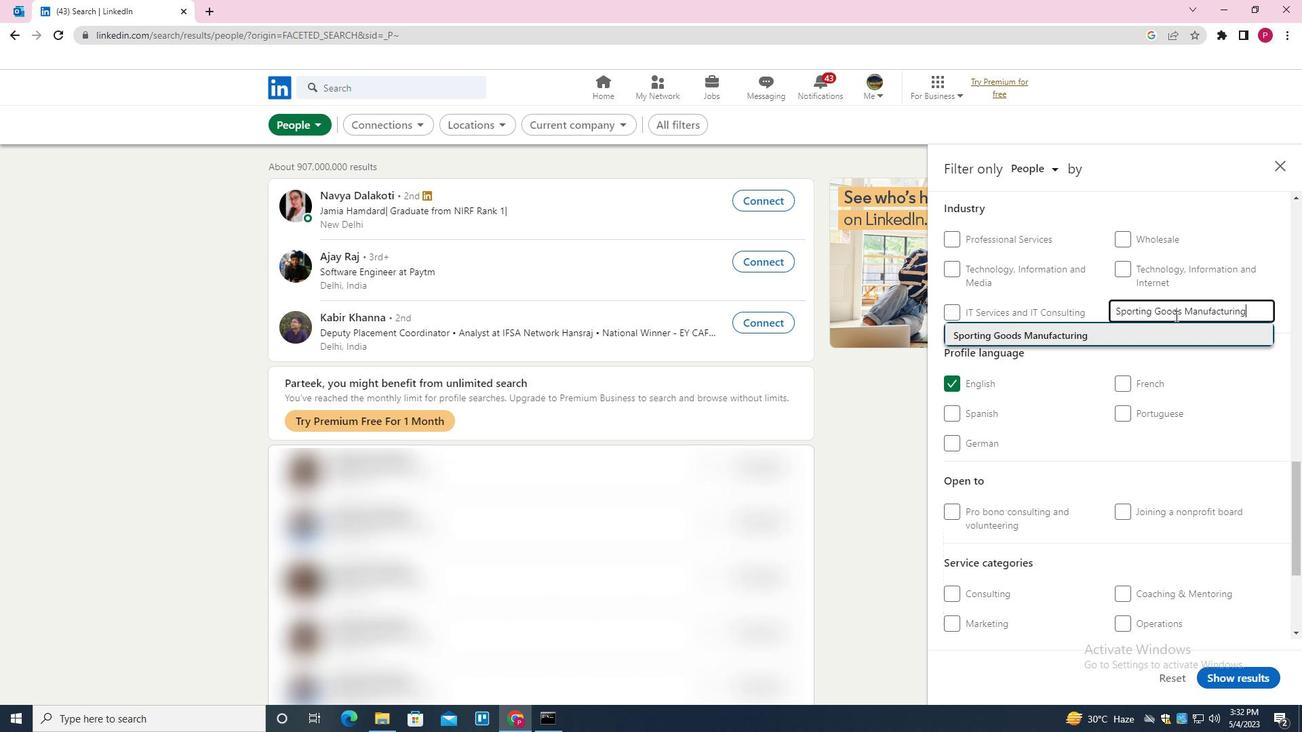
Action: Mouse moved to (1170, 318)
Screenshot: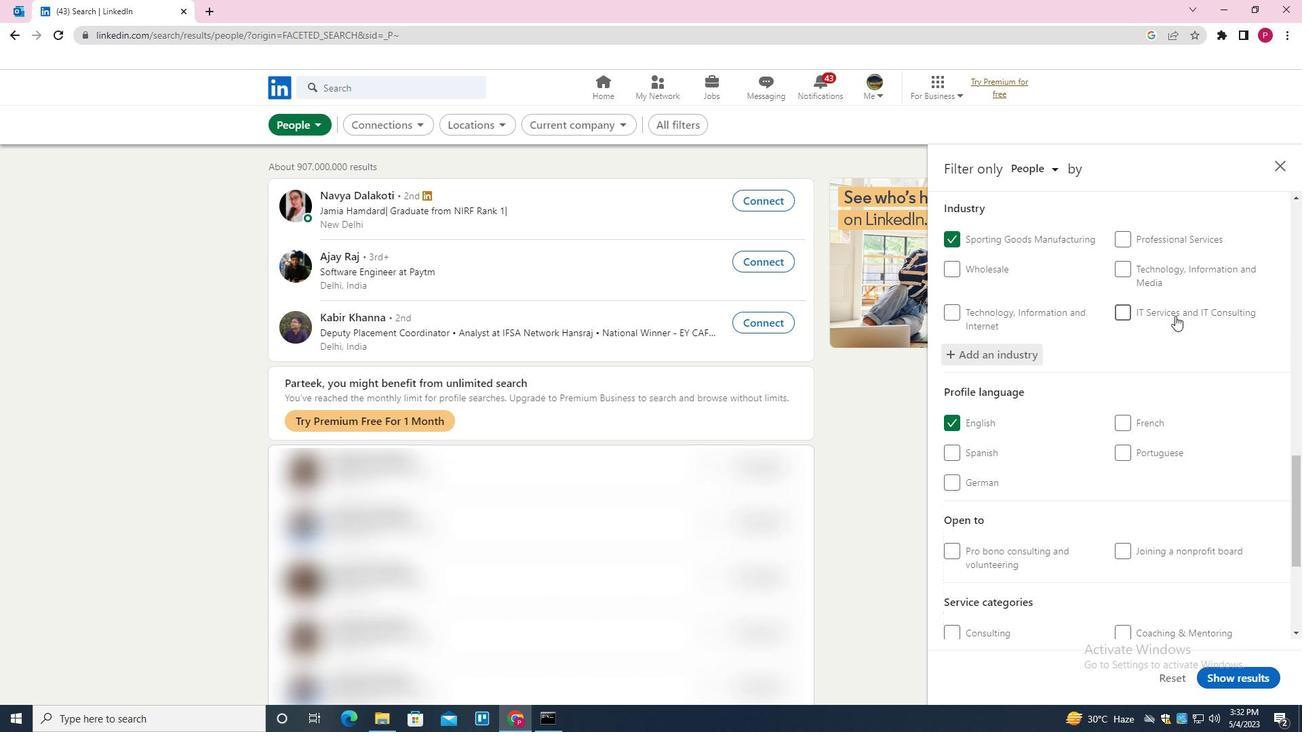 
Action: Mouse scrolled (1170, 317) with delta (0, 0)
Screenshot: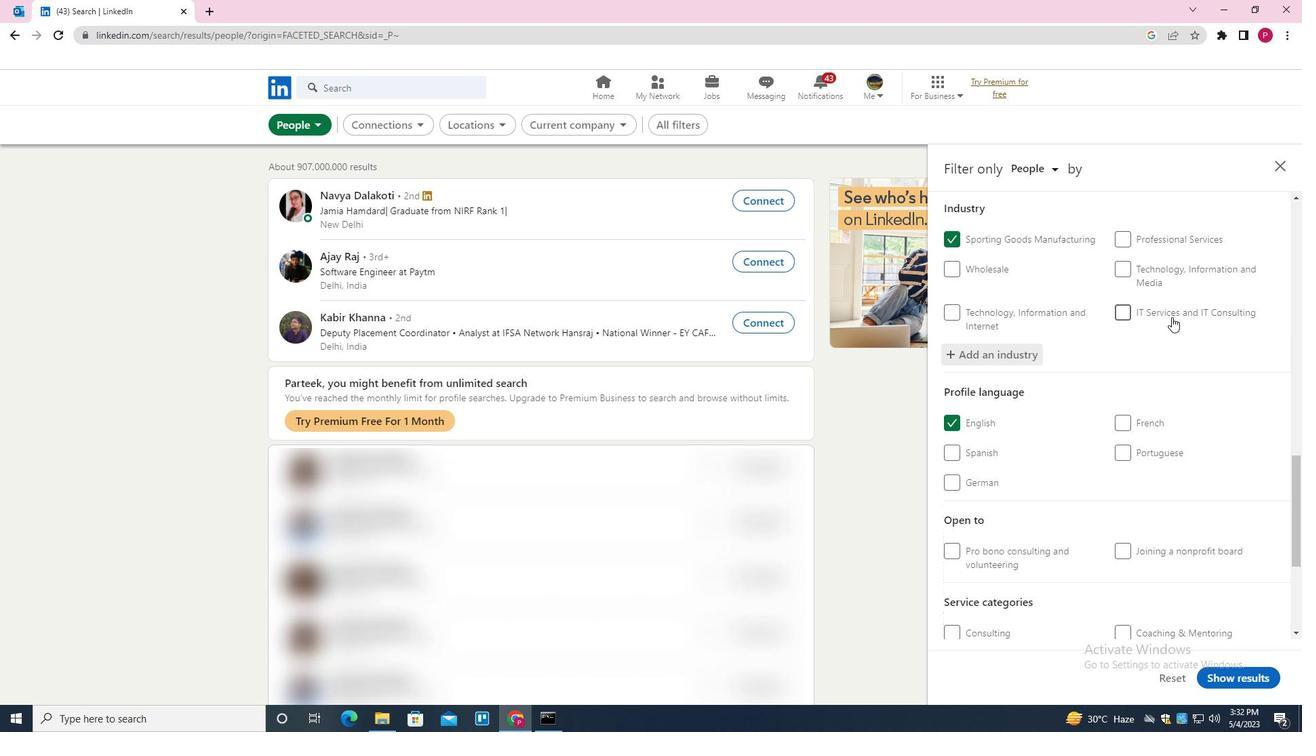 
Action: Mouse moved to (1167, 320)
Screenshot: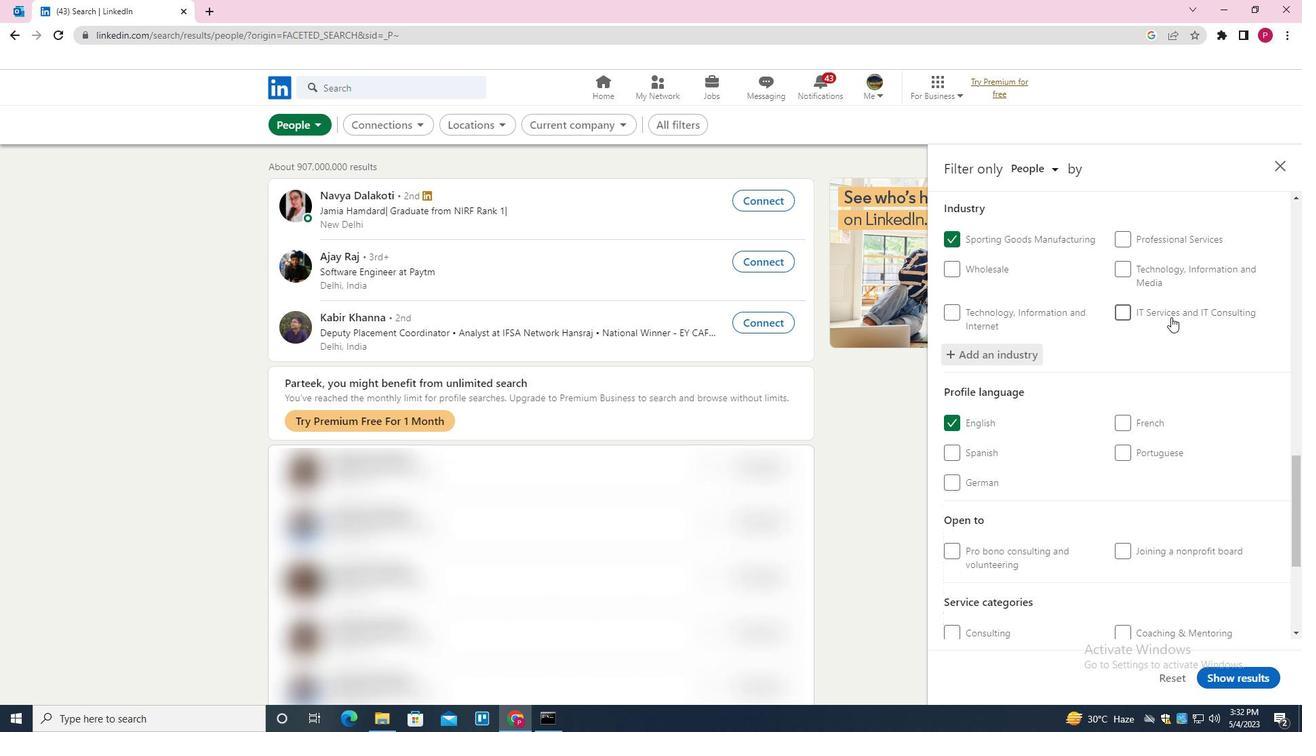 
Action: Mouse scrolled (1167, 320) with delta (0, 0)
Screenshot: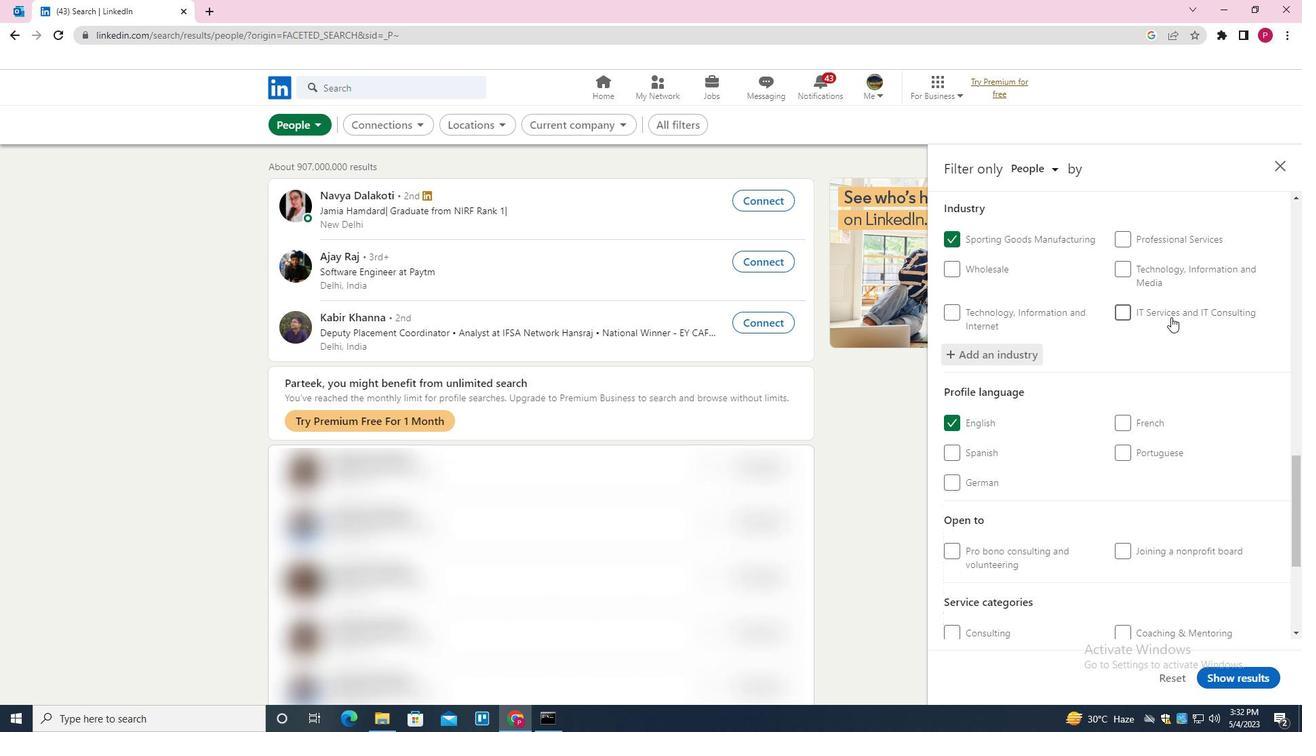 
Action: Mouse moved to (1158, 329)
Screenshot: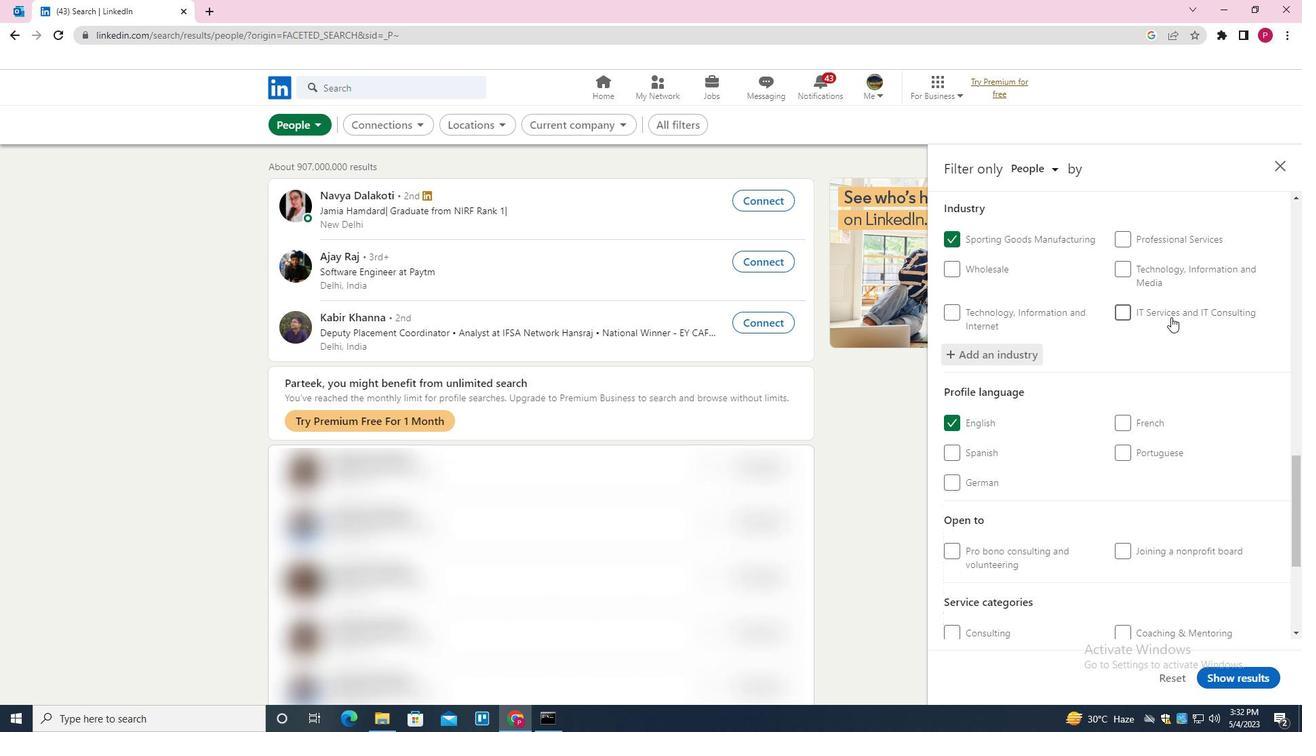 
Action: Mouse scrolled (1158, 328) with delta (0, 0)
Screenshot: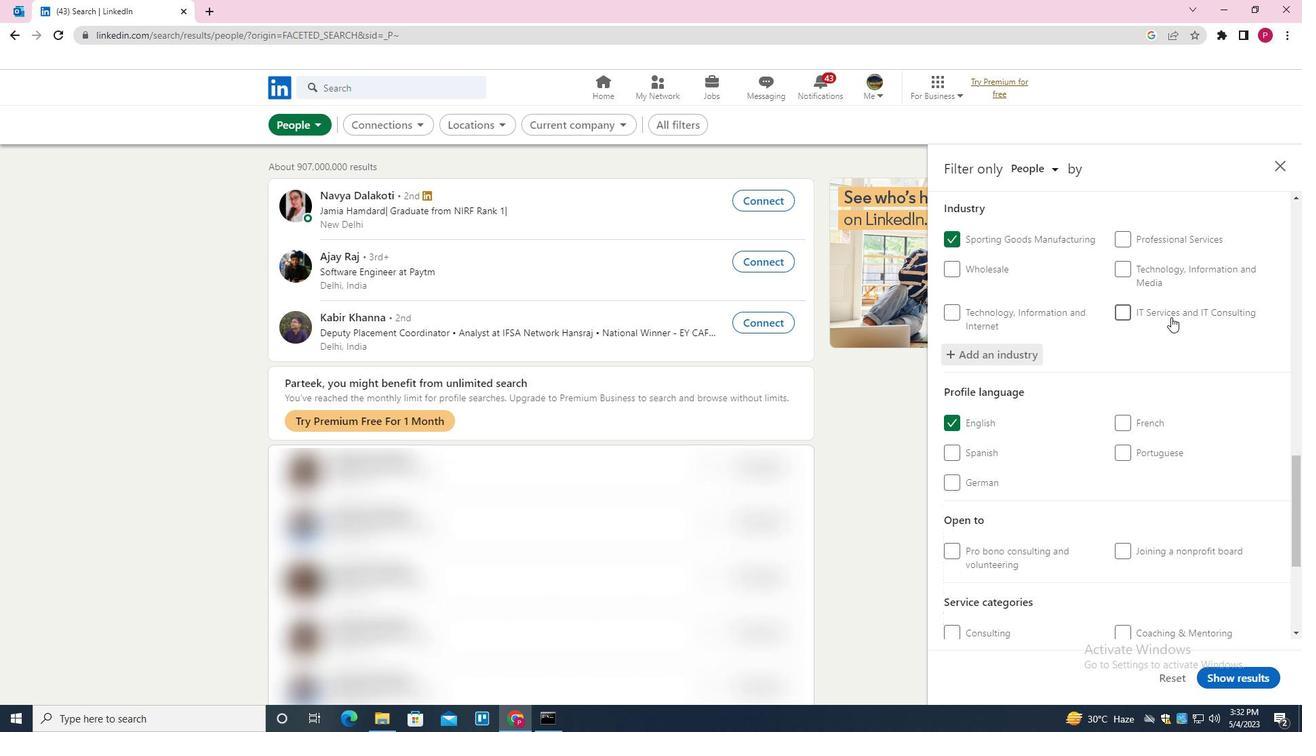 
Action: Mouse moved to (1151, 333)
Screenshot: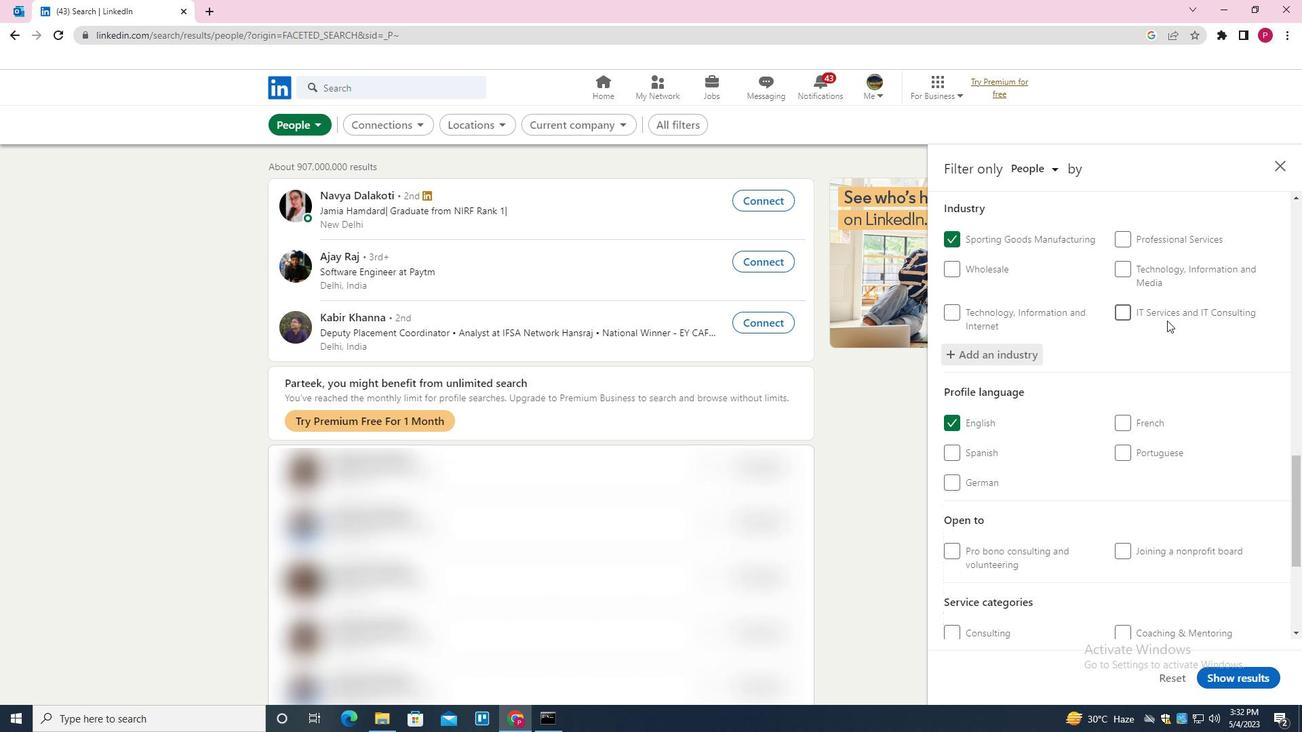 
Action: Mouse scrolled (1151, 332) with delta (0, 0)
Screenshot: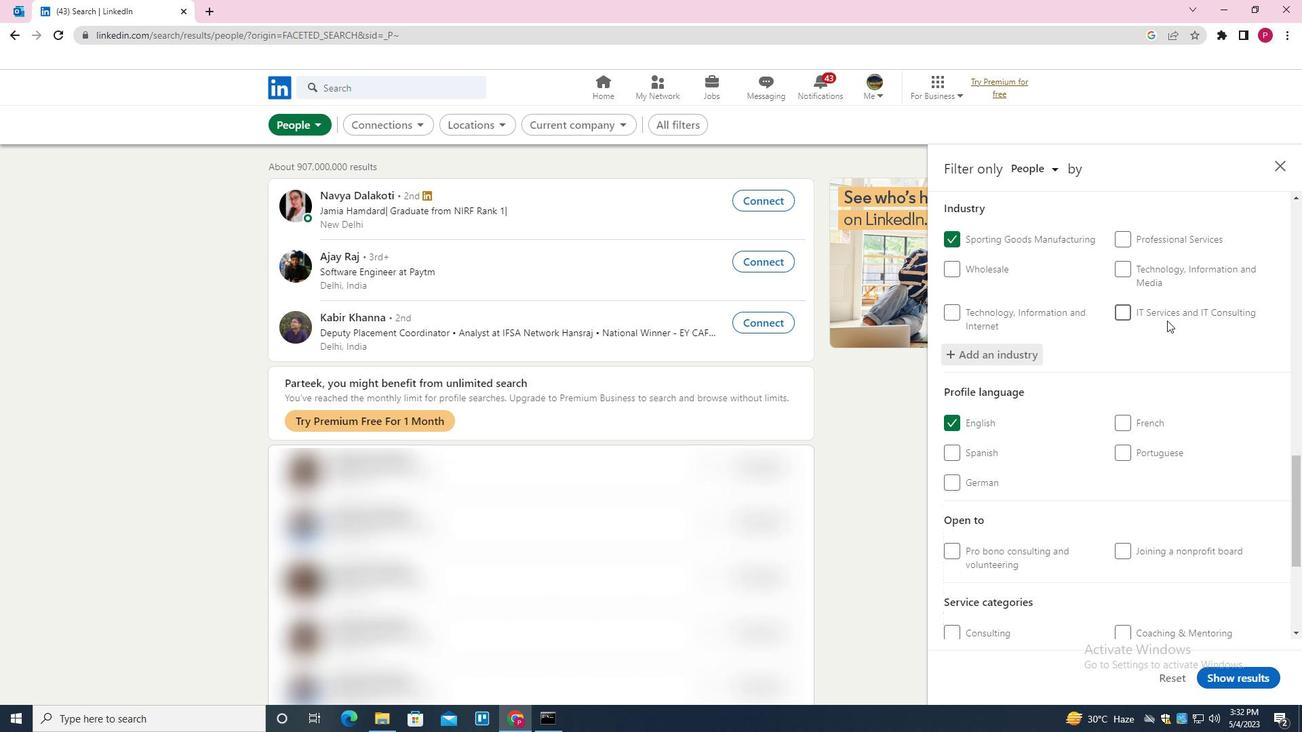 
Action: Mouse moved to (1147, 335)
Screenshot: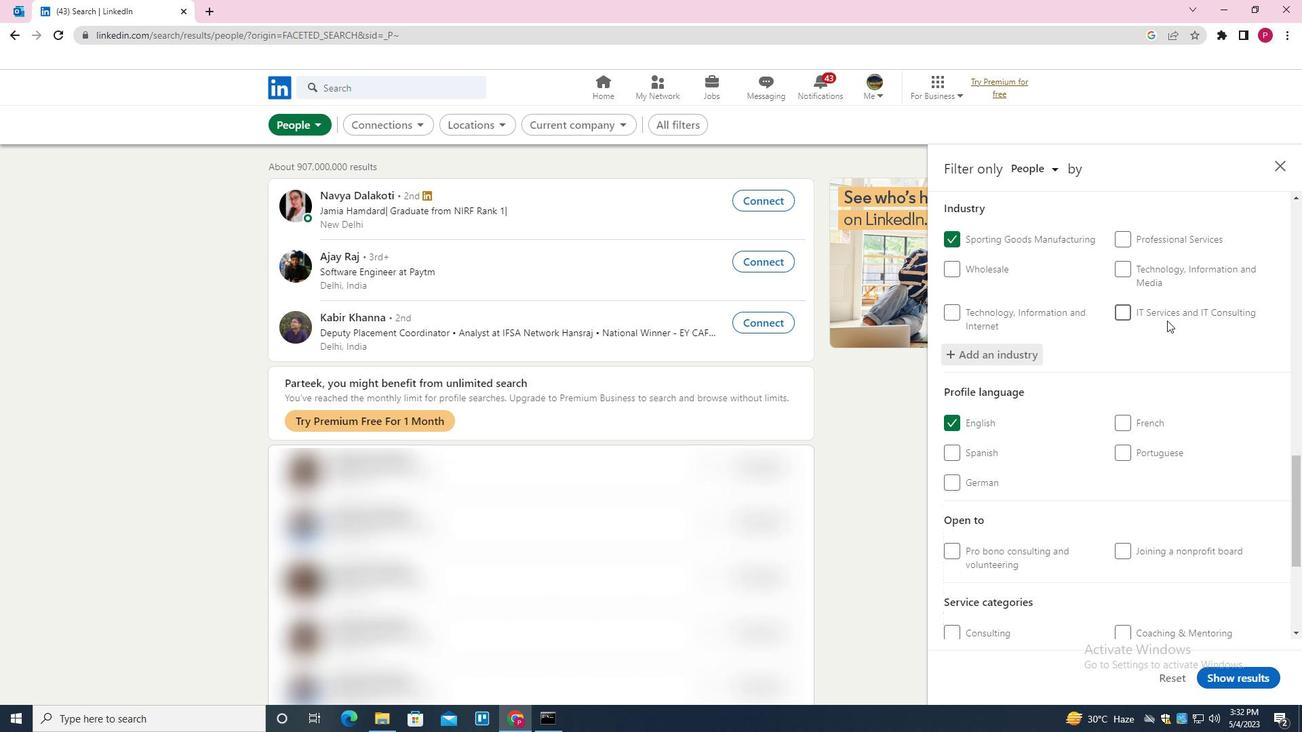 
Action: Mouse scrolled (1147, 334) with delta (0, 0)
Screenshot: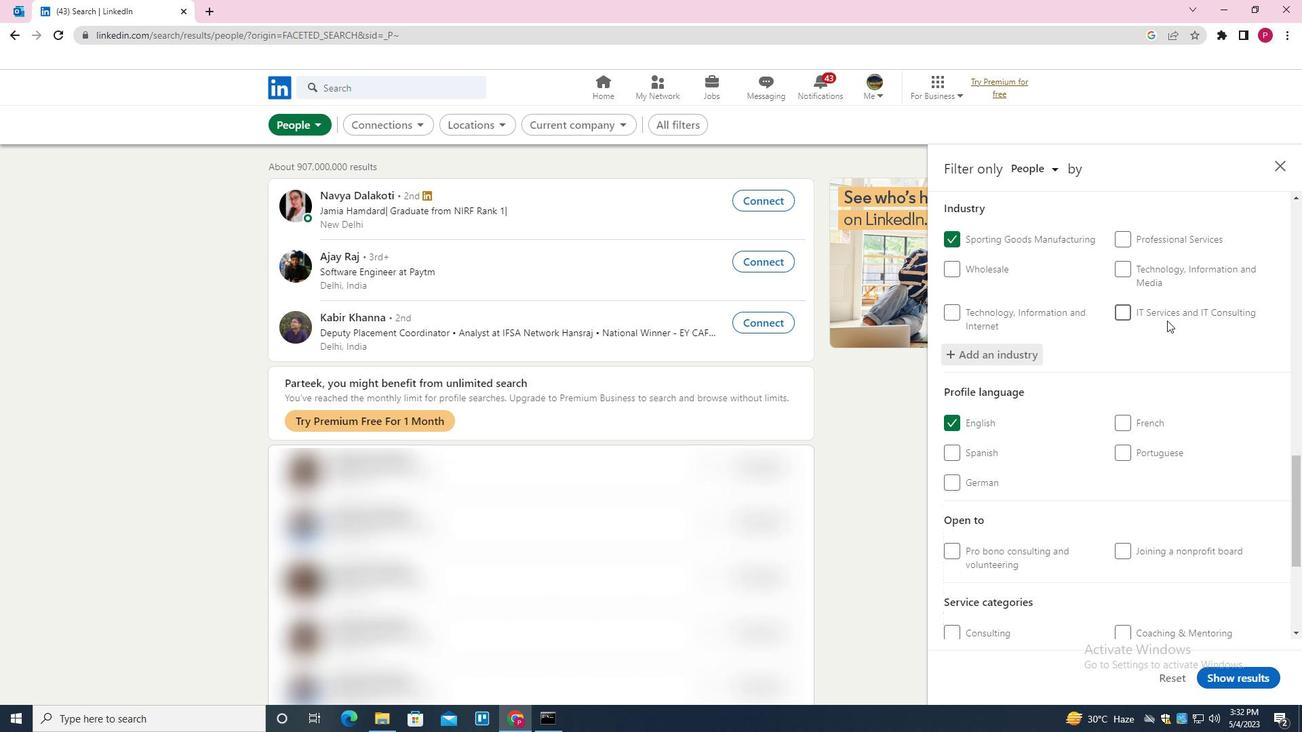 
Action: Mouse moved to (1143, 338)
Screenshot: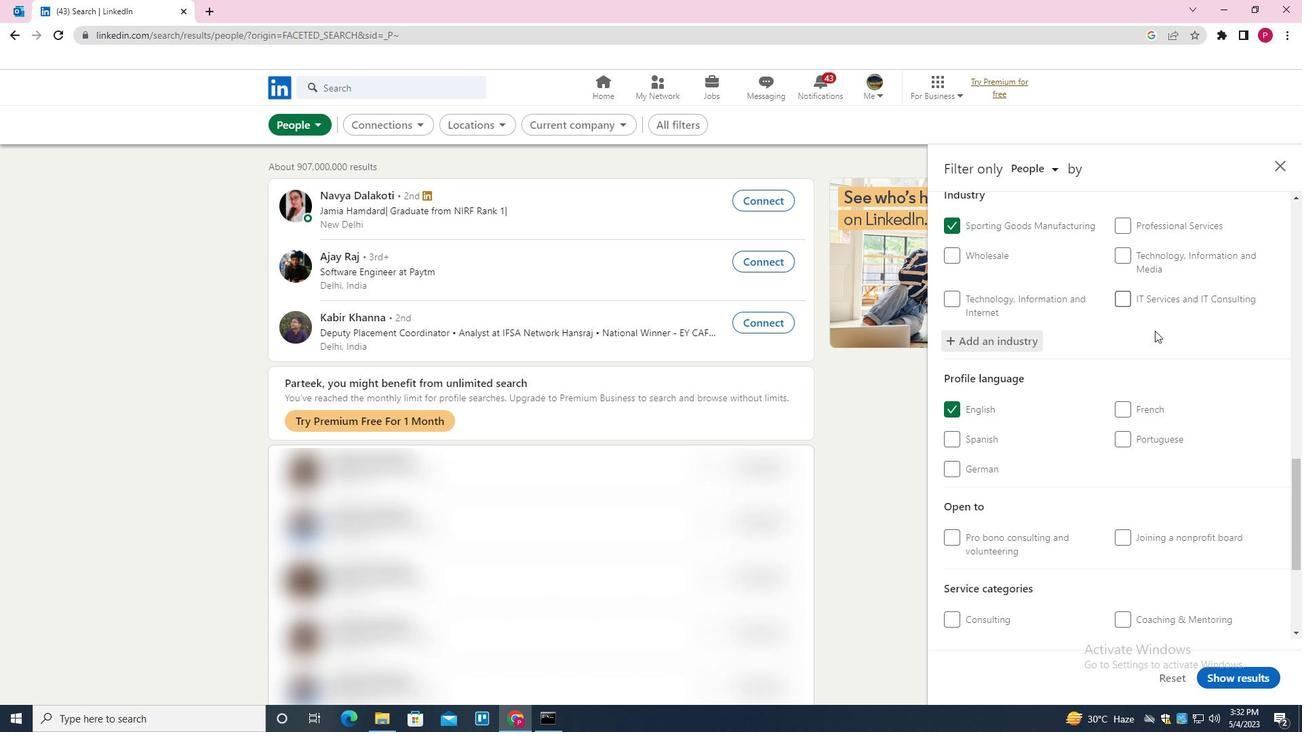 
Action: Mouse scrolled (1143, 337) with delta (0, 0)
Screenshot: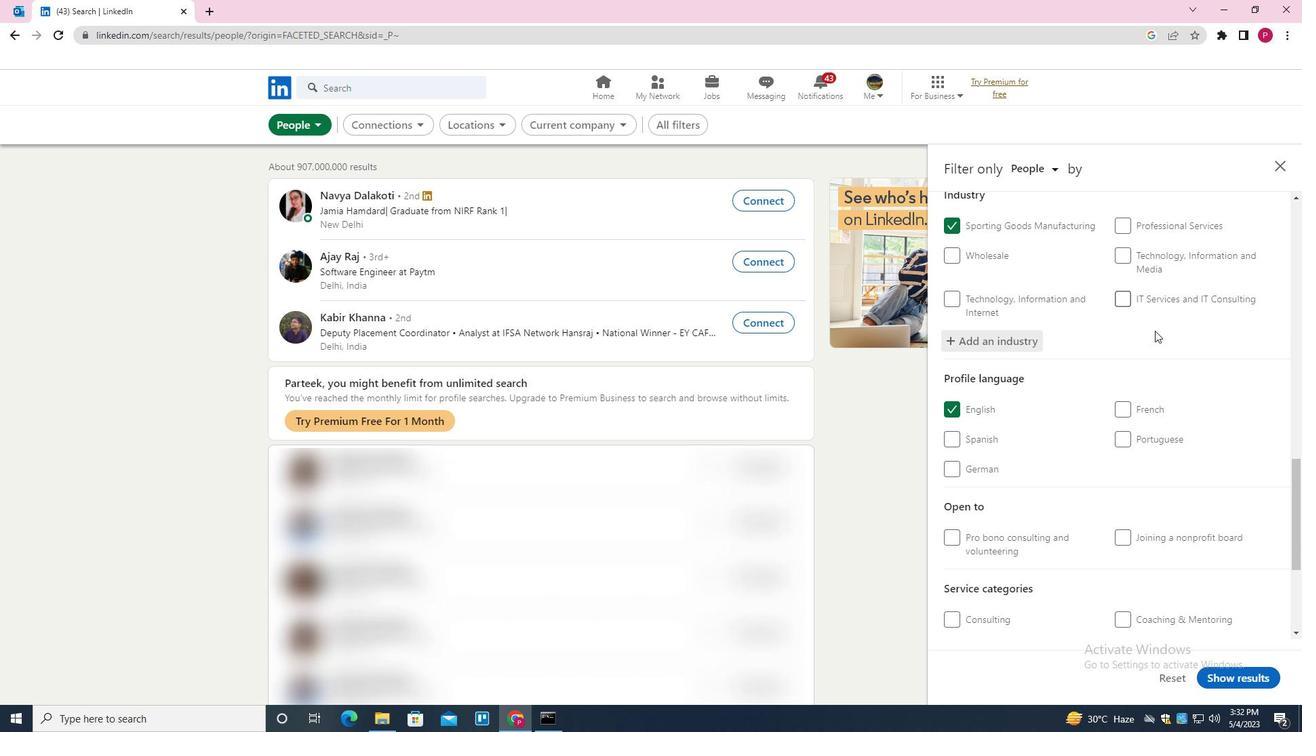 
Action: Mouse moved to (1153, 449)
Screenshot: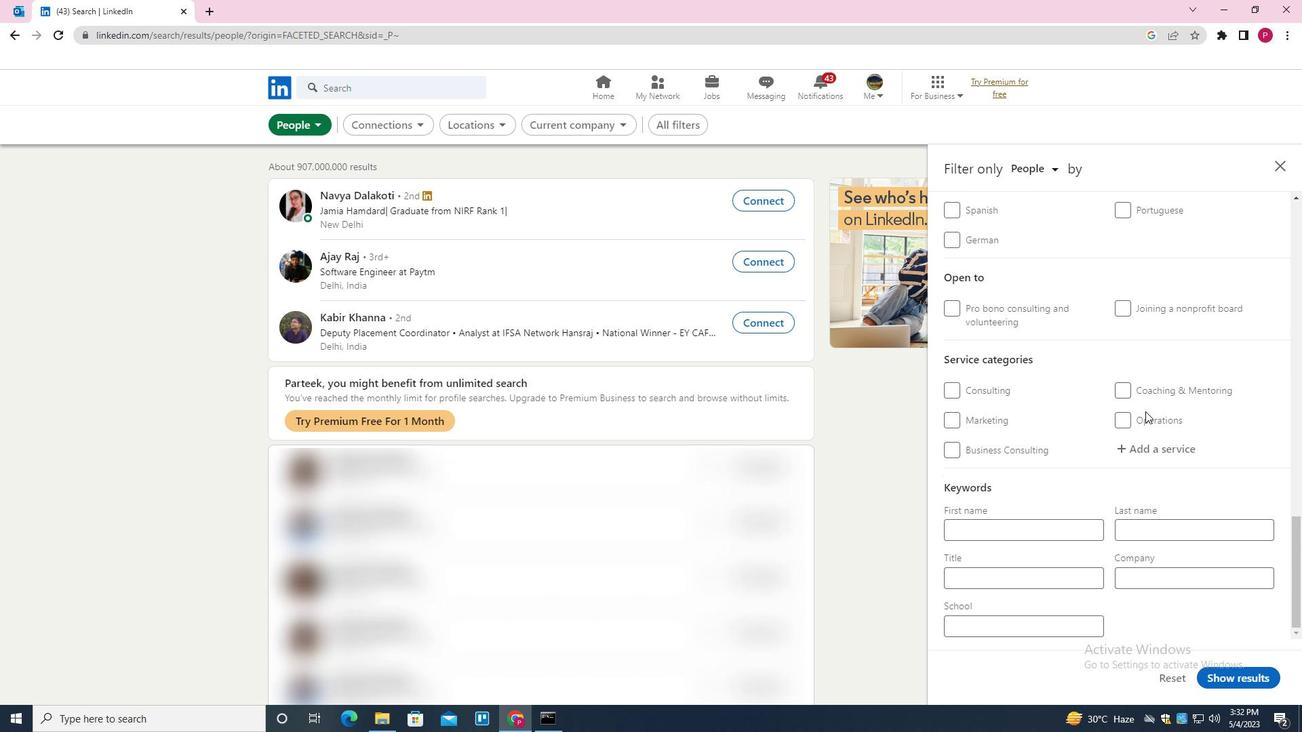 
Action: Mouse pressed left at (1153, 449)
Screenshot: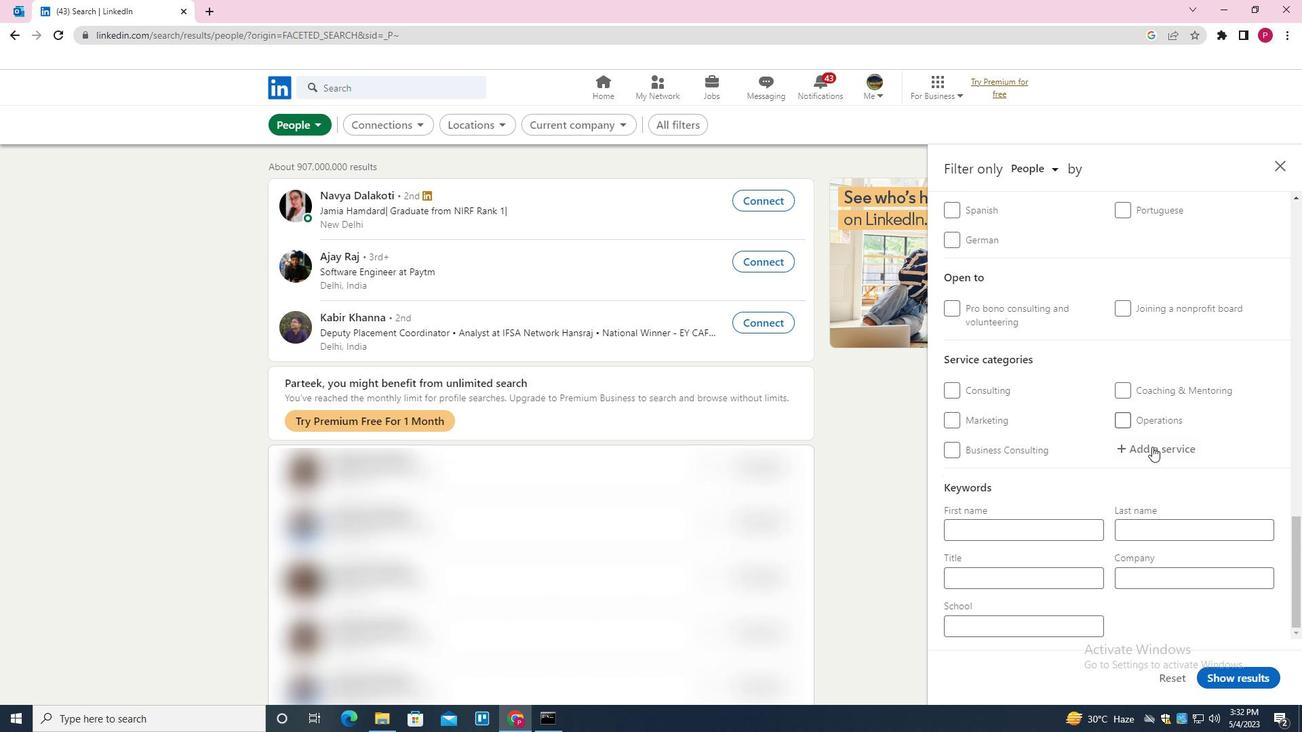 
Action: Key pressed <Key.shift>PACKAGING<Key.space><Key.shift><Key.shift><Key.shift><Key.shift>DESIGN<Key.down><Key.enter>
Screenshot: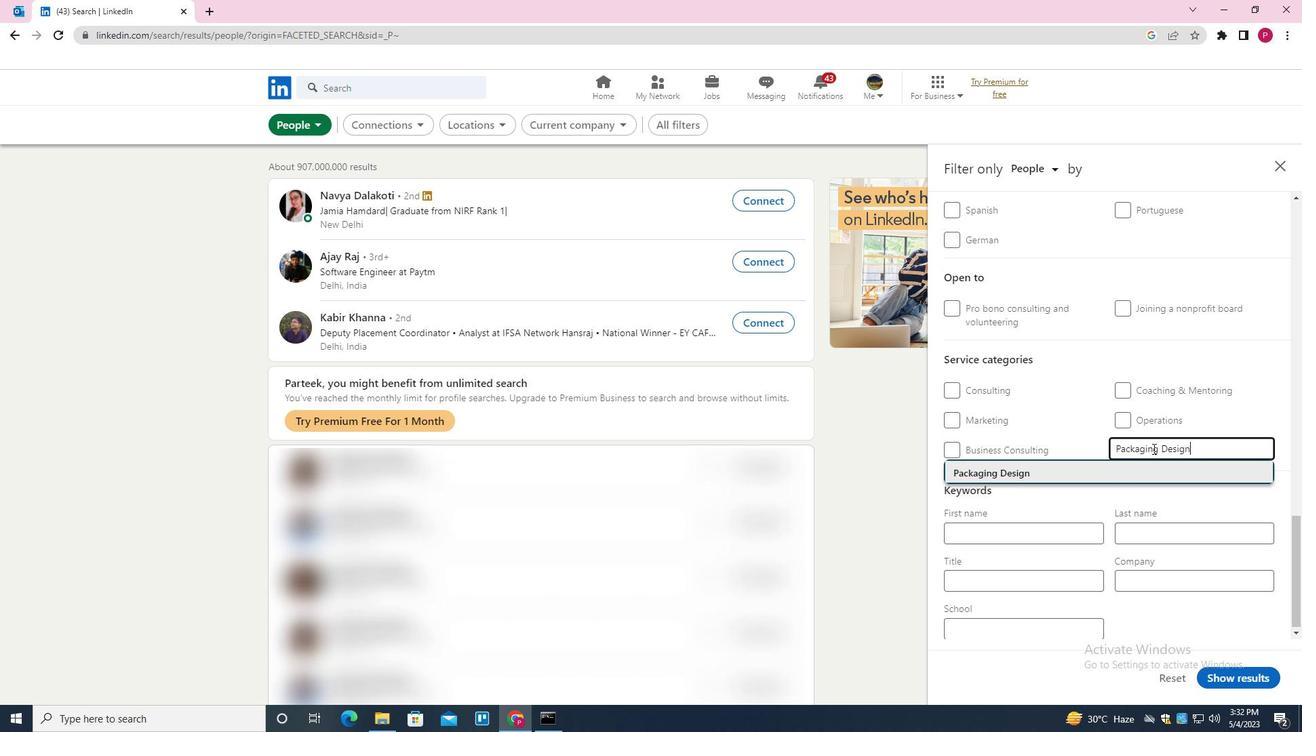 
Action: Mouse moved to (1113, 465)
Screenshot: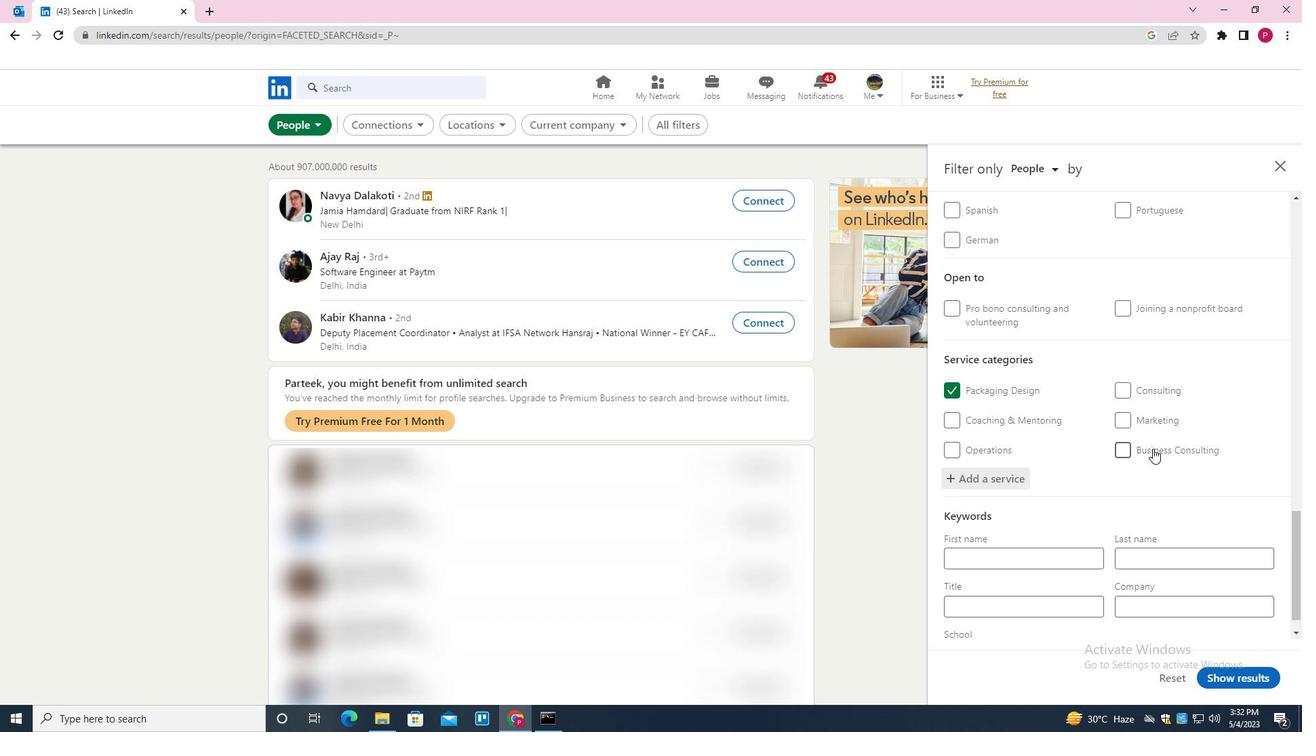 
Action: Mouse scrolled (1113, 464) with delta (0, 0)
Screenshot: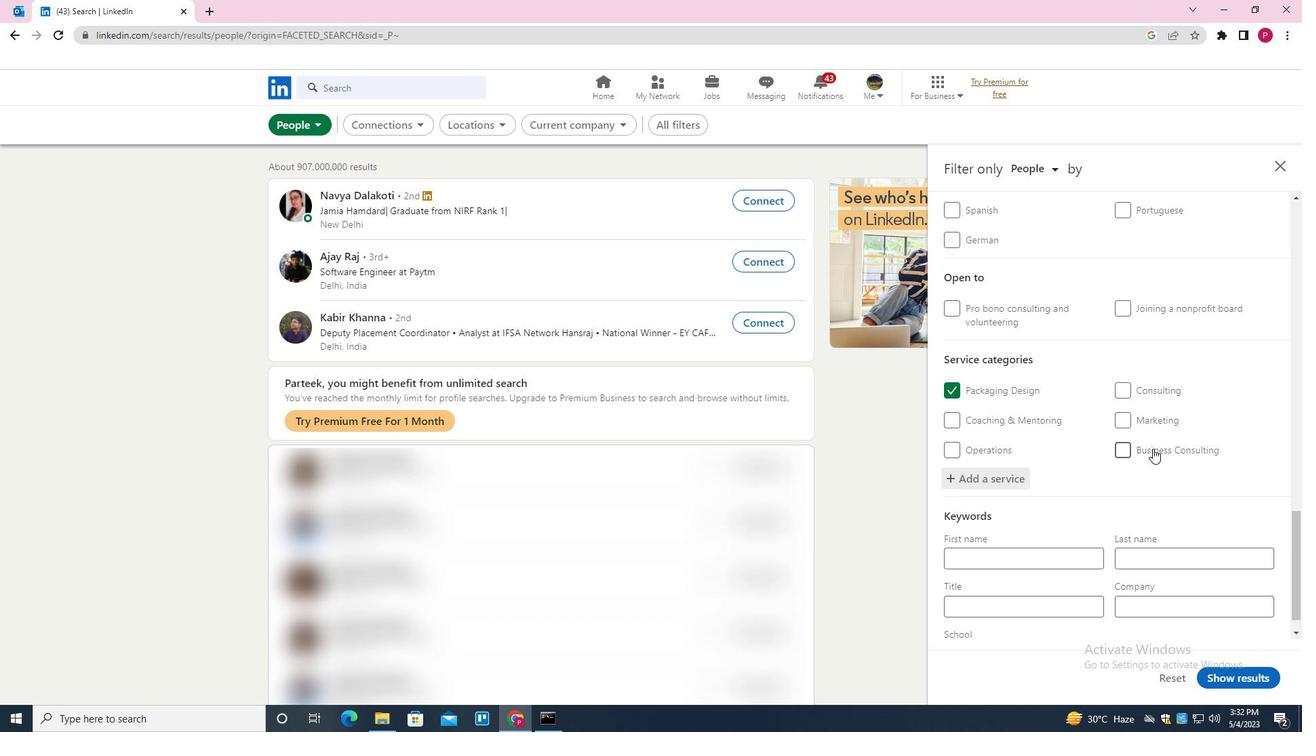 
Action: Mouse moved to (1101, 467)
Screenshot: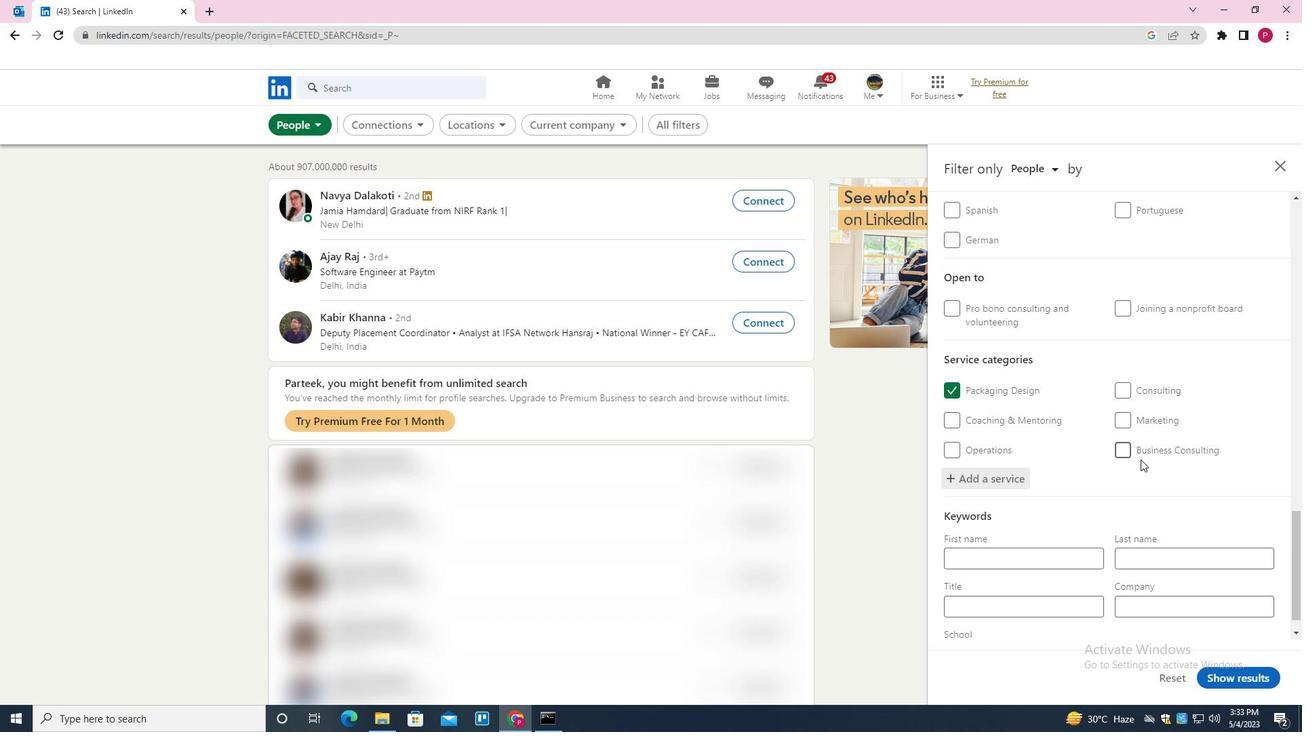 
Action: Mouse scrolled (1101, 466) with delta (0, 0)
Screenshot: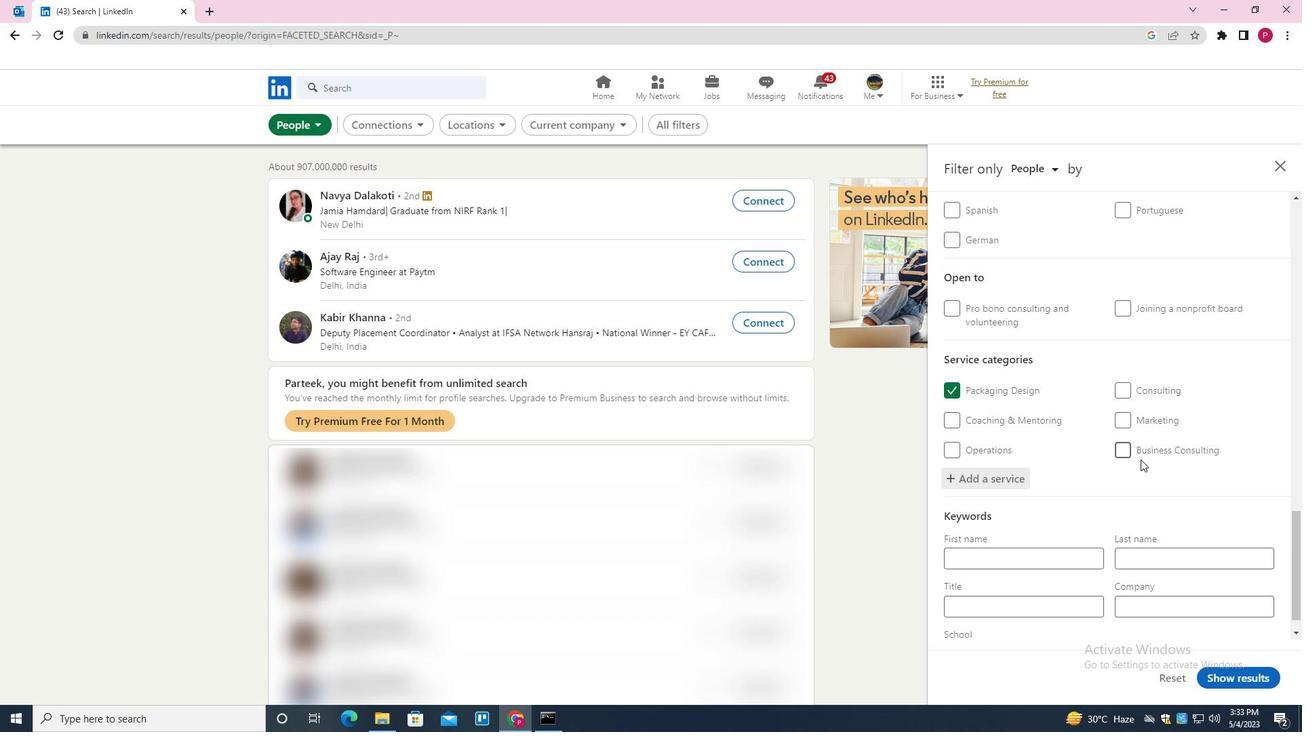 
Action: Mouse moved to (1094, 470)
Screenshot: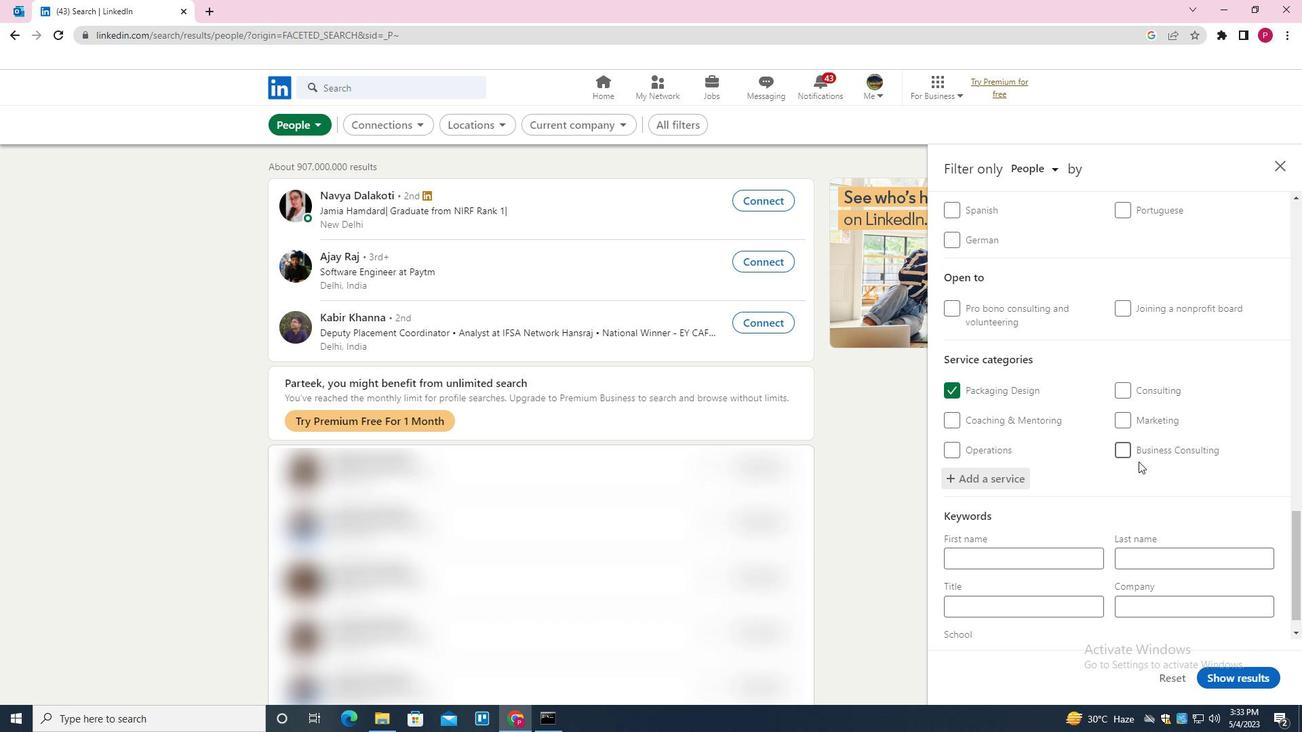 
Action: Mouse scrolled (1094, 470) with delta (0, 0)
Screenshot: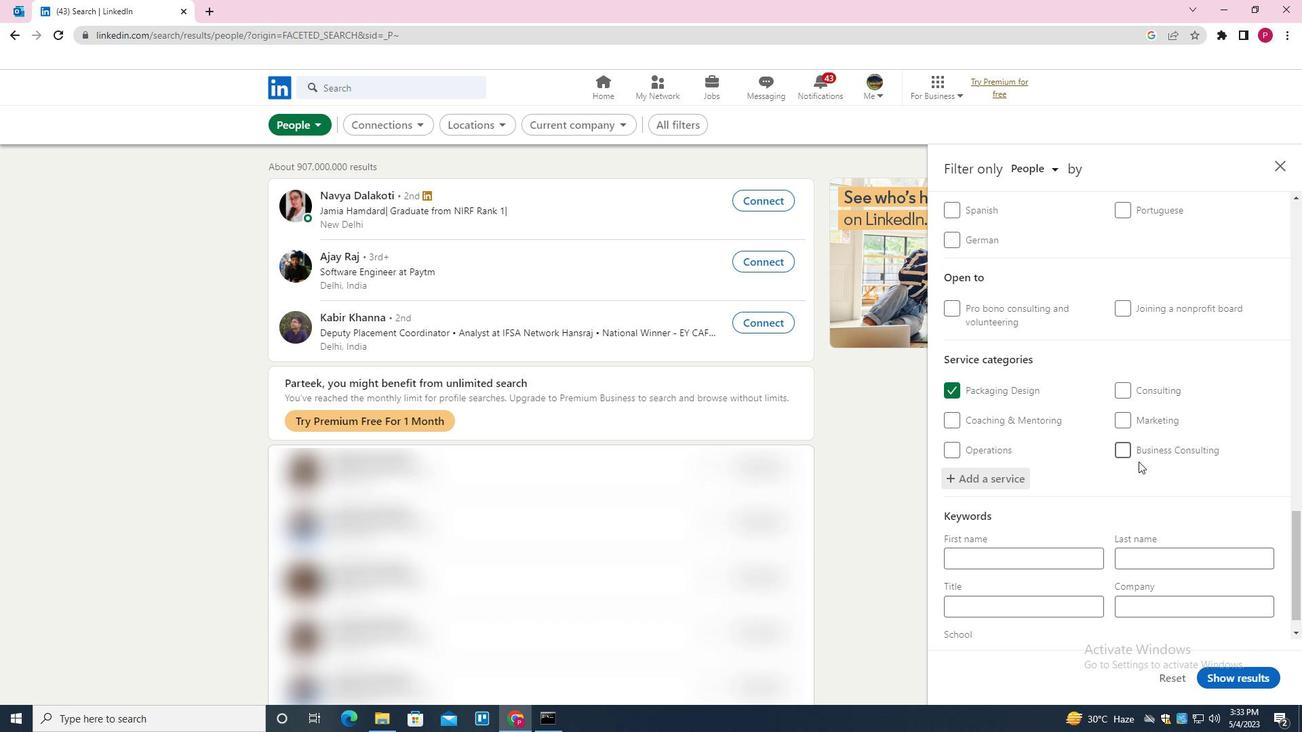 
Action: Mouse moved to (1092, 472)
Screenshot: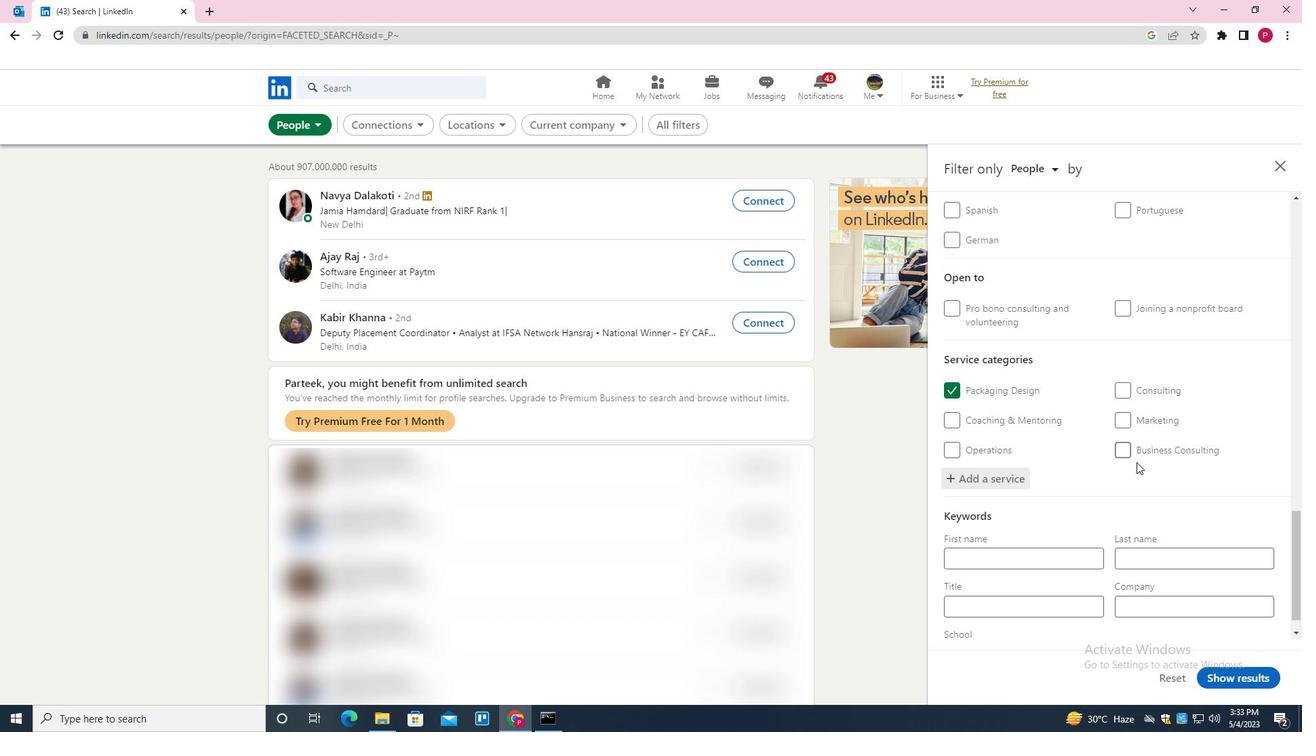 
Action: Mouse scrolled (1092, 471) with delta (0, 0)
Screenshot: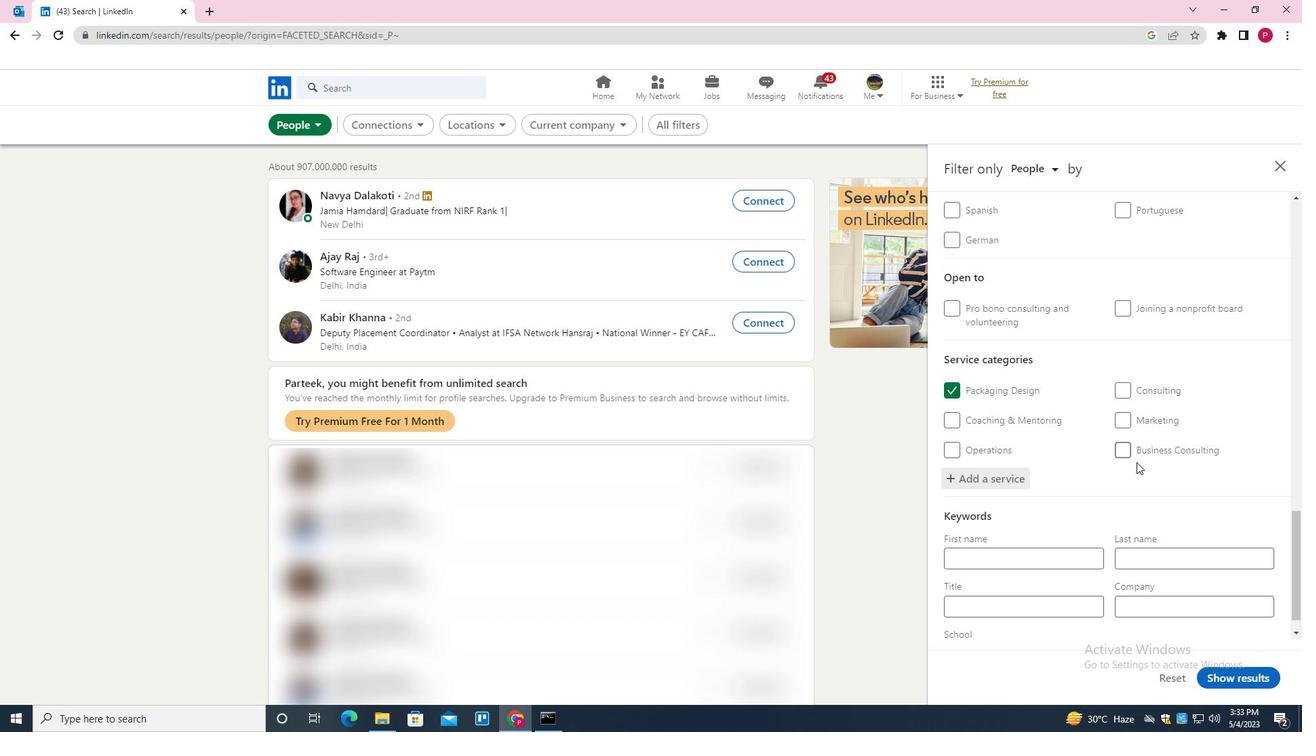 
Action: Mouse moved to (1083, 476)
Screenshot: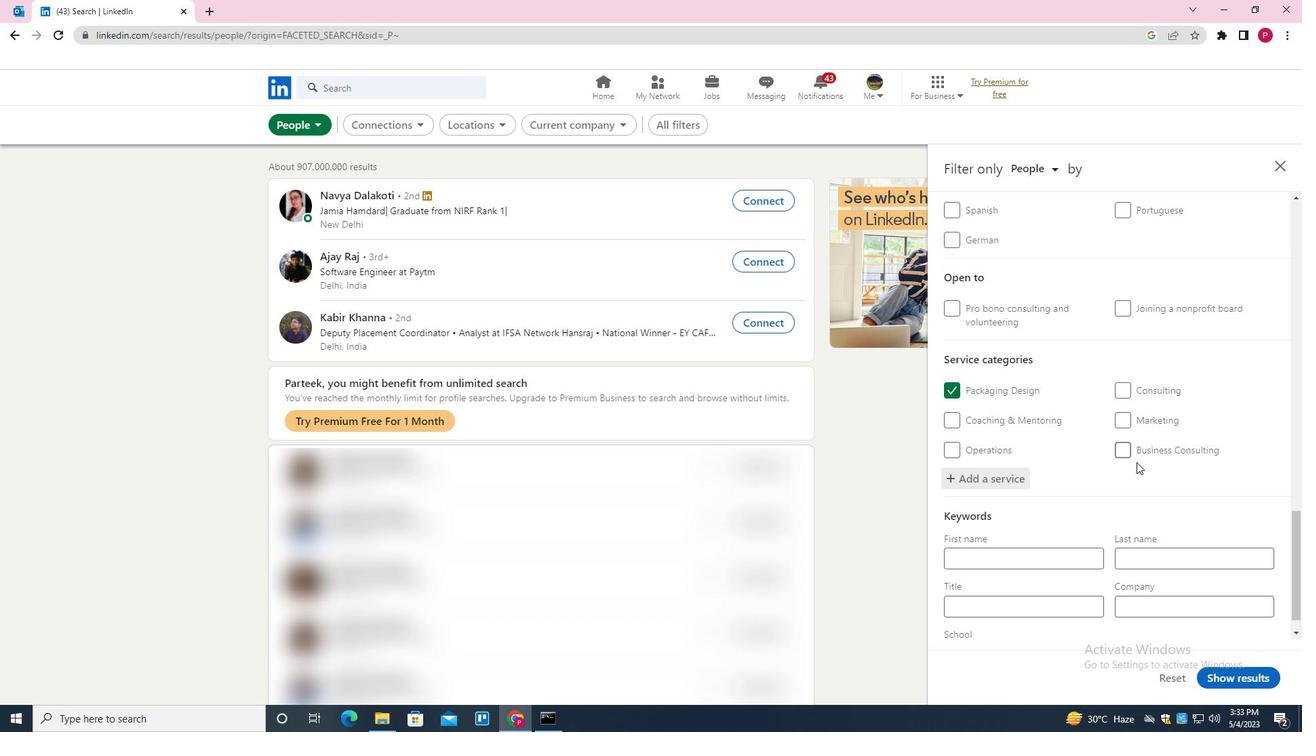 
Action: Mouse scrolled (1083, 476) with delta (0, 0)
Screenshot: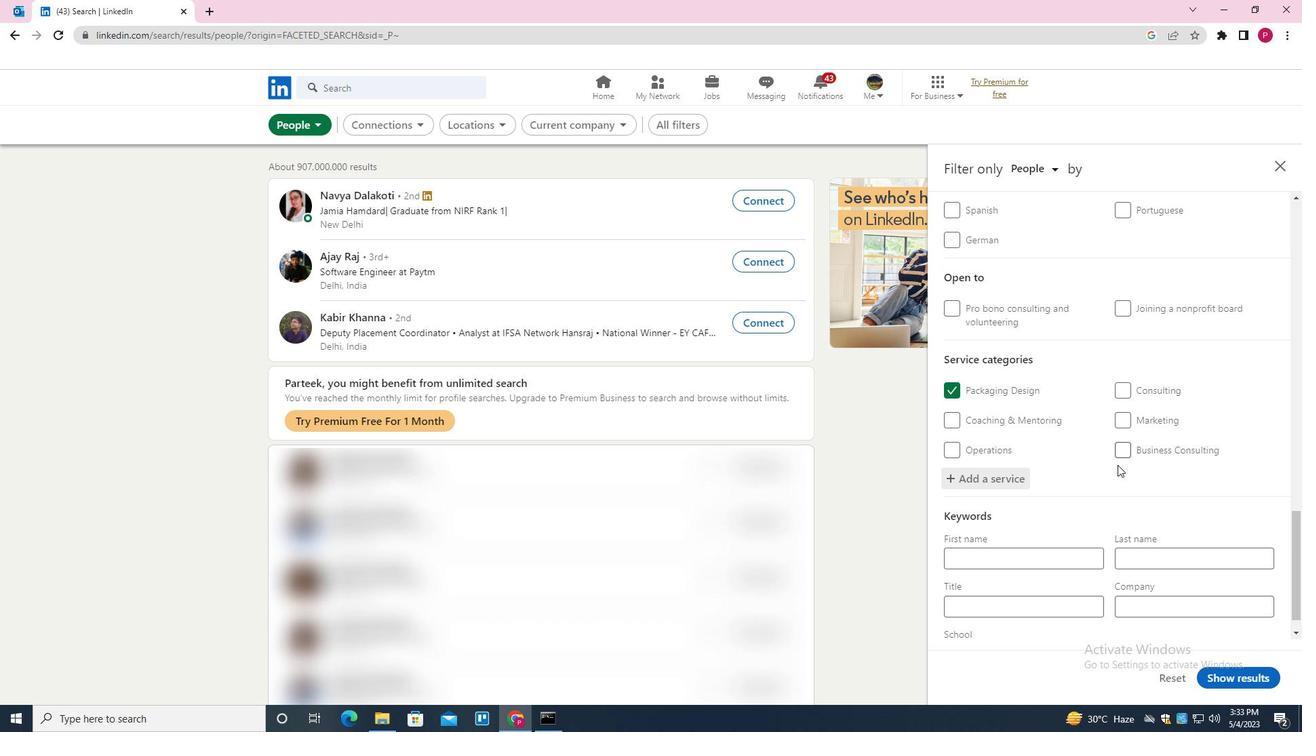 
Action: Mouse moved to (1041, 571)
Screenshot: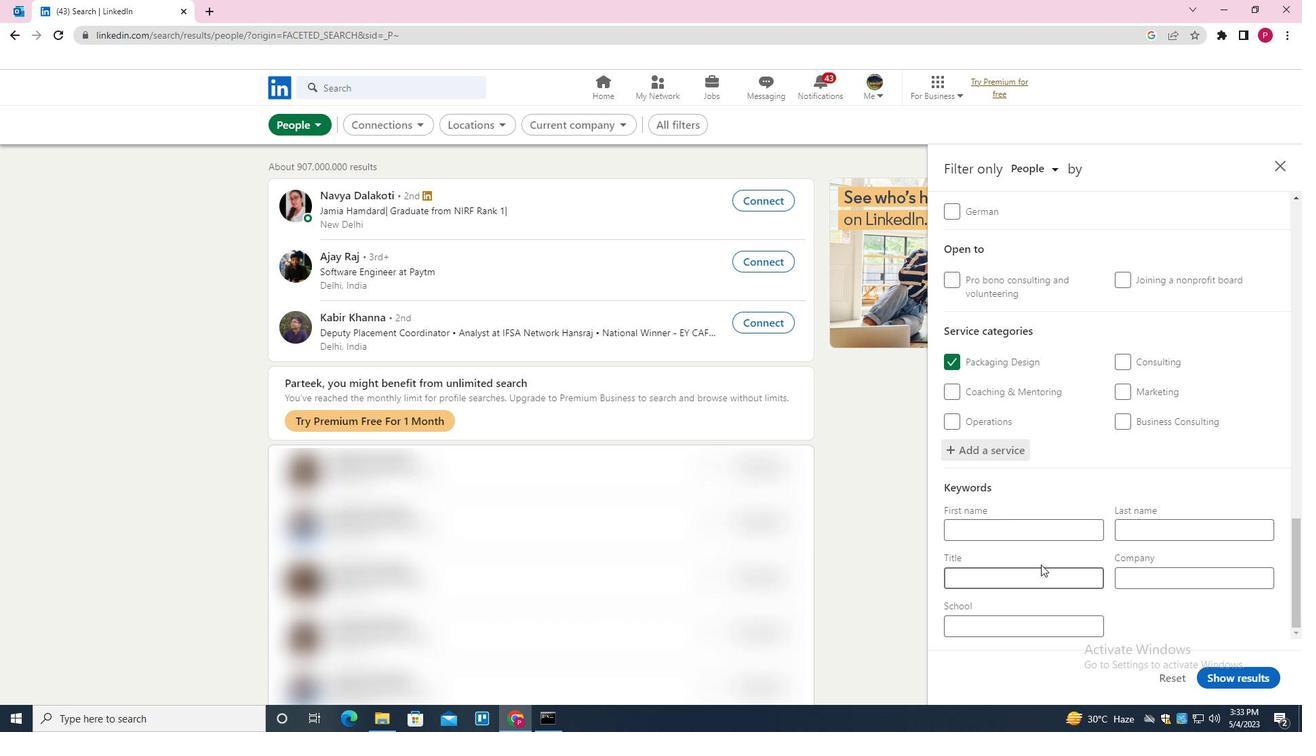 
Action: Mouse pressed left at (1041, 571)
Screenshot: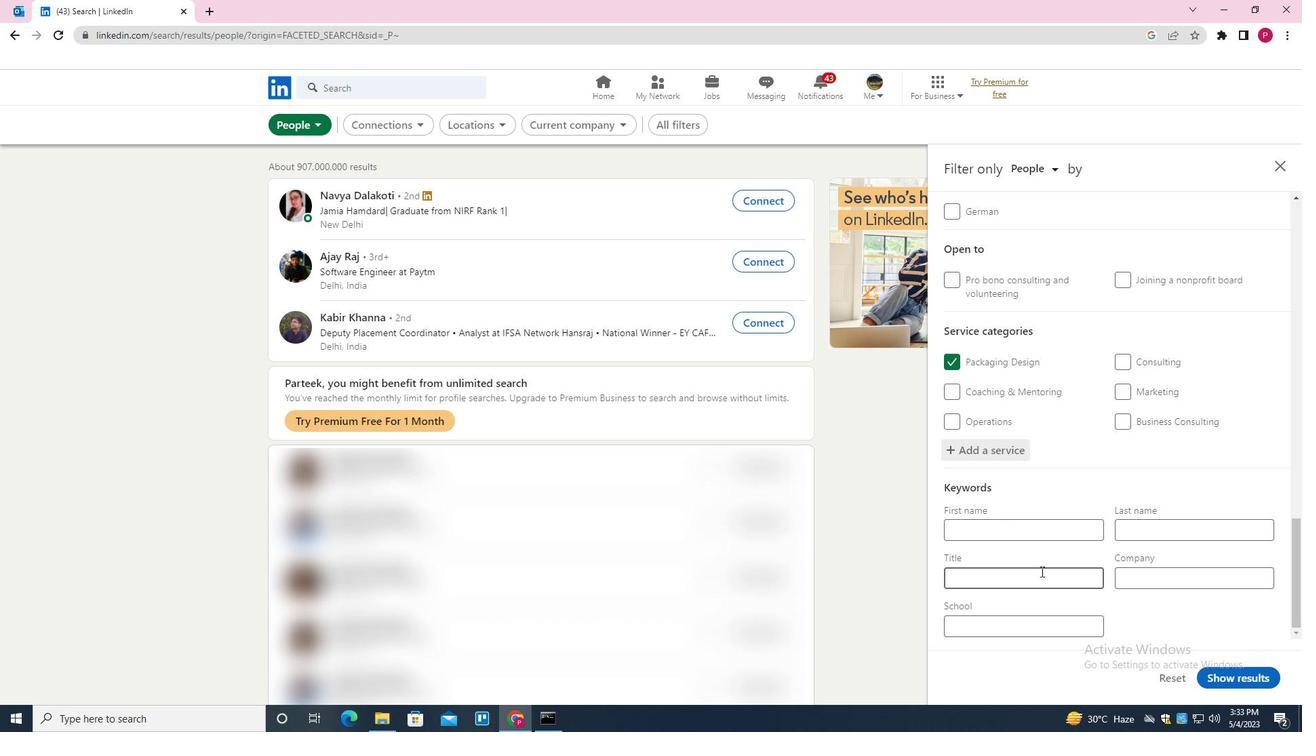 
Action: Mouse moved to (1059, 505)
Screenshot: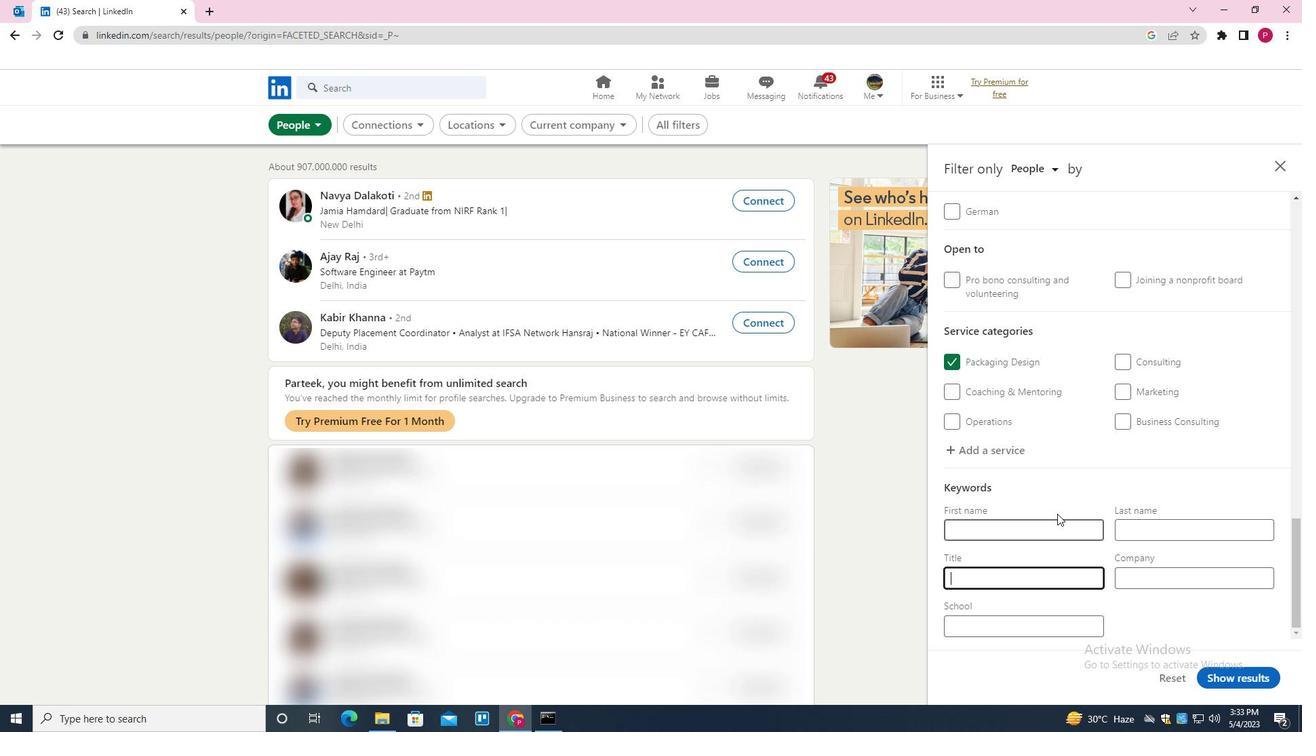 
Action: Key pressed <Key.shift><Key.shift><Key.shift><Key.shift><Key.shift><Key.shift><Key.shift><Key.shift><Key.shift><Key.shift><Key.shift><Key.shift><Key.shift><Key.shift><Key.shift><Key.shift><Key.shift><Key.shift><Key.shift>BANK<Key.space><Key.shift>TELLER
Screenshot: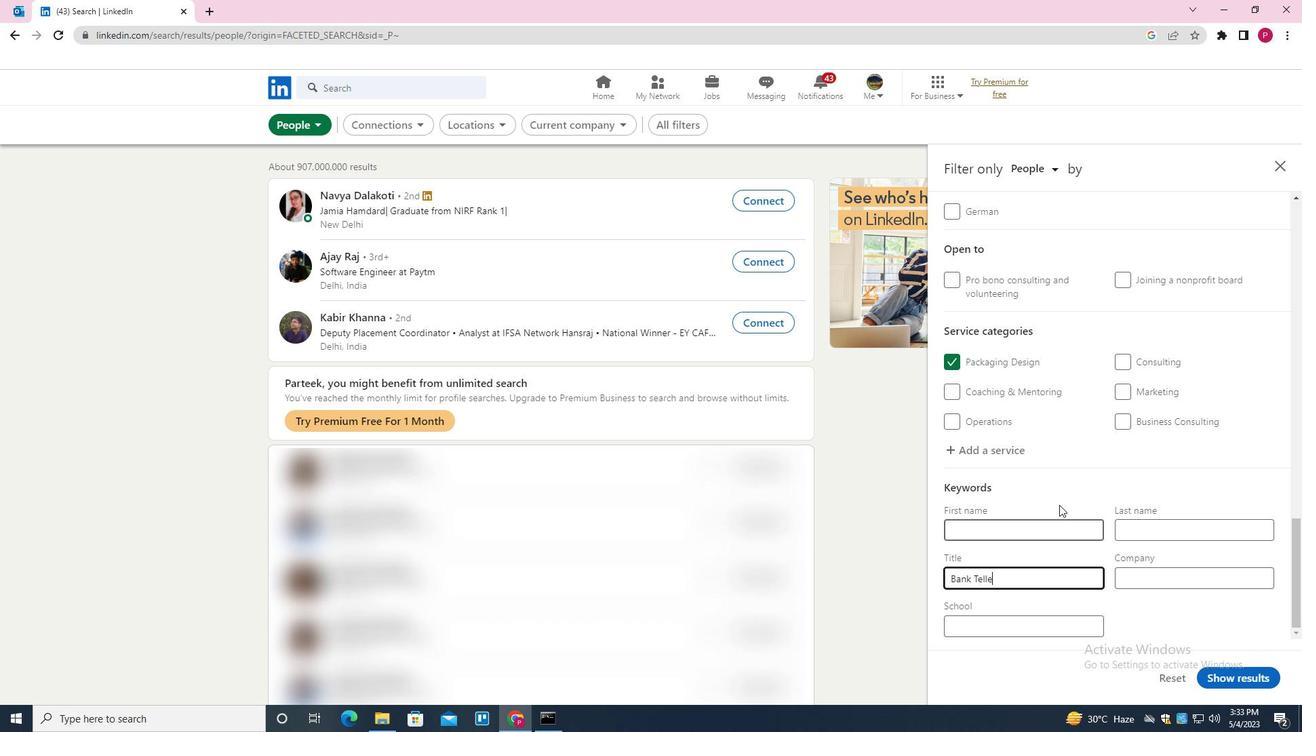 
Action: Mouse moved to (1237, 676)
Screenshot: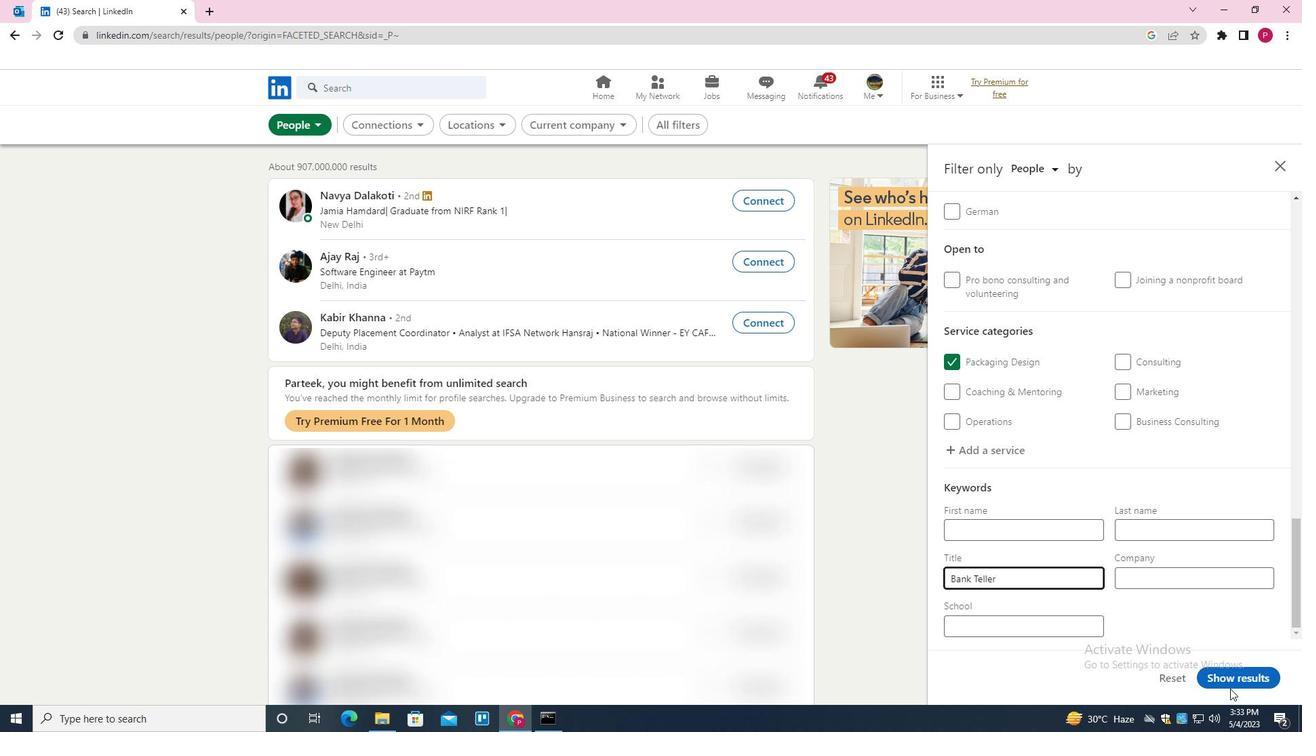 
Action: Mouse pressed left at (1237, 676)
Screenshot: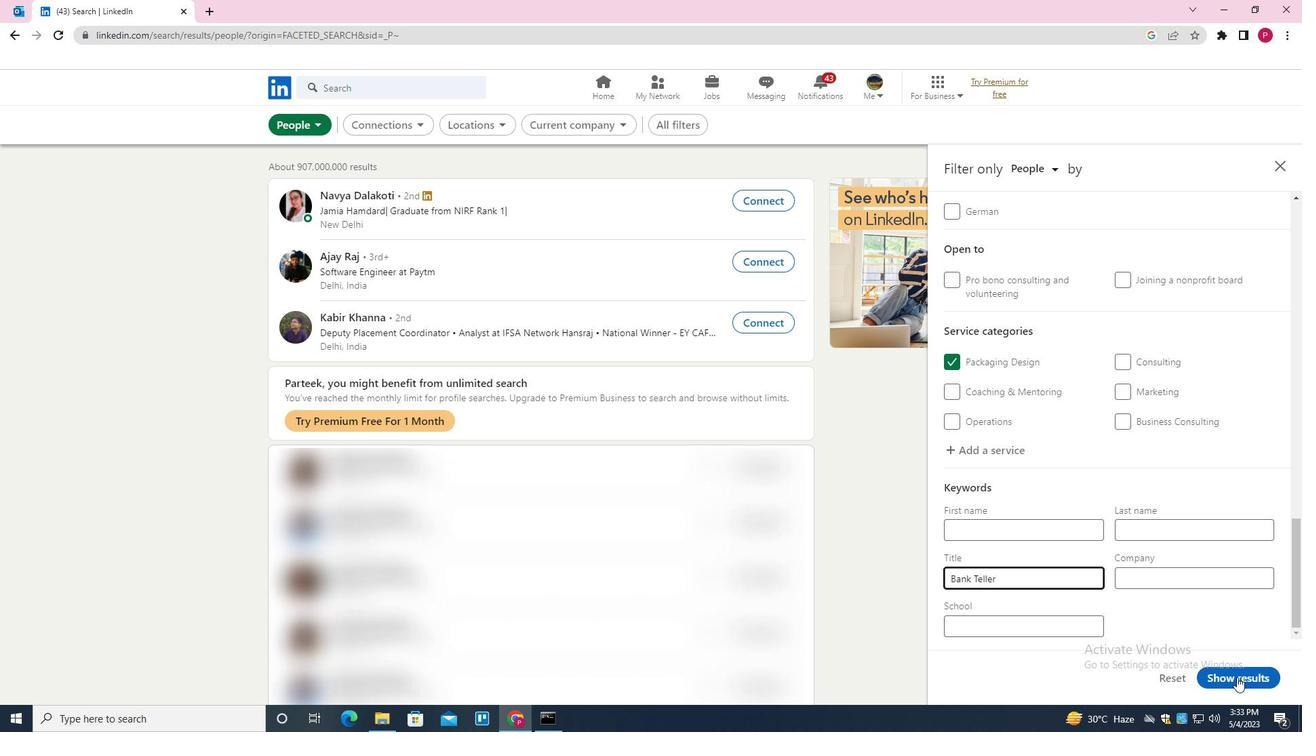 
Action: Mouse moved to (741, 312)
Screenshot: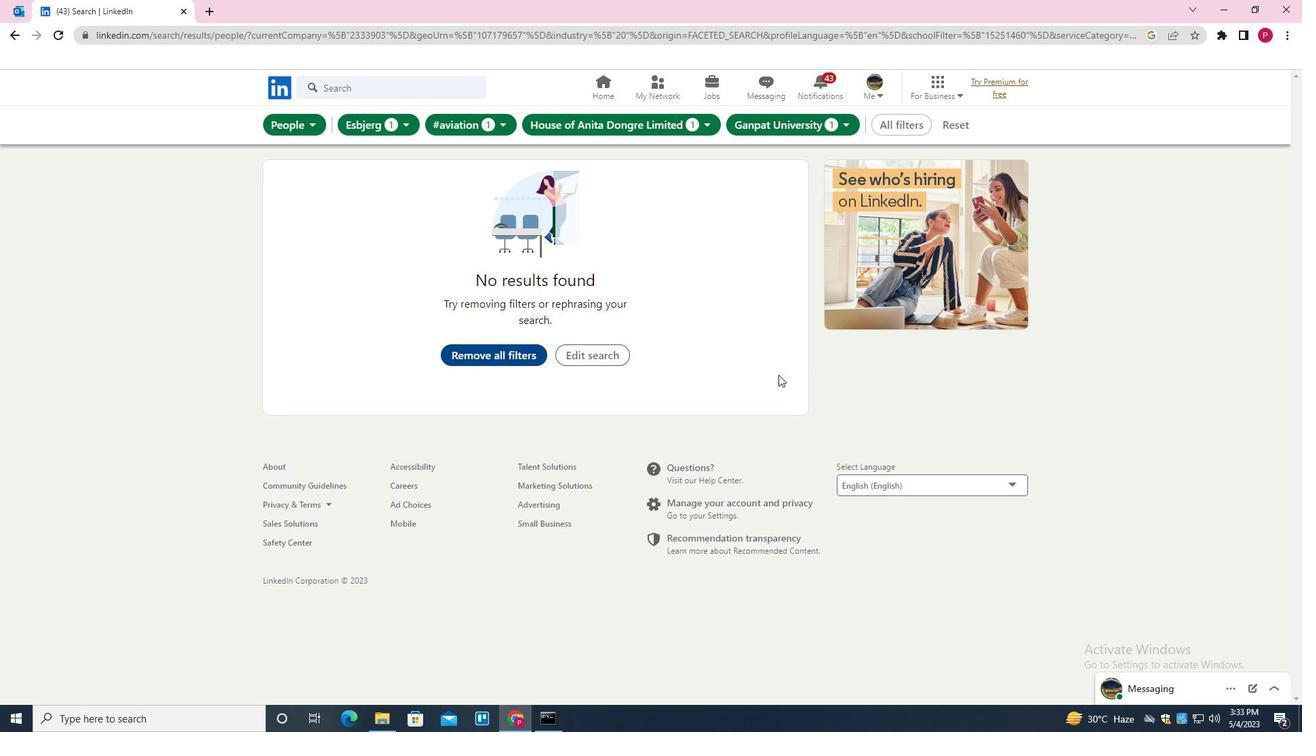 
